 Task: Look for space in Carlsbad, United States from 12th July, 2023 to 16th July, 2023 for 8 adults in price range Rs.10000 to Rs.16000. Place can be private room with 8 bedrooms having 8 beds and 8 bathrooms. Property type can be house, flat, guest house, hotel. Amenities needed are: wifi, TV, free parkinig on premises, gym, breakfast. Booking option can be shelf check-in. Required host language is English.
Action: Mouse moved to (513, 143)
Screenshot: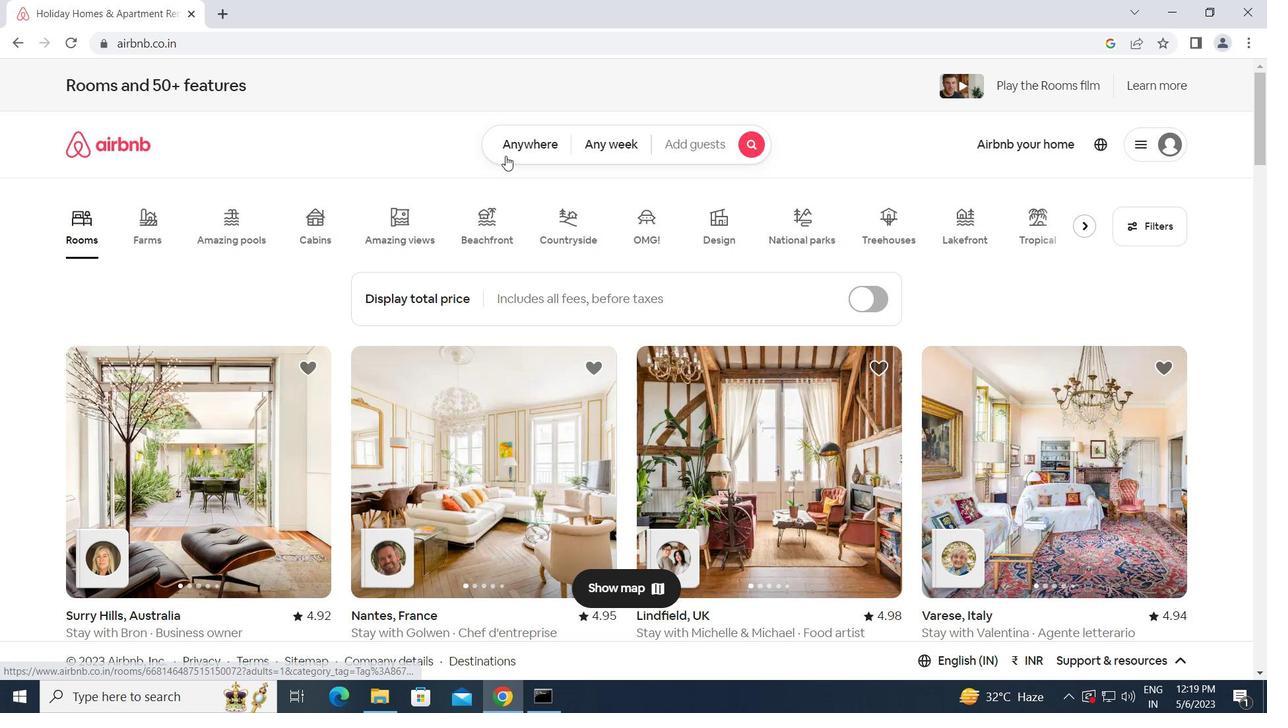 
Action: Mouse pressed left at (513, 143)
Screenshot: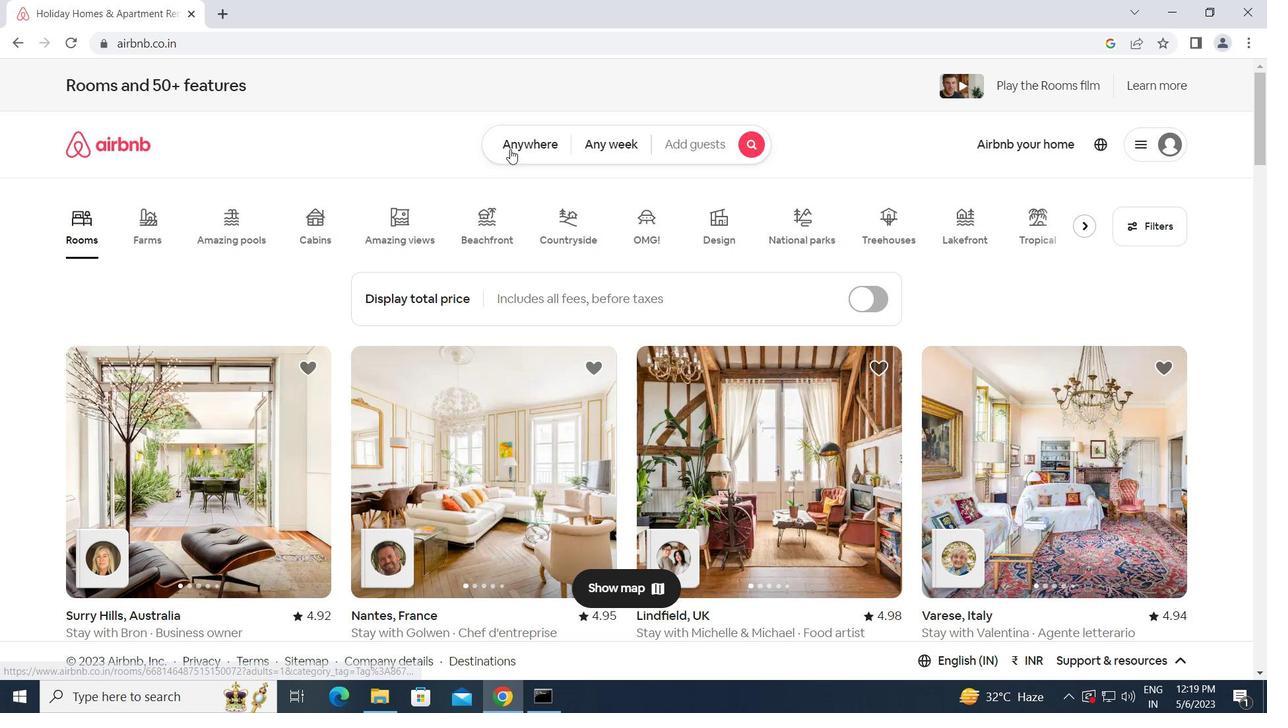 
Action: Mouse moved to (333, 198)
Screenshot: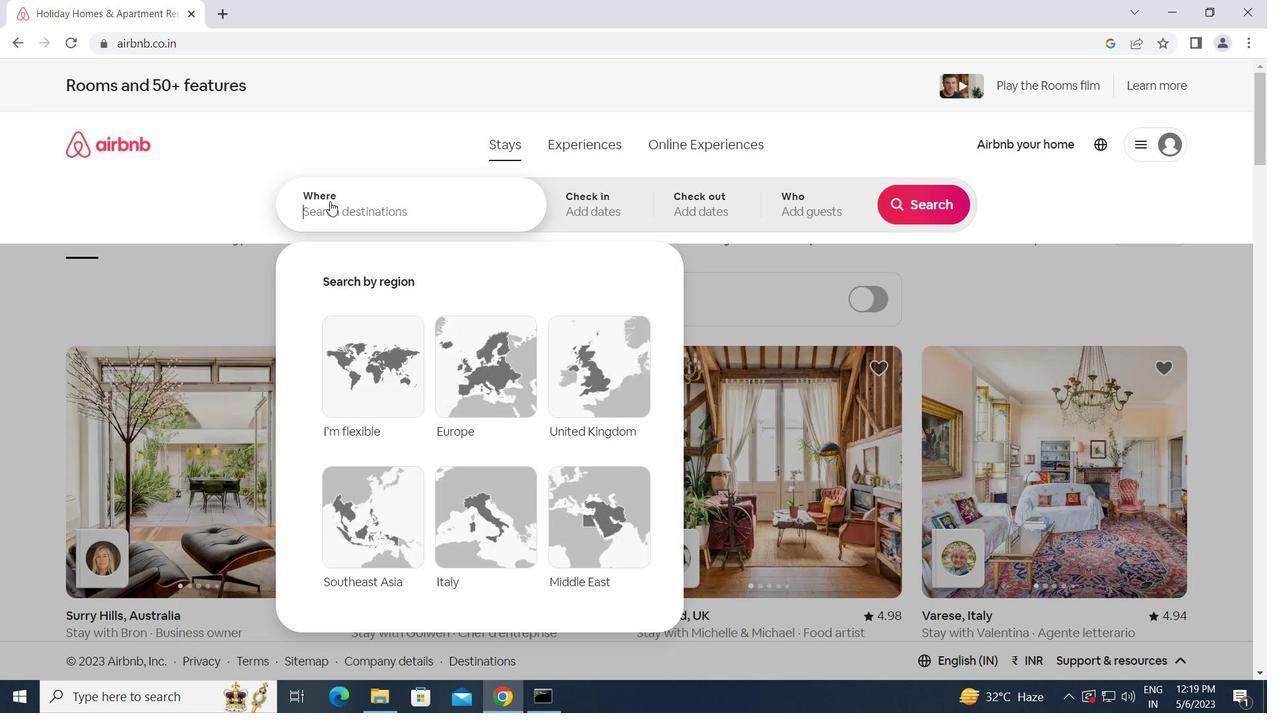 
Action: Mouse pressed left at (333, 198)
Screenshot: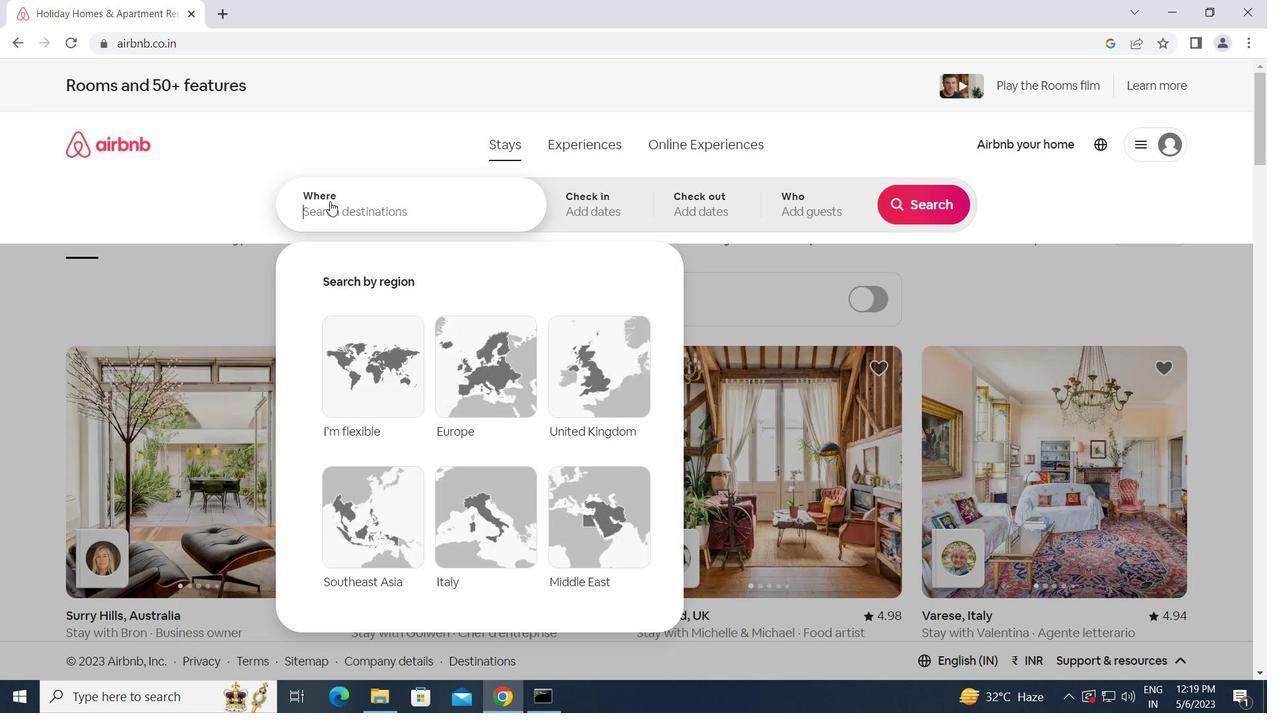 
Action: Key pressed <Key.caps_lock>c<Key.caps_lock>arl
Screenshot: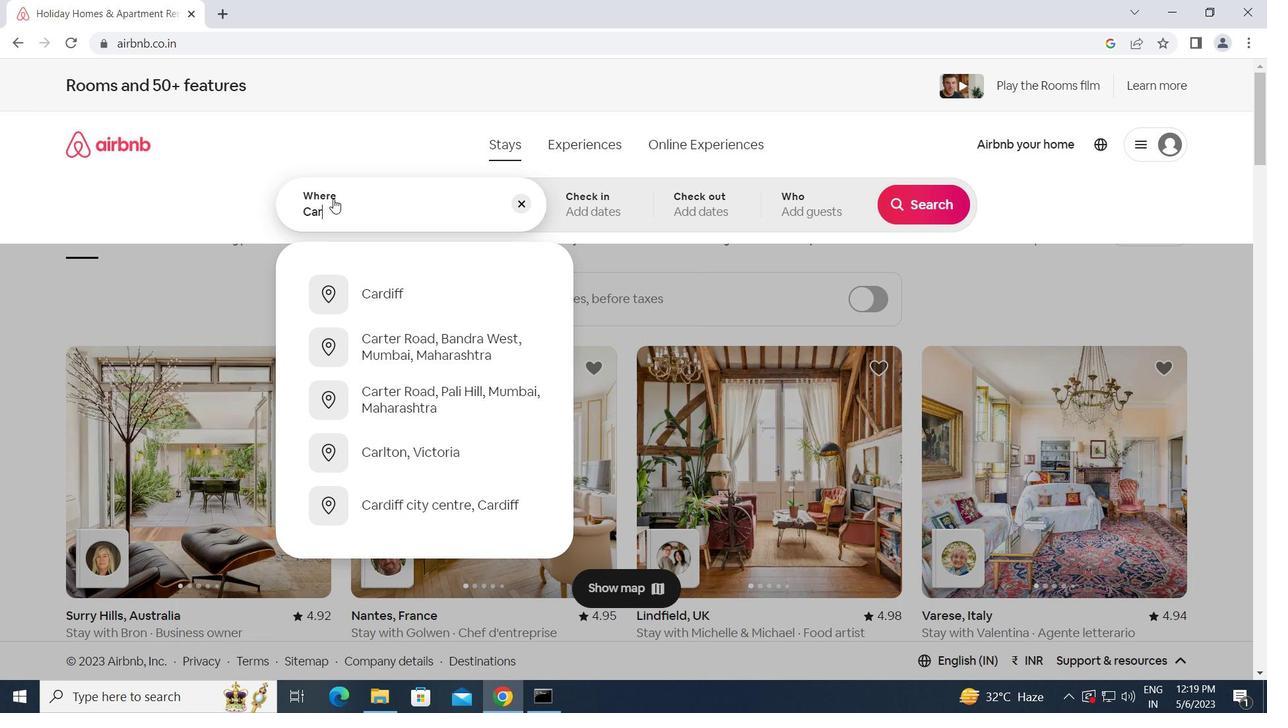 
Action: Mouse moved to (556, 0)
Screenshot: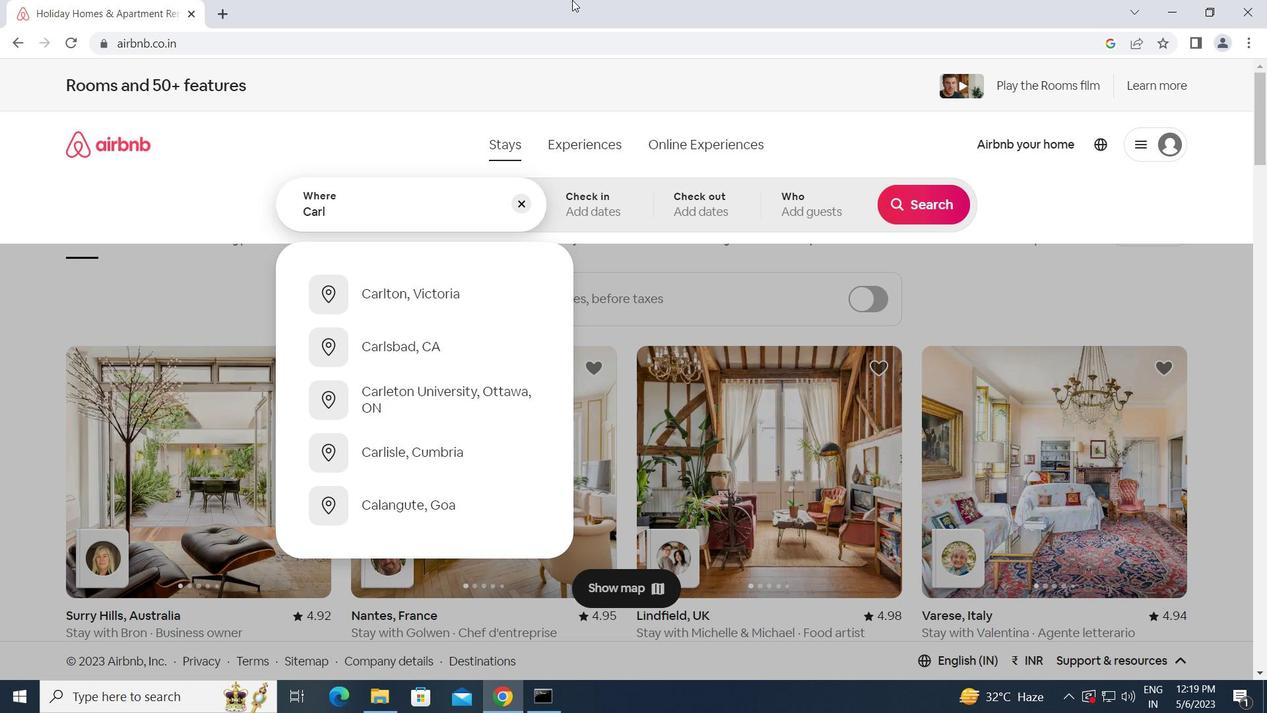 
Action: Key pressed sbad,<Key.space><Key.caps_lock>u<Key.caps_lock>nited<Key.space><Key.caps_lock>s<Key.caps_lock>tates<Key.enter>
Screenshot: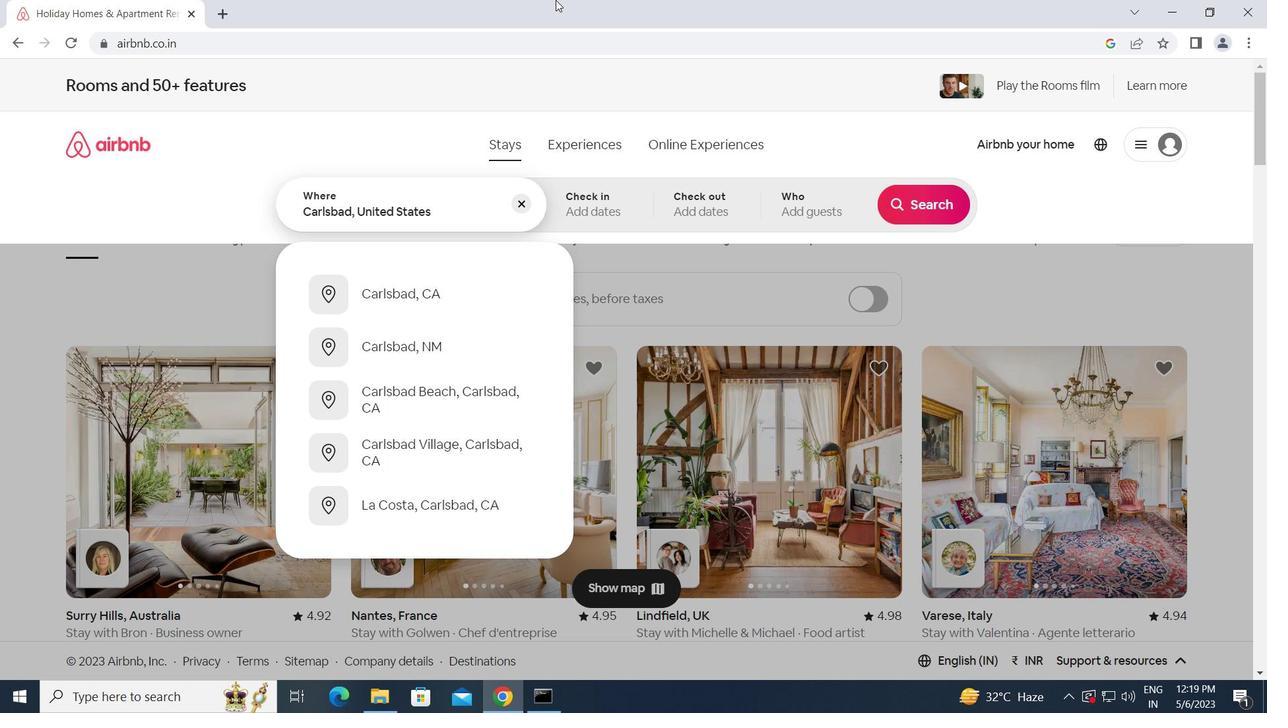 
Action: Mouse moved to (921, 331)
Screenshot: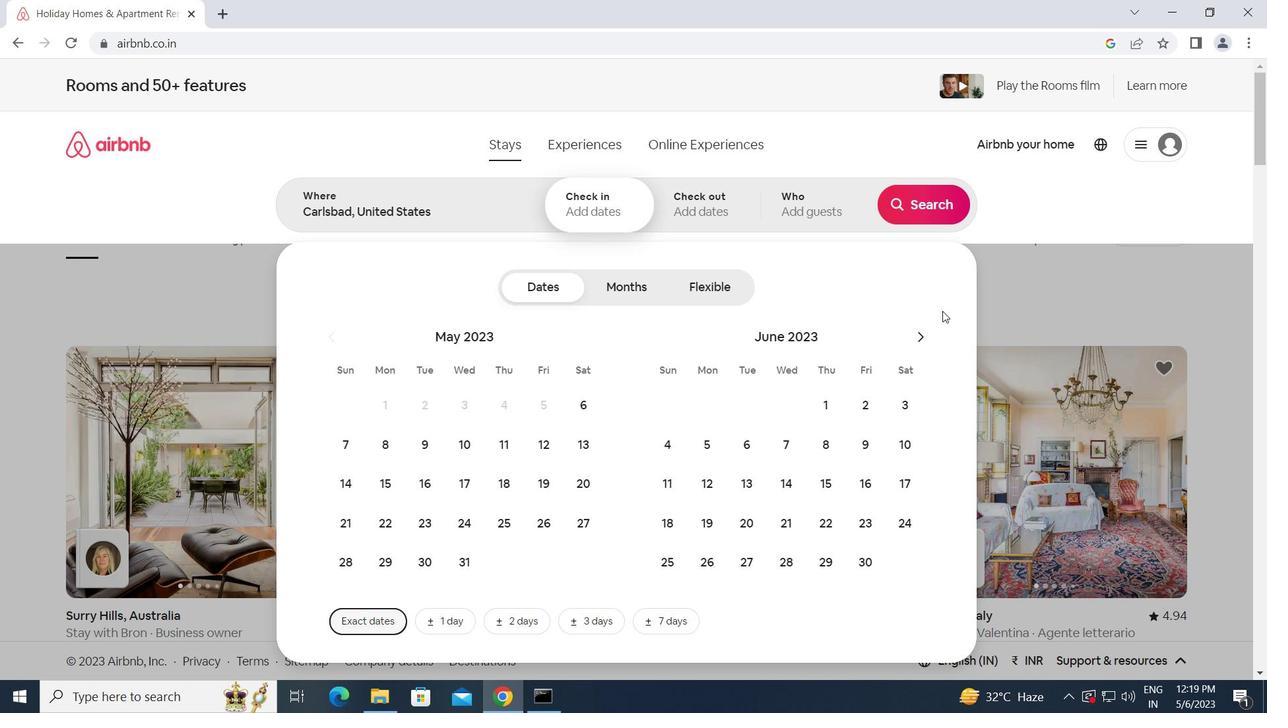
Action: Mouse pressed left at (921, 331)
Screenshot: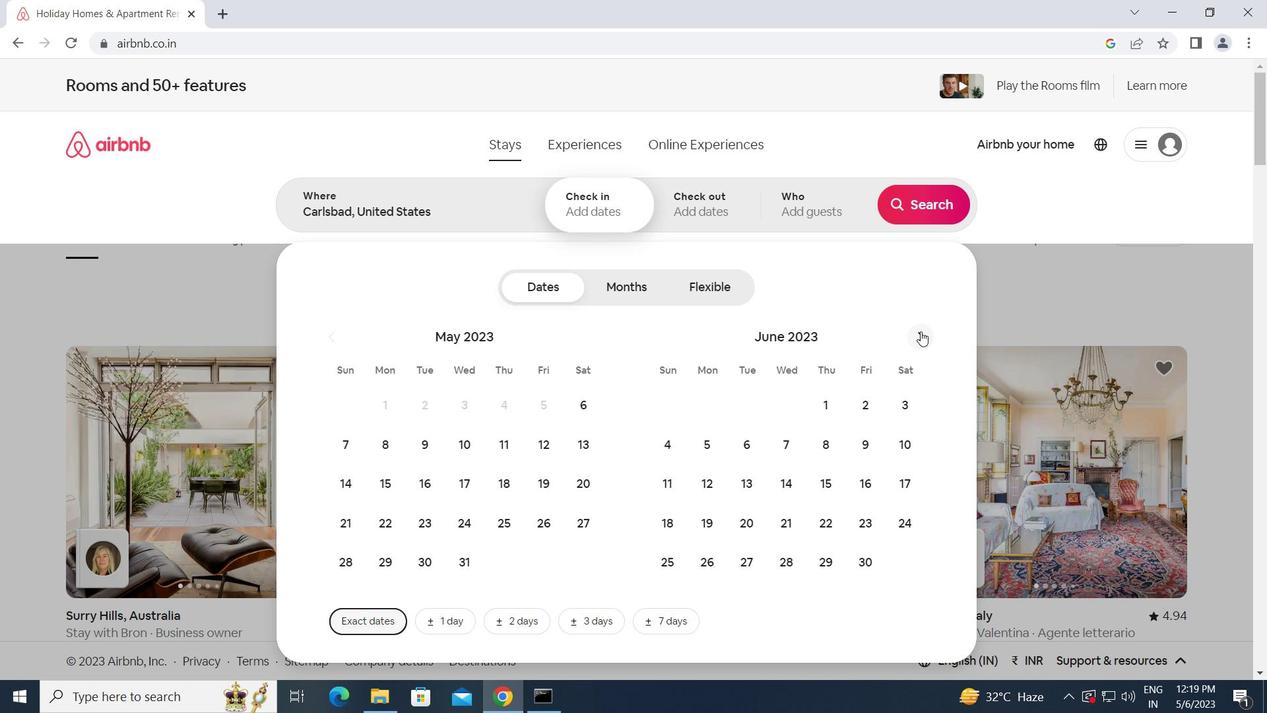
Action: Mouse moved to (779, 486)
Screenshot: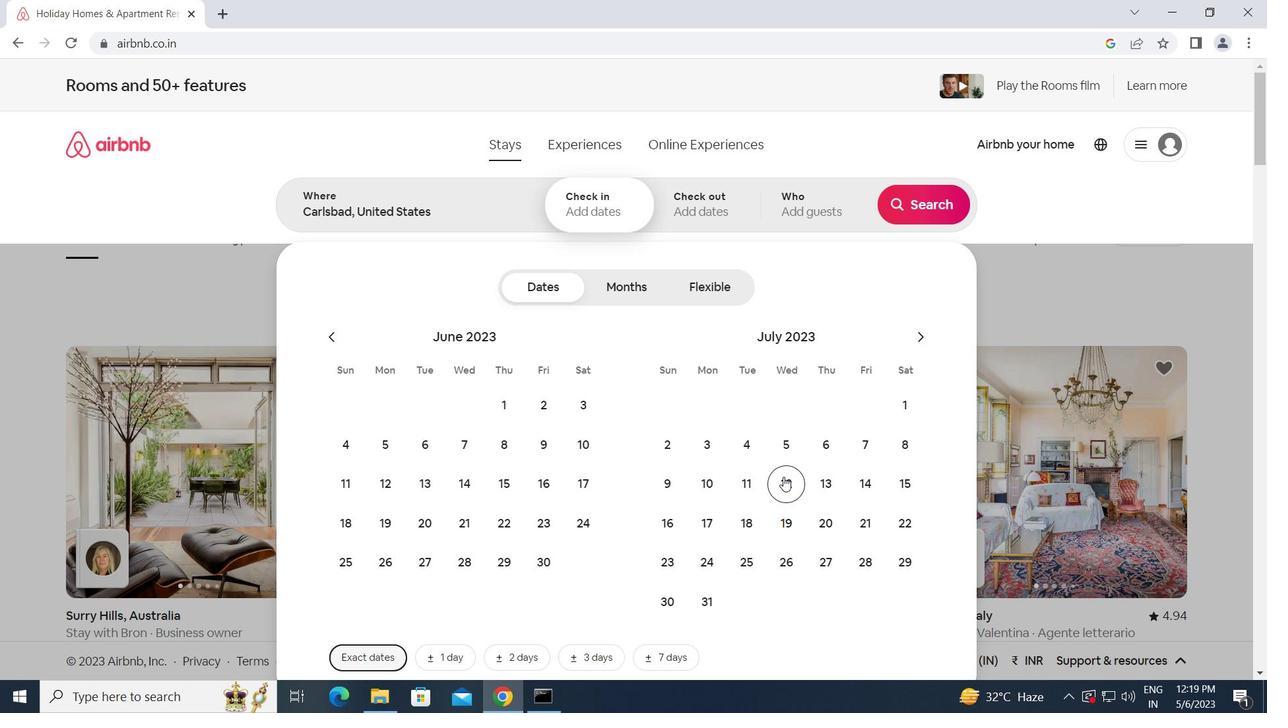 
Action: Mouse pressed left at (779, 486)
Screenshot: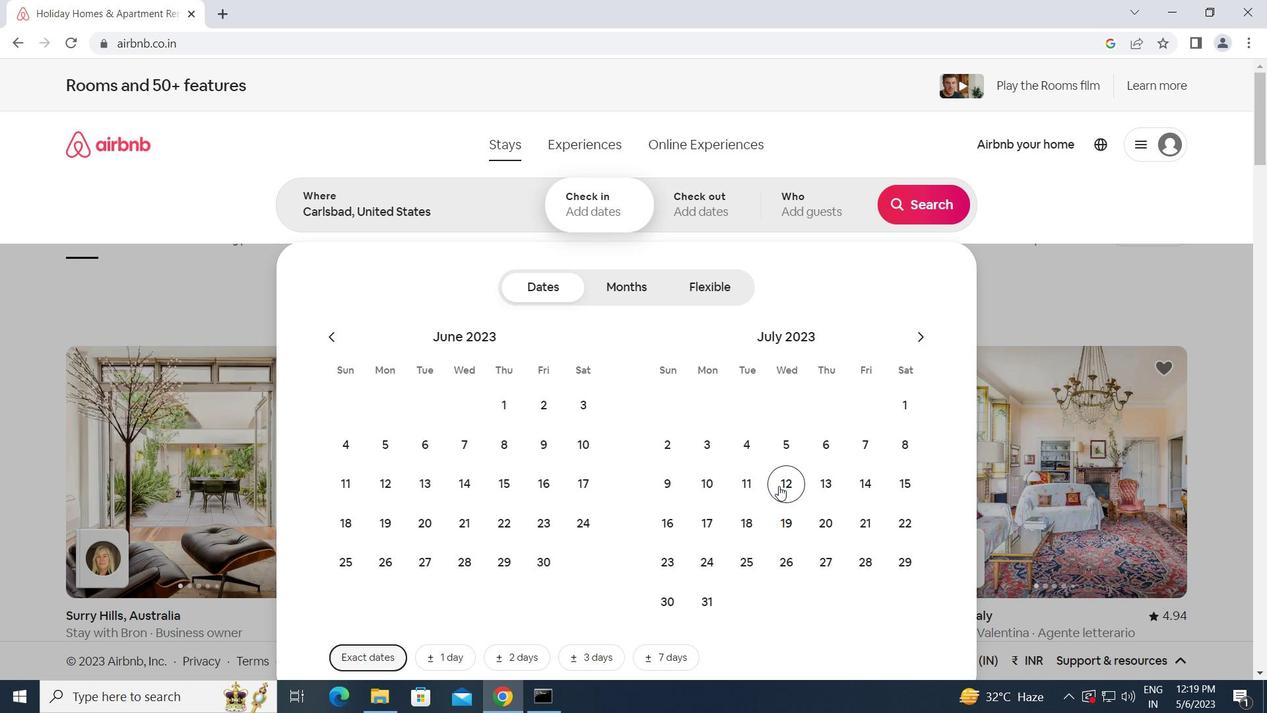 
Action: Mouse moved to (676, 517)
Screenshot: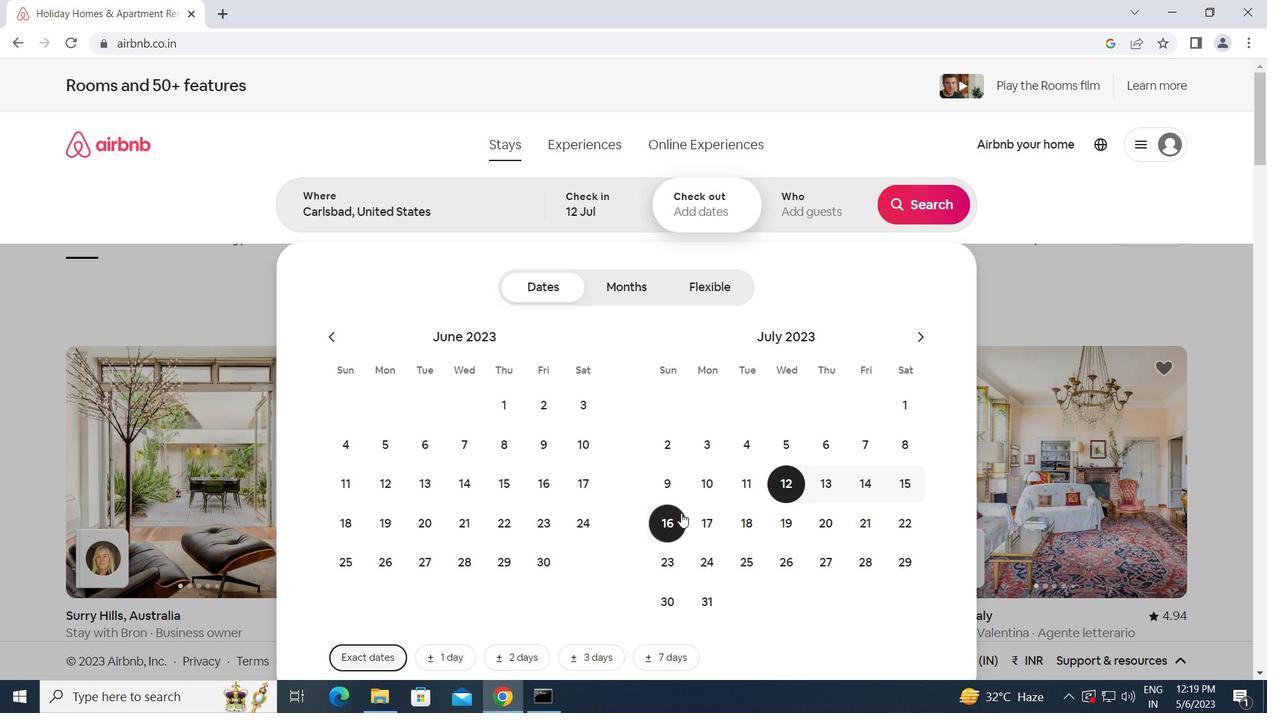 
Action: Mouse pressed left at (676, 517)
Screenshot: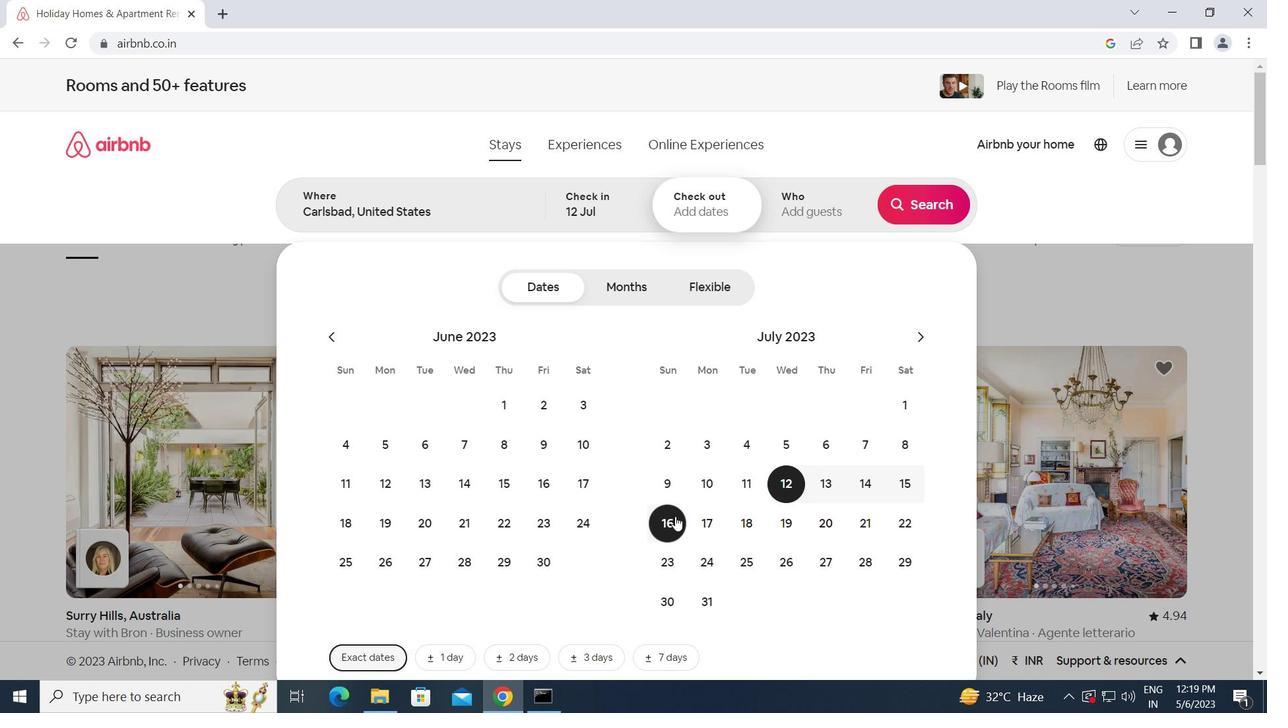 
Action: Mouse moved to (811, 203)
Screenshot: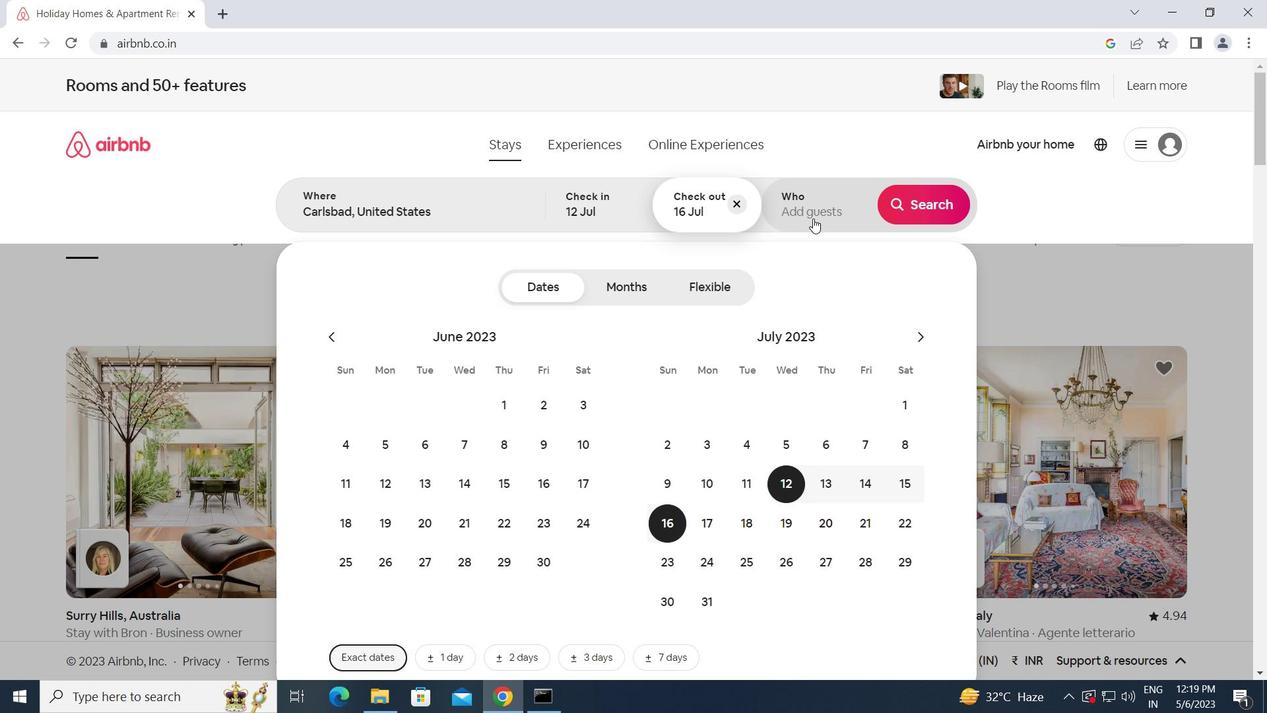 
Action: Mouse pressed left at (811, 203)
Screenshot: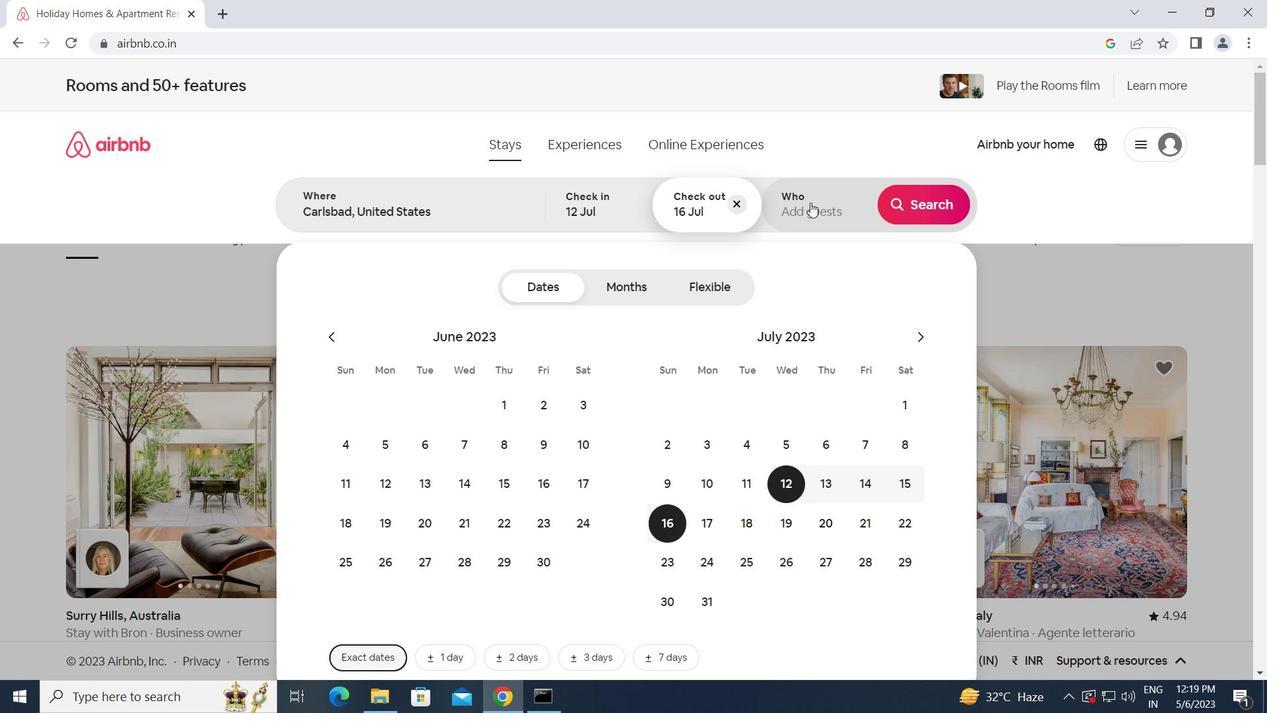 
Action: Mouse moved to (936, 292)
Screenshot: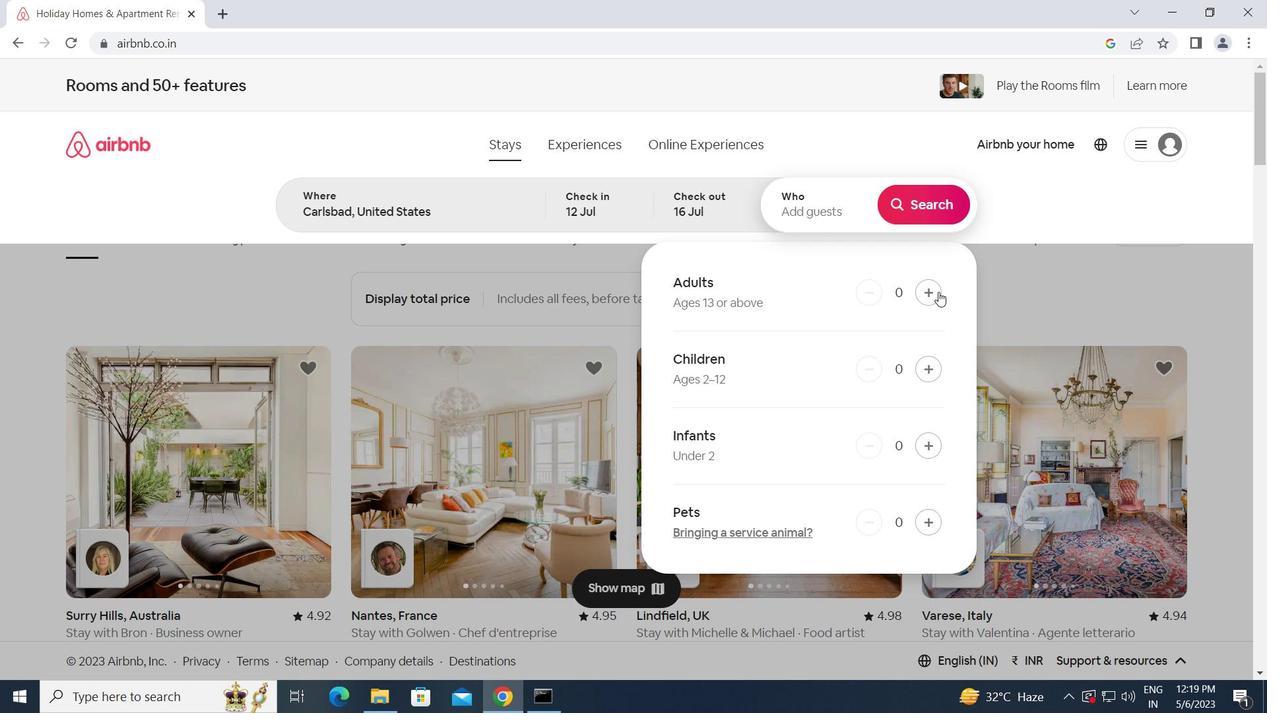 
Action: Mouse pressed left at (936, 292)
Screenshot: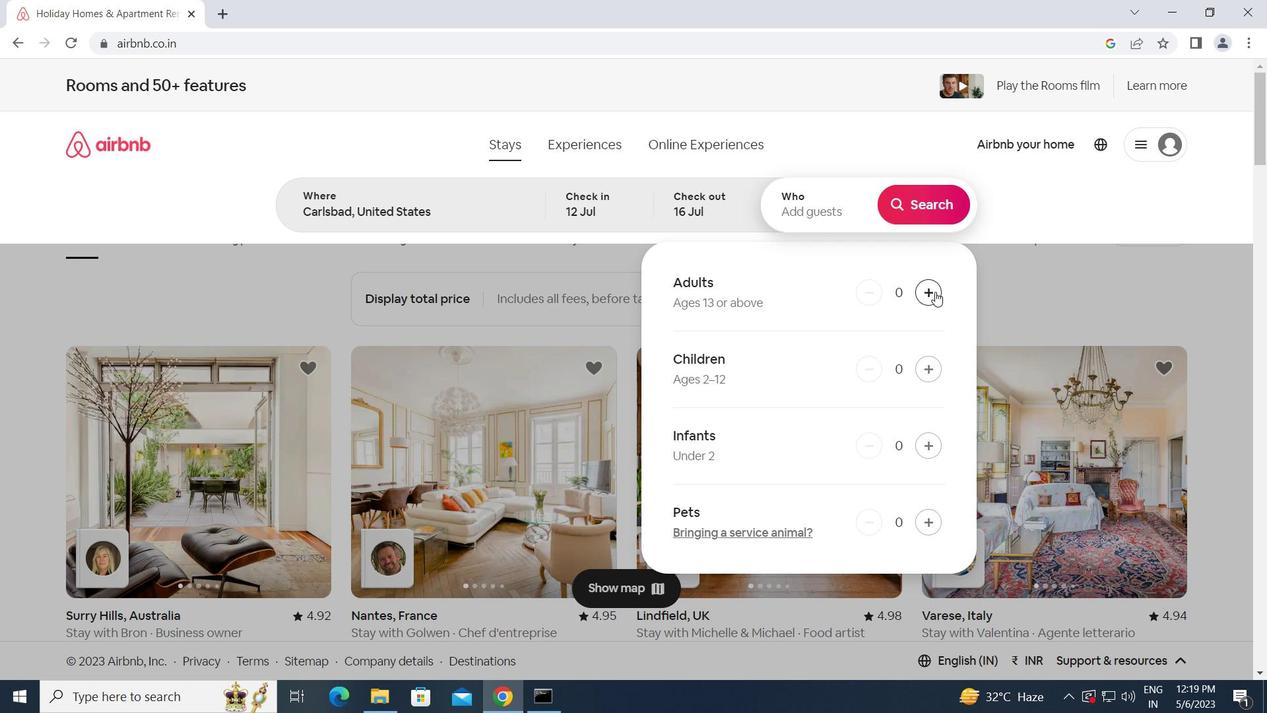 
Action: Mouse pressed left at (936, 292)
Screenshot: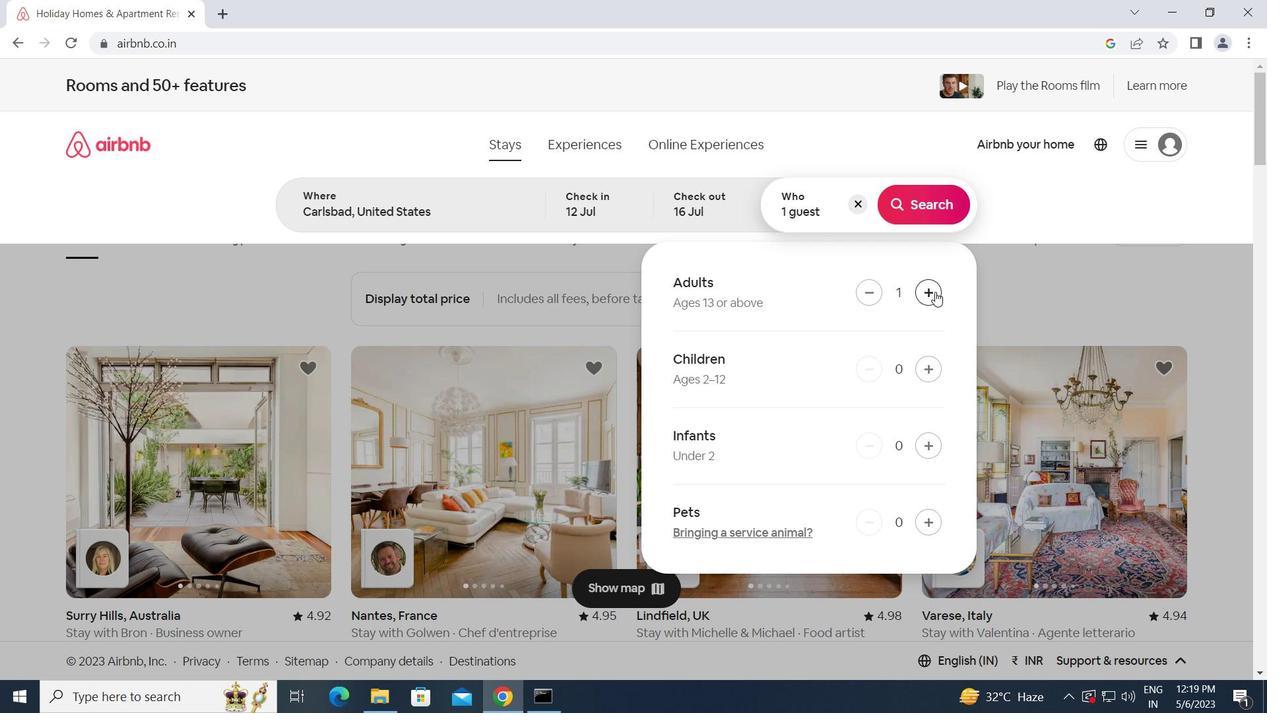 
Action: Mouse pressed left at (936, 292)
Screenshot: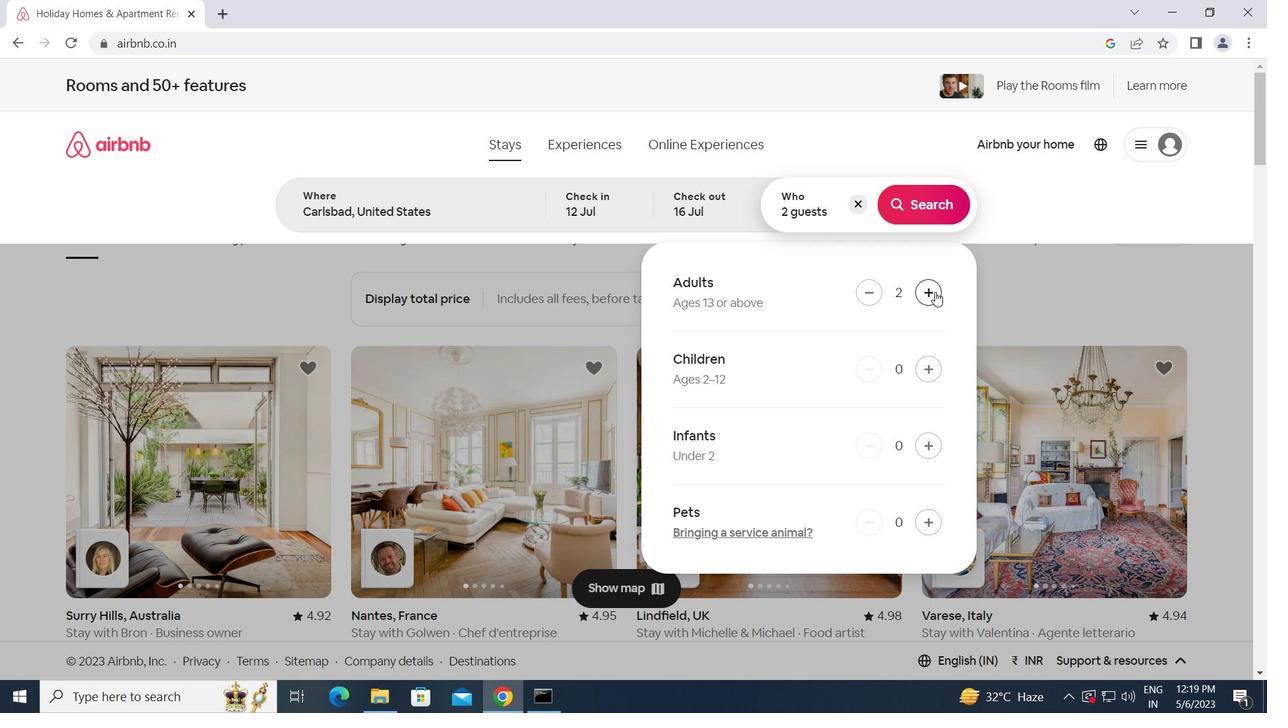 
Action: Mouse pressed left at (936, 292)
Screenshot: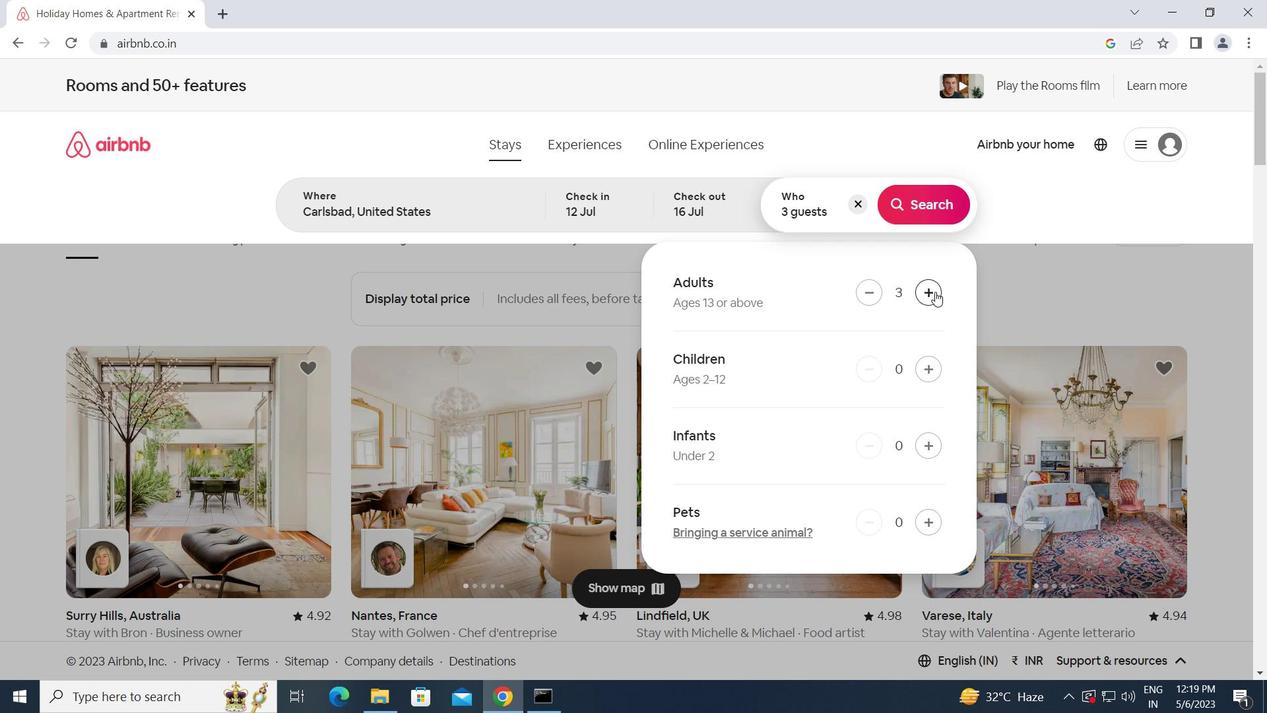 
Action: Mouse moved to (935, 292)
Screenshot: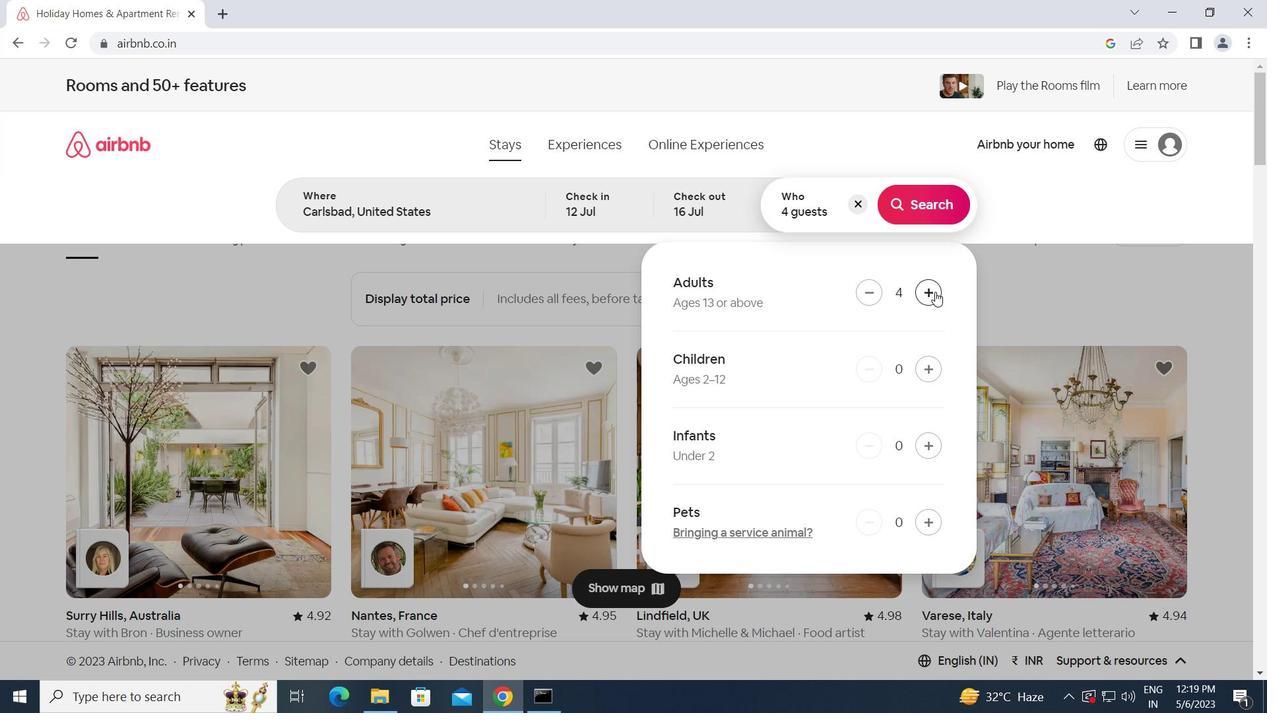 
Action: Mouse pressed left at (935, 292)
Screenshot: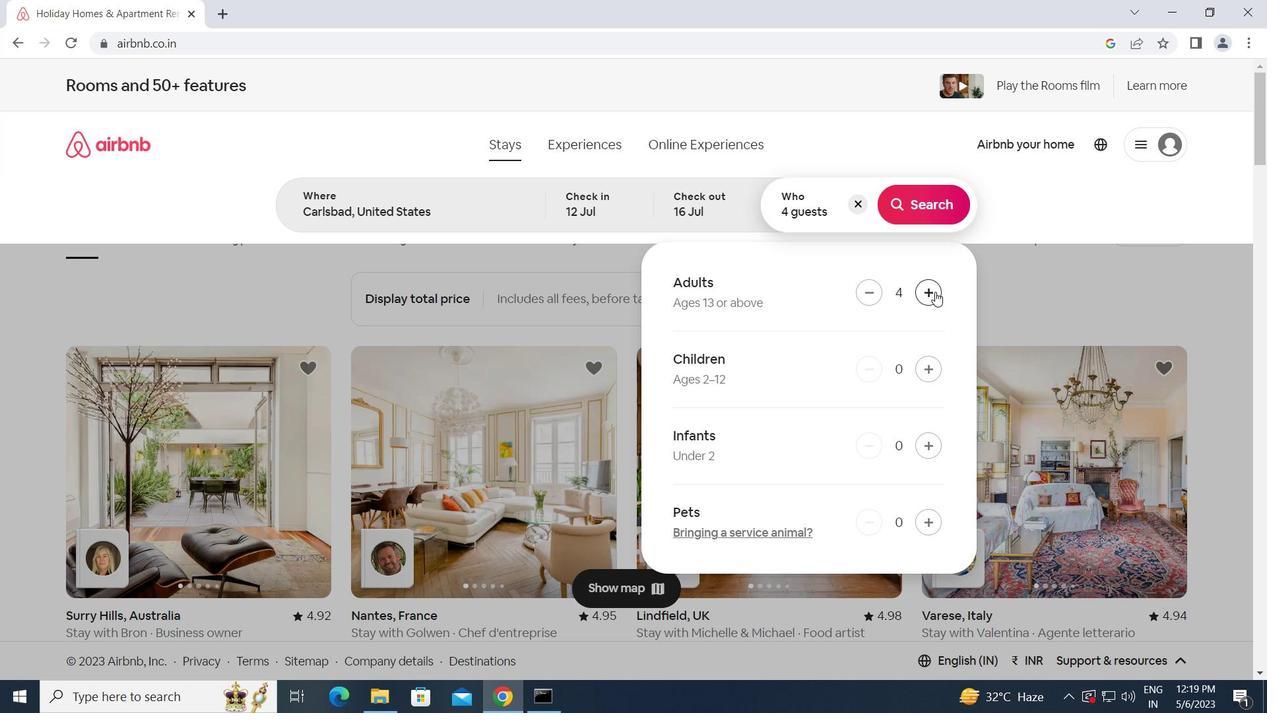
Action: Mouse pressed left at (935, 292)
Screenshot: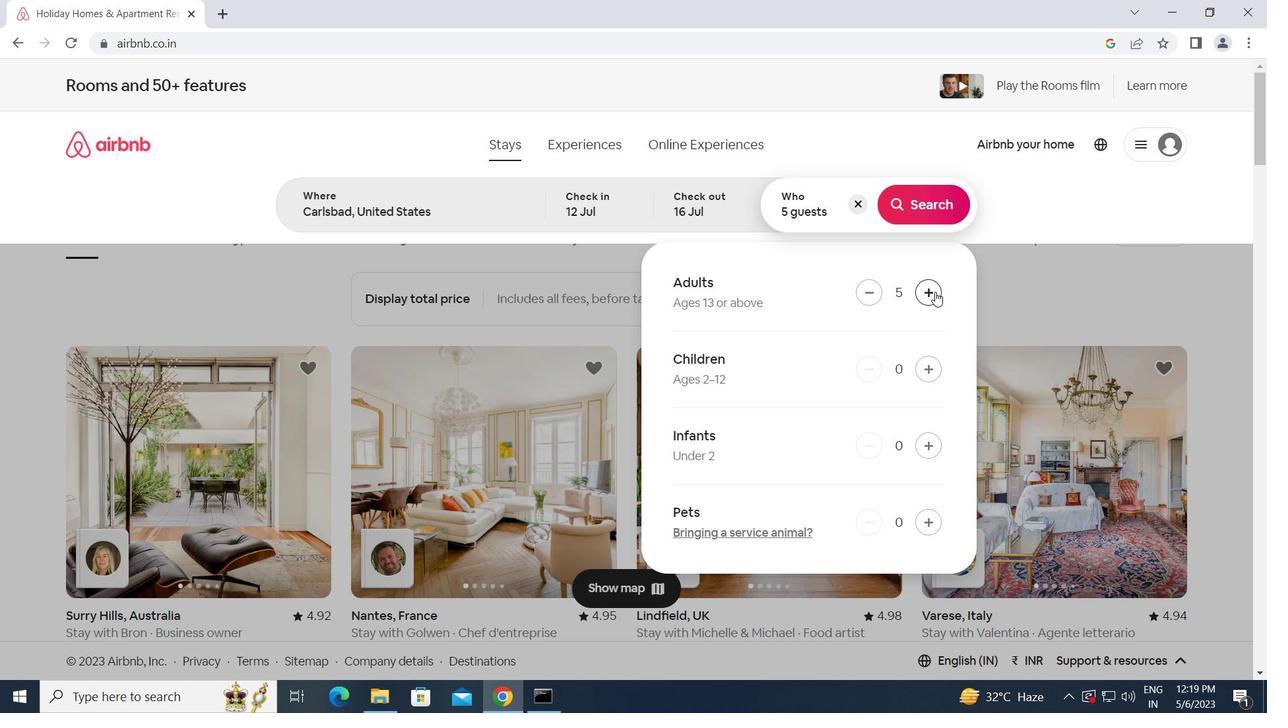
Action: Mouse pressed left at (935, 292)
Screenshot: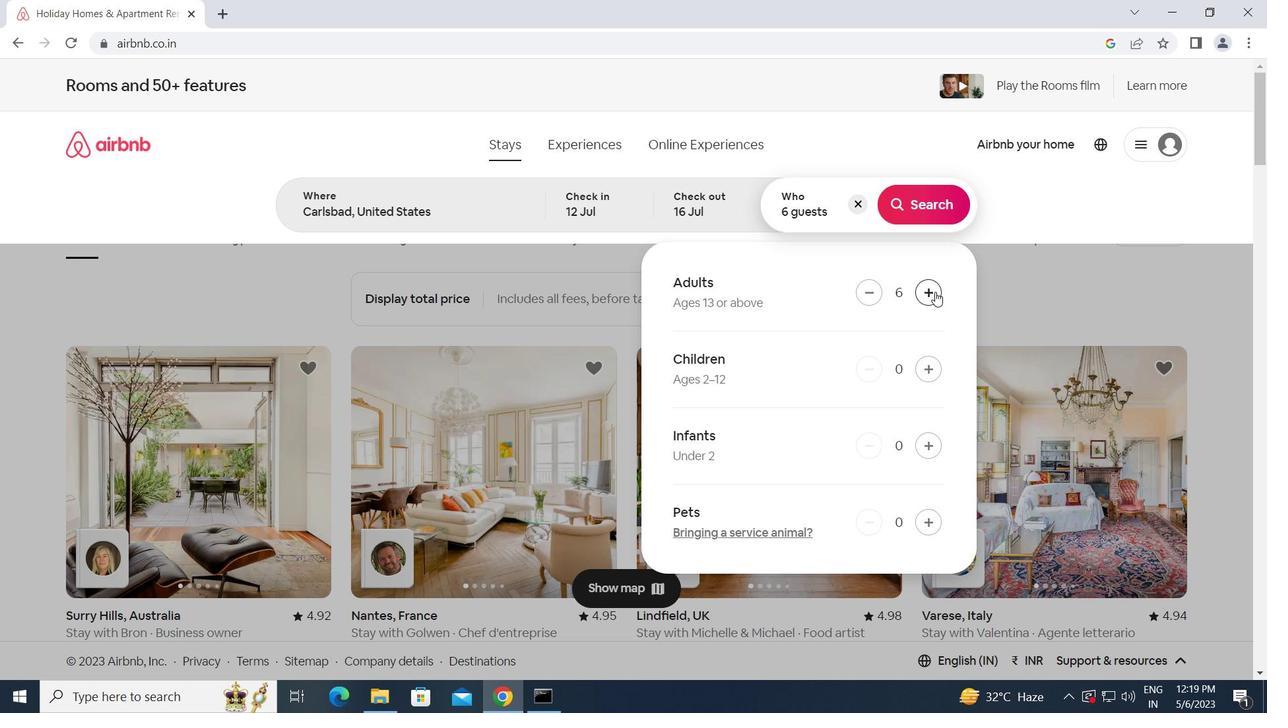 
Action: Mouse pressed left at (935, 292)
Screenshot: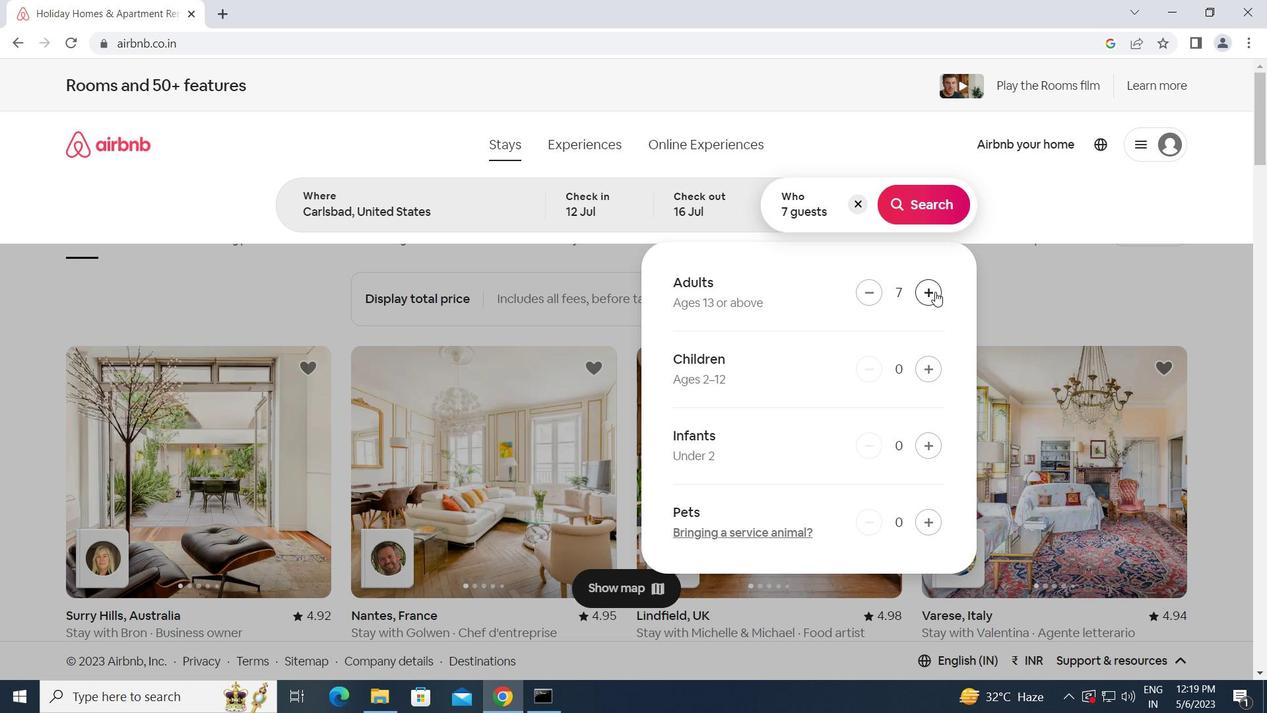 
Action: Mouse moved to (935, 208)
Screenshot: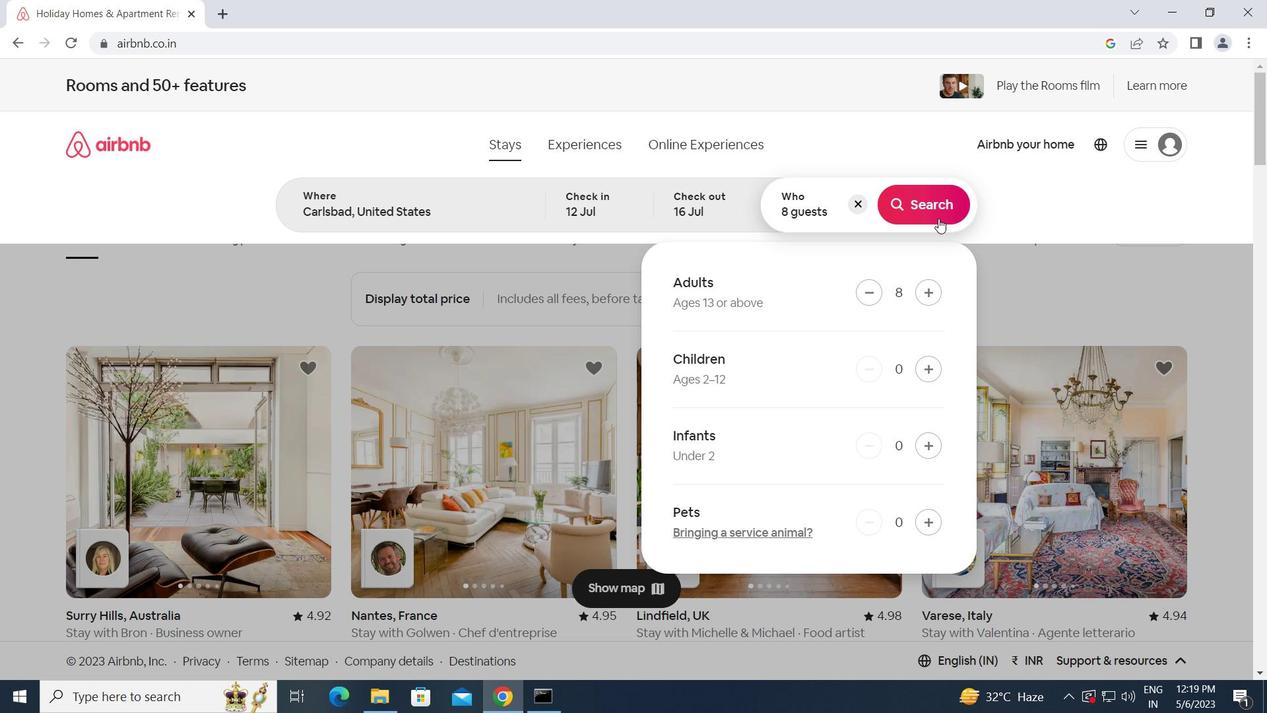 
Action: Mouse pressed left at (935, 208)
Screenshot: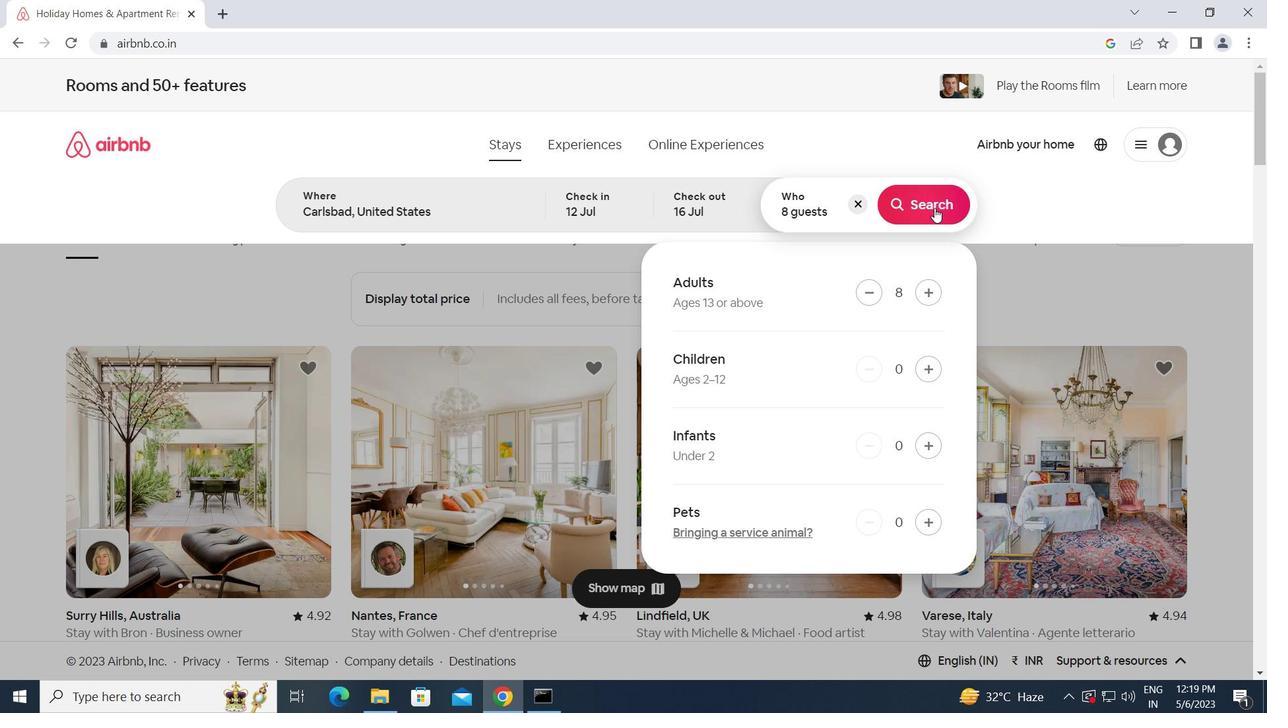 
Action: Mouse moved to (1187, 159)
Screenshot: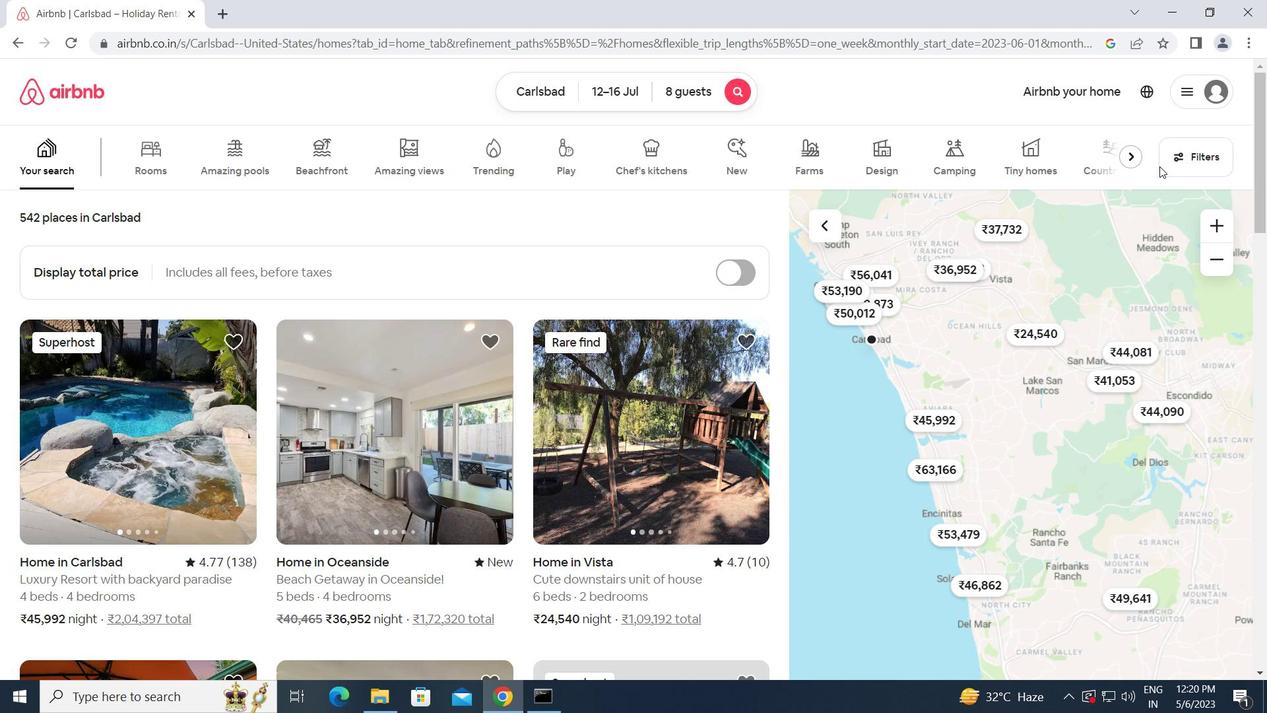
Action: Mouse pressed left at (1187, 159)
Screenshot: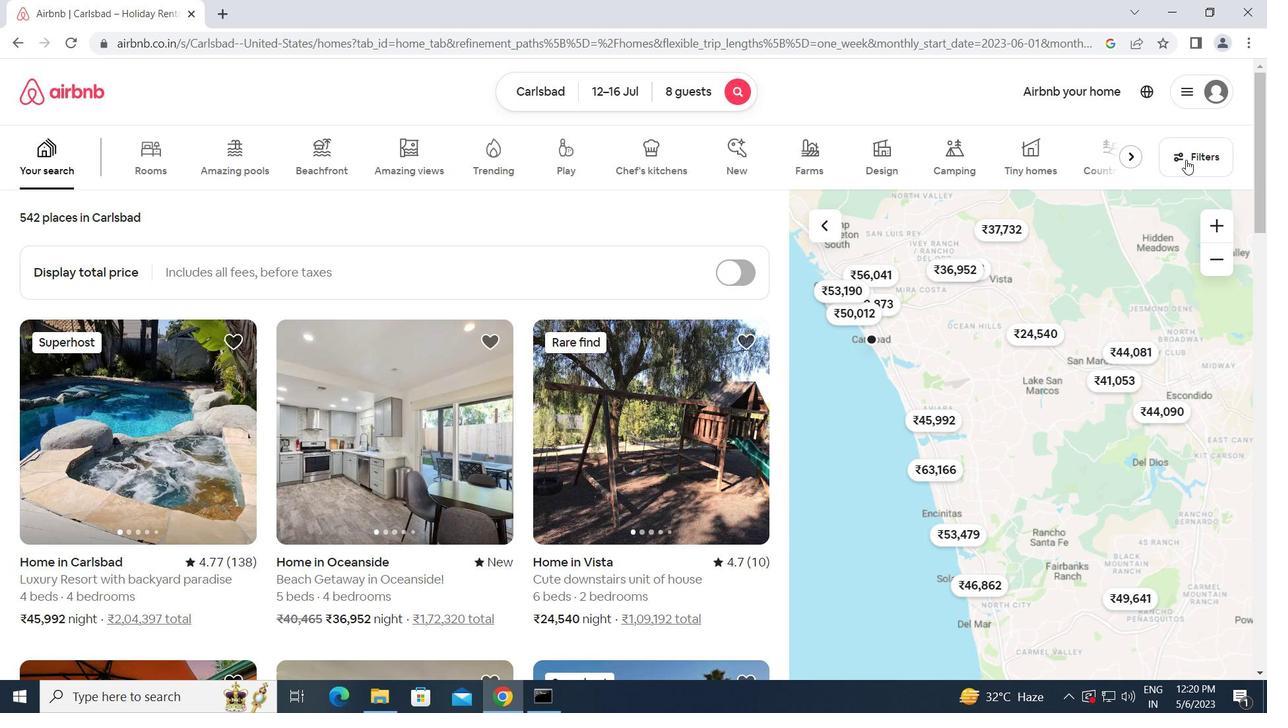 
Action: Mouse moved to (455, 449)
Screenshot: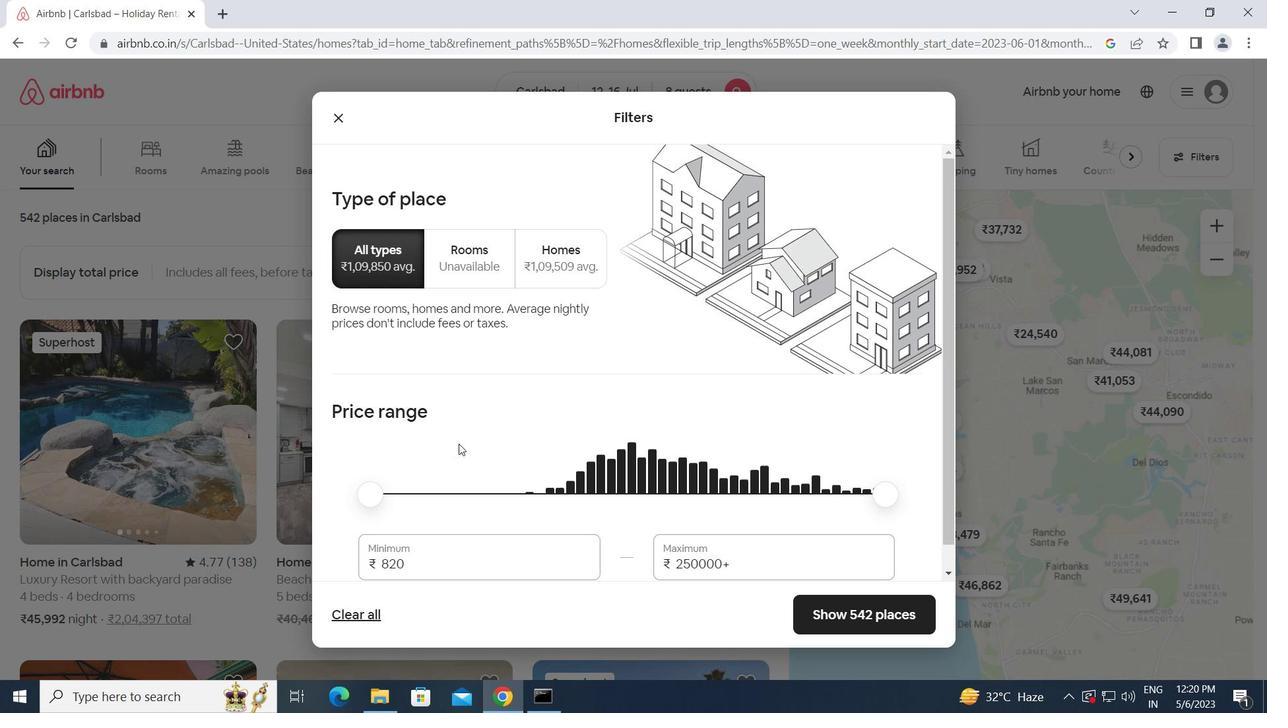 
Action: Mouse scrolled (455, 449) with delta (0, 0)
Screenshot: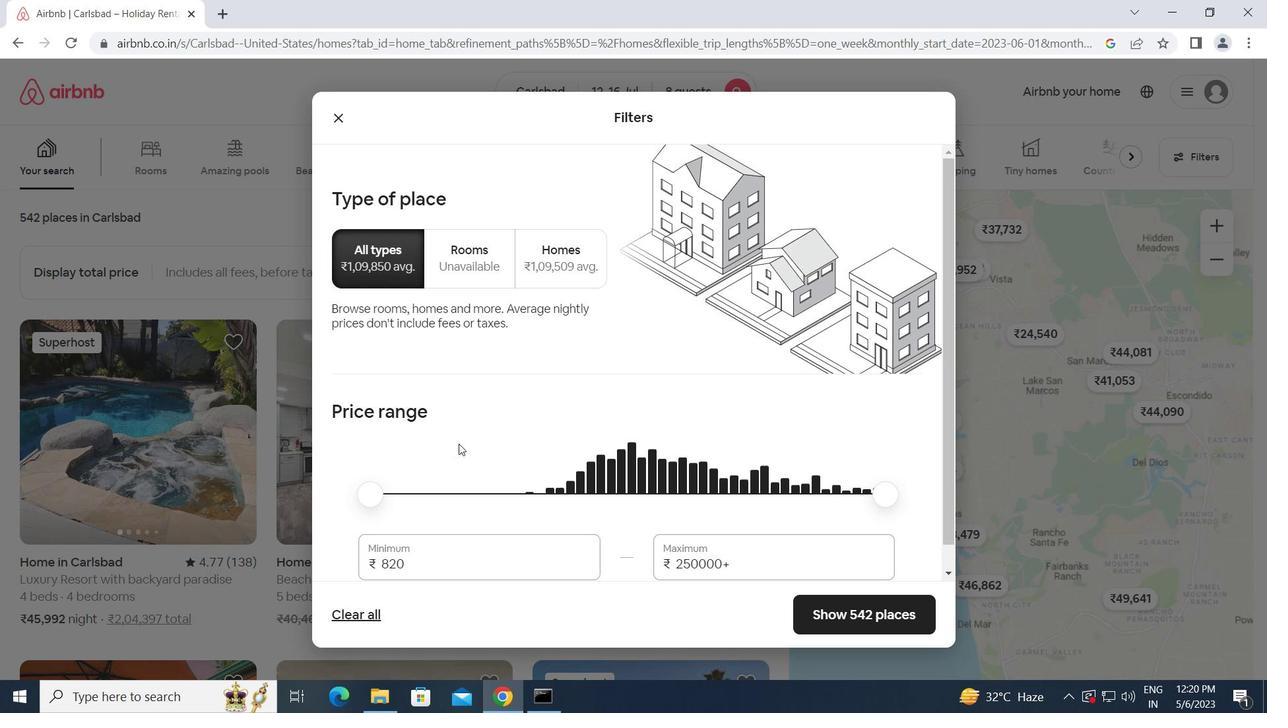 
Action: Mouse moved to (453, 453)
Screenshot: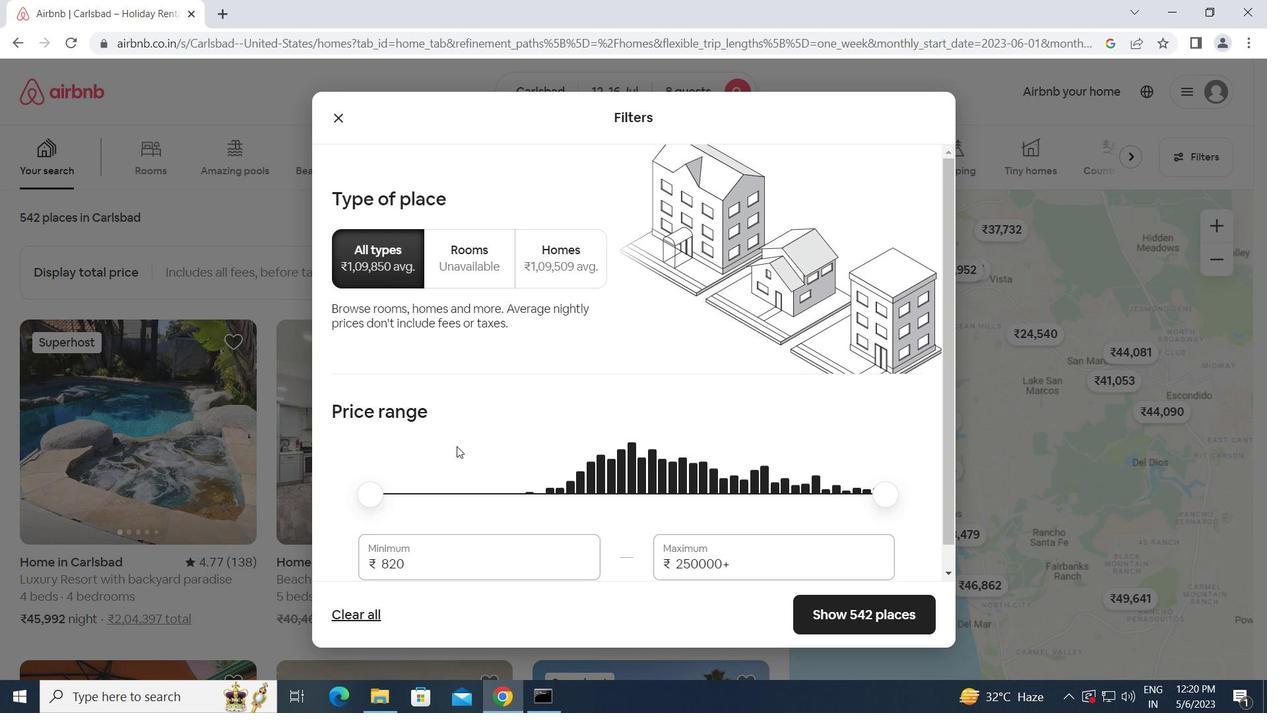 
Action: Mouse scrolled (453, 452) with delta (0, 0)
Screenshot: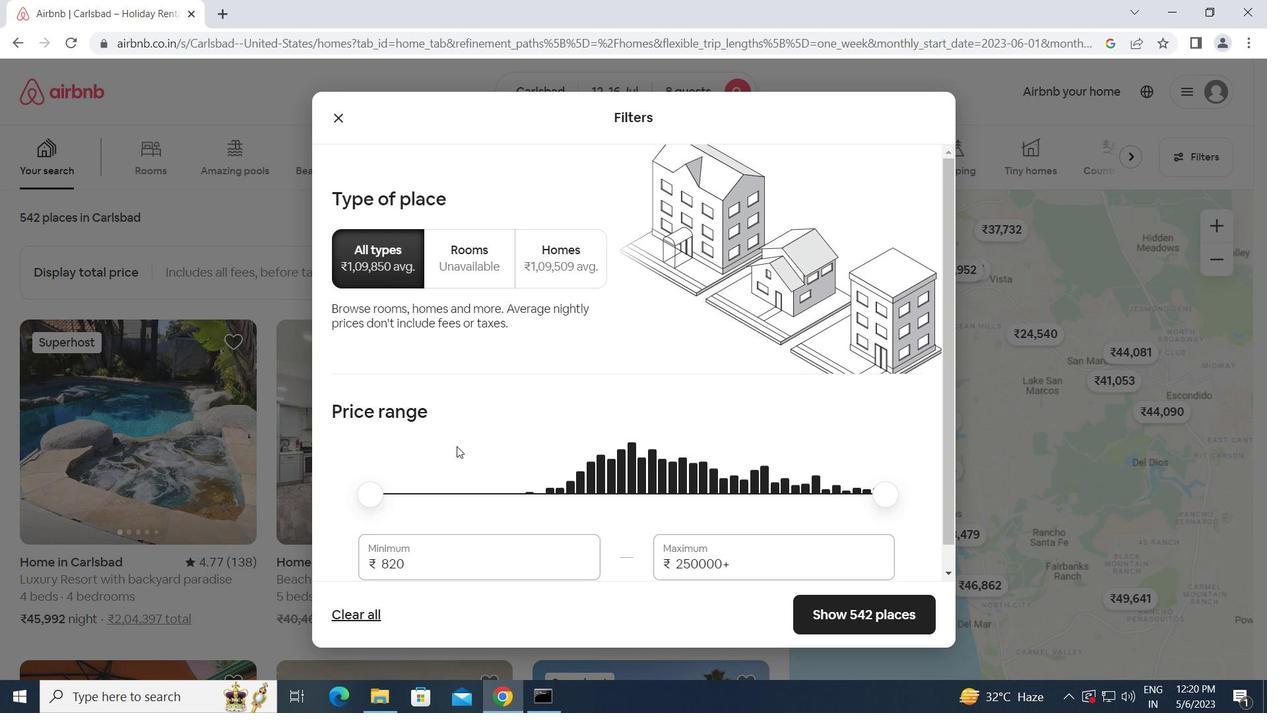
Action: Mouse moved to (406, 534)
Screenshot: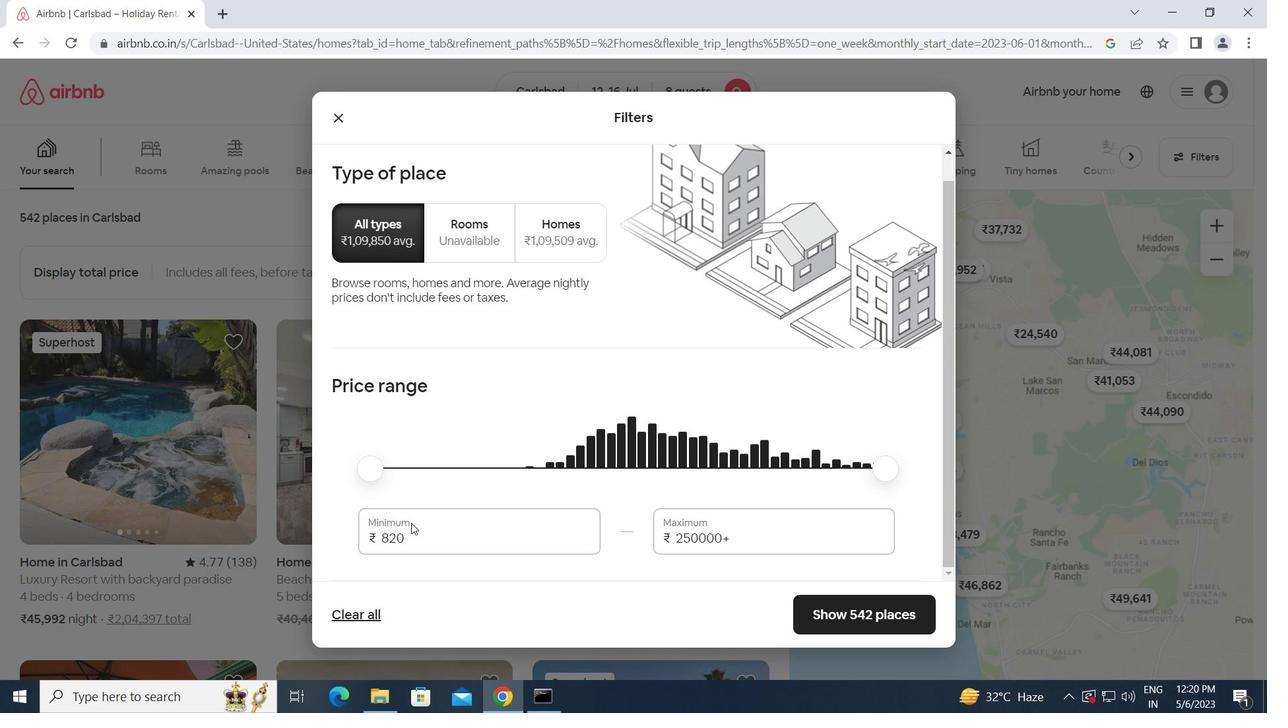 
Action: Mouse pressed left at (406, 534)
Screenshot: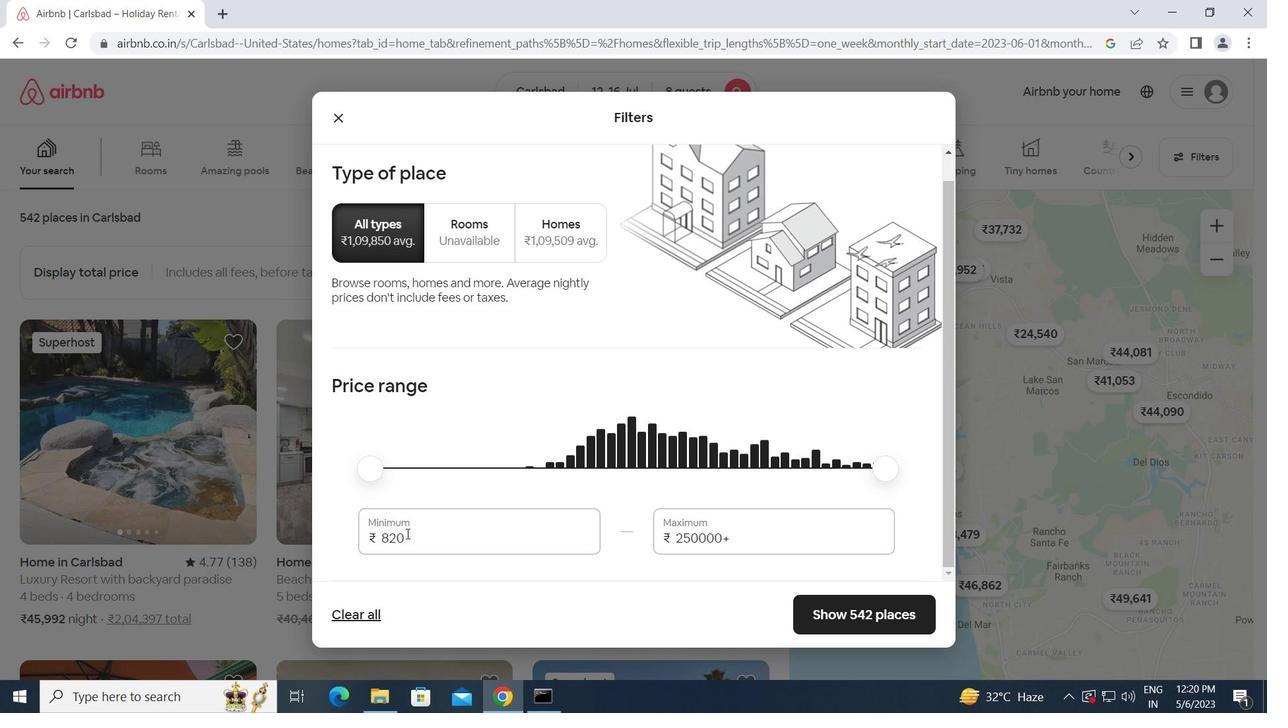 
Action: Mouse moved to (359, 536)
Screenshot: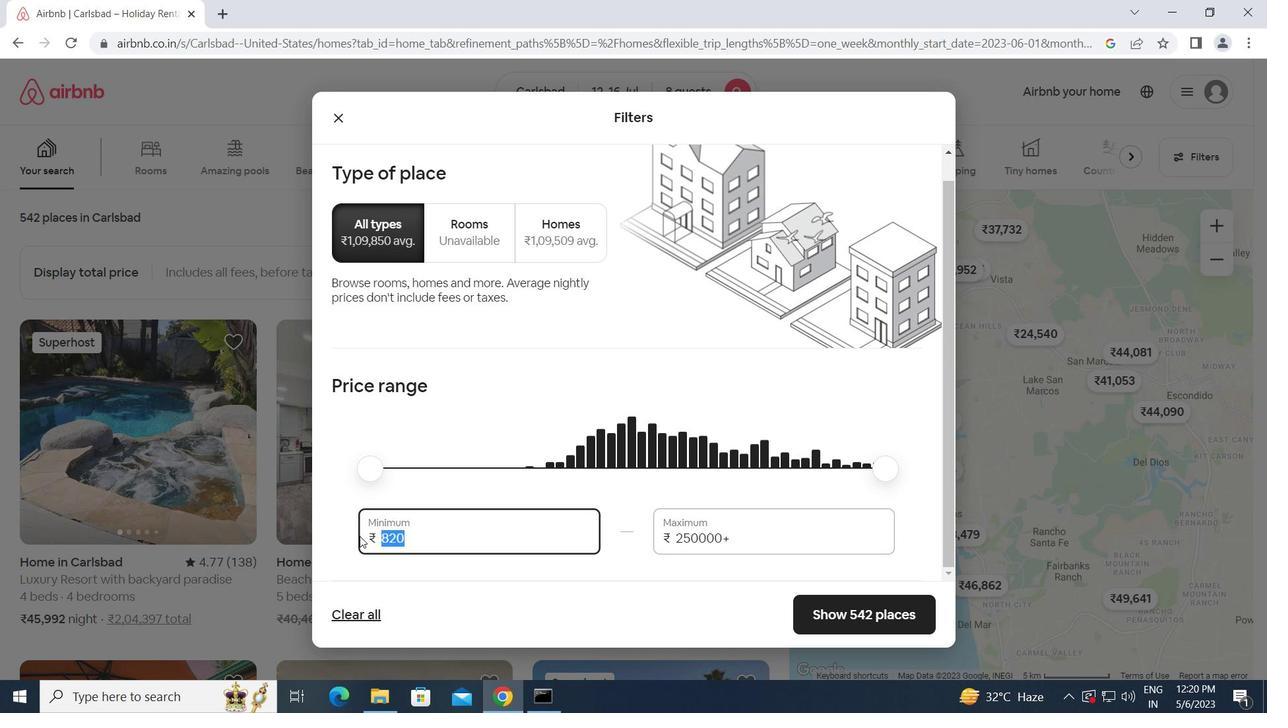 
Action: Key pressed 10000<Key.tab>16000
Screenshot: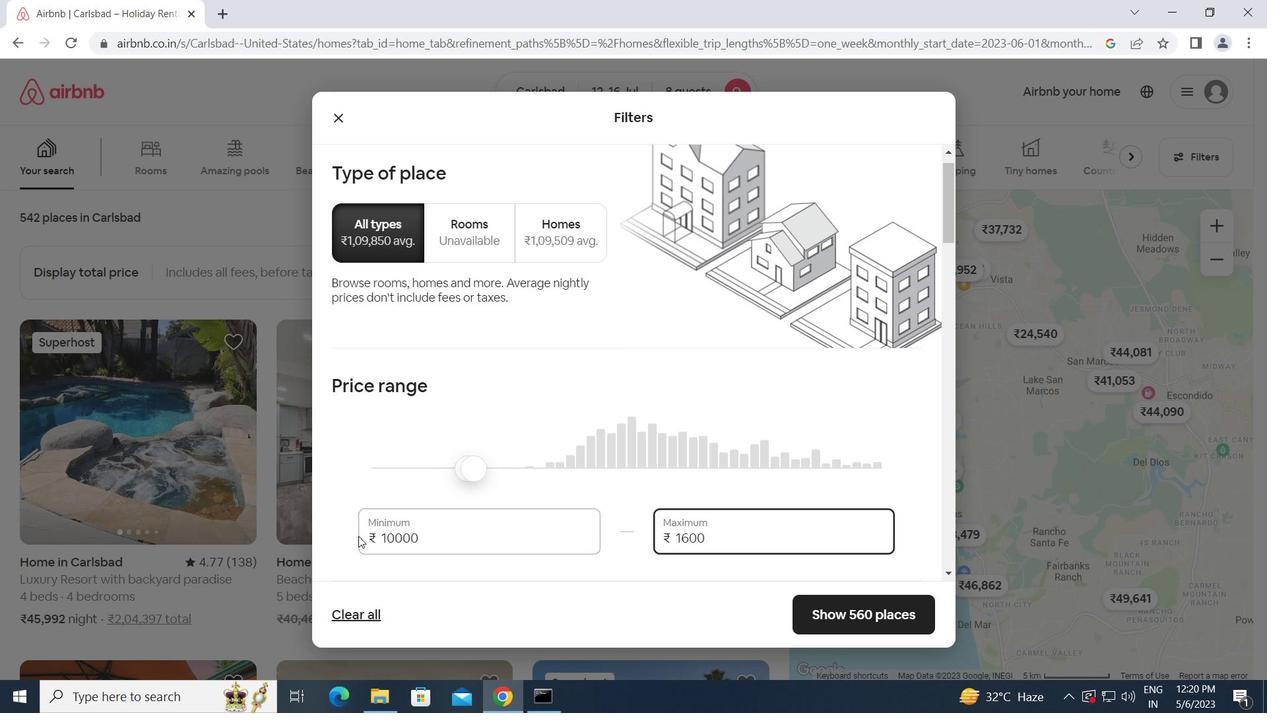 
Action: Mouse moved to (380, 525)
Screenshot: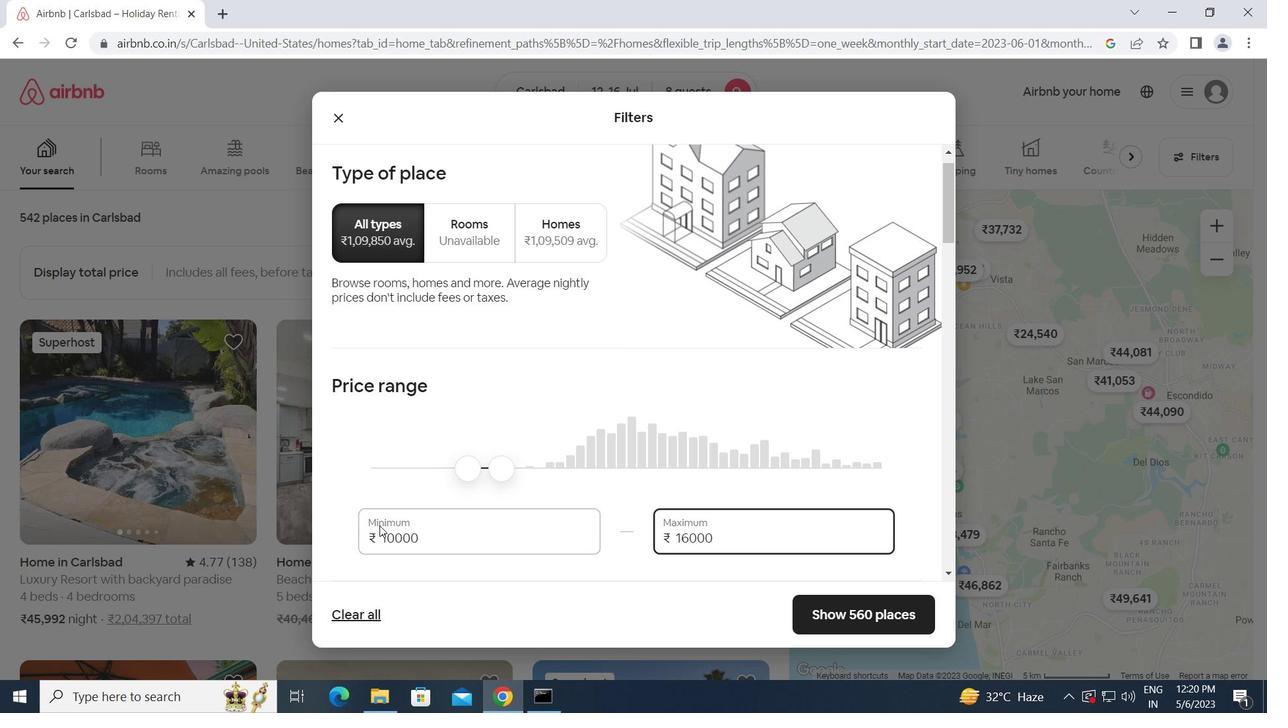 
Action: Mouse scrolled (380, 525) with delta (0, 0)
Screenshot: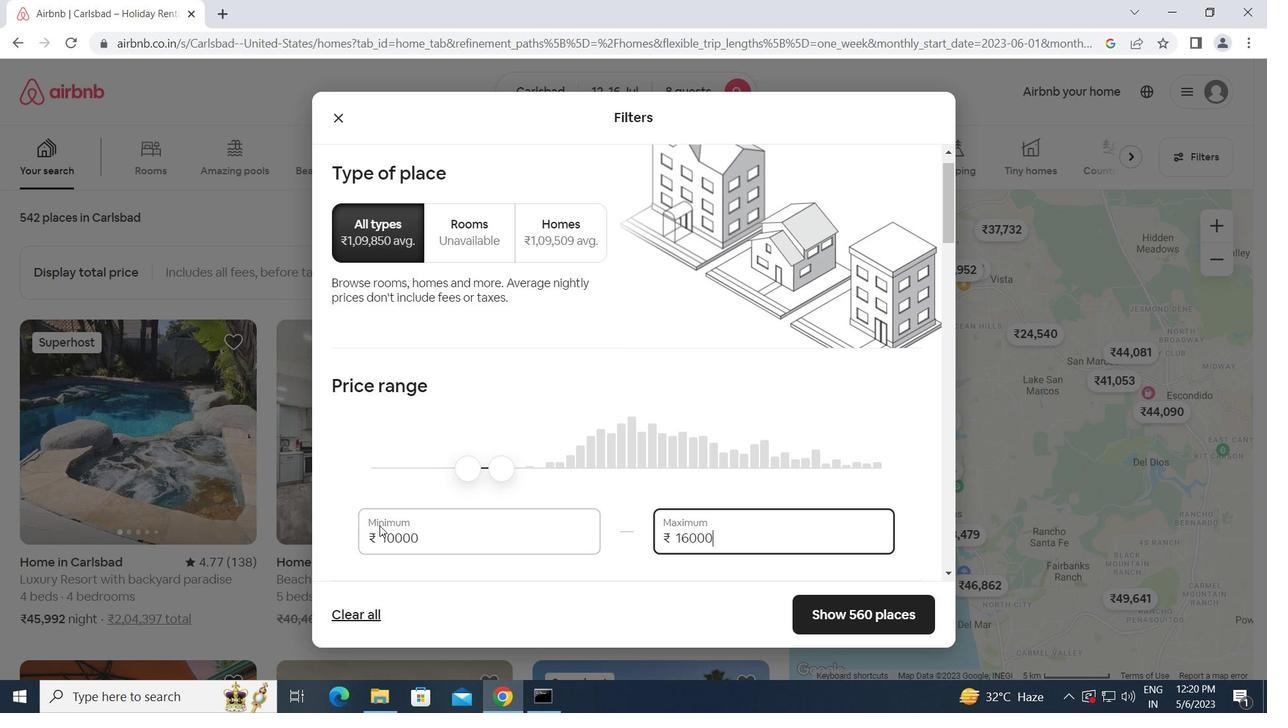 
Action: Mouse moved to (465, 496)
Screenshot: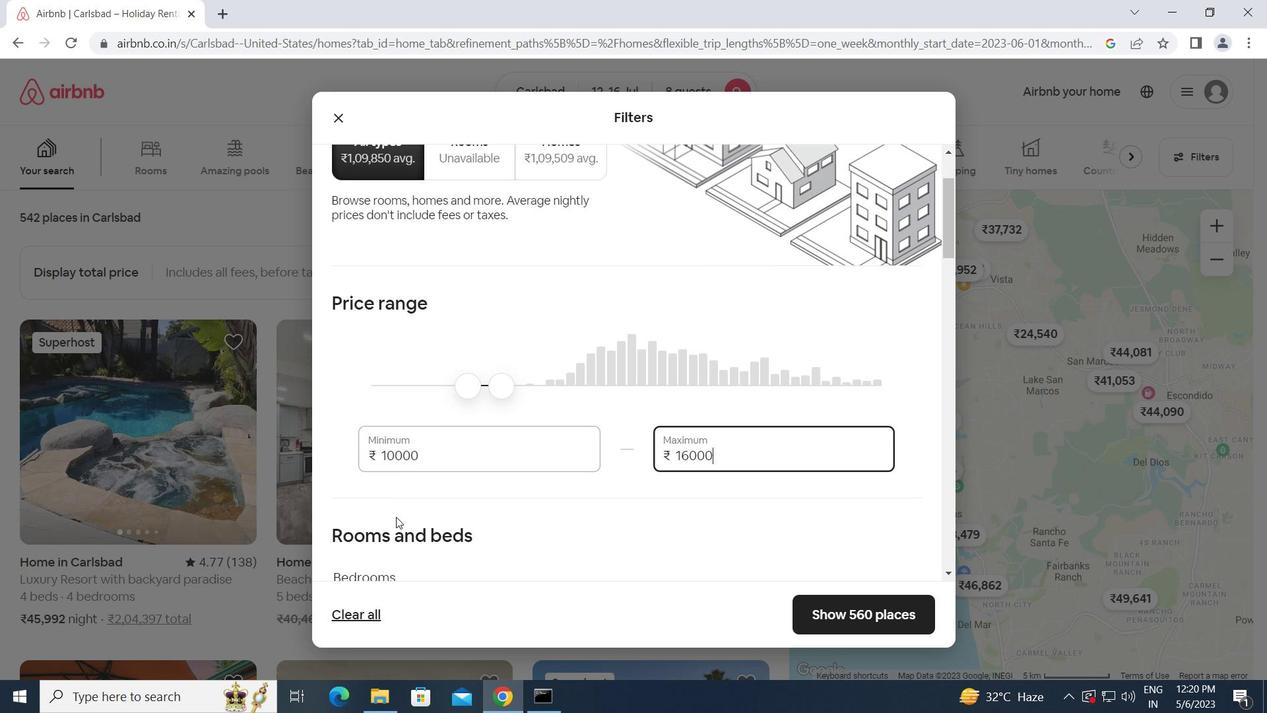 
Action: Mouse scrolled (465, 495) with delta (0, 0)
Screenshot: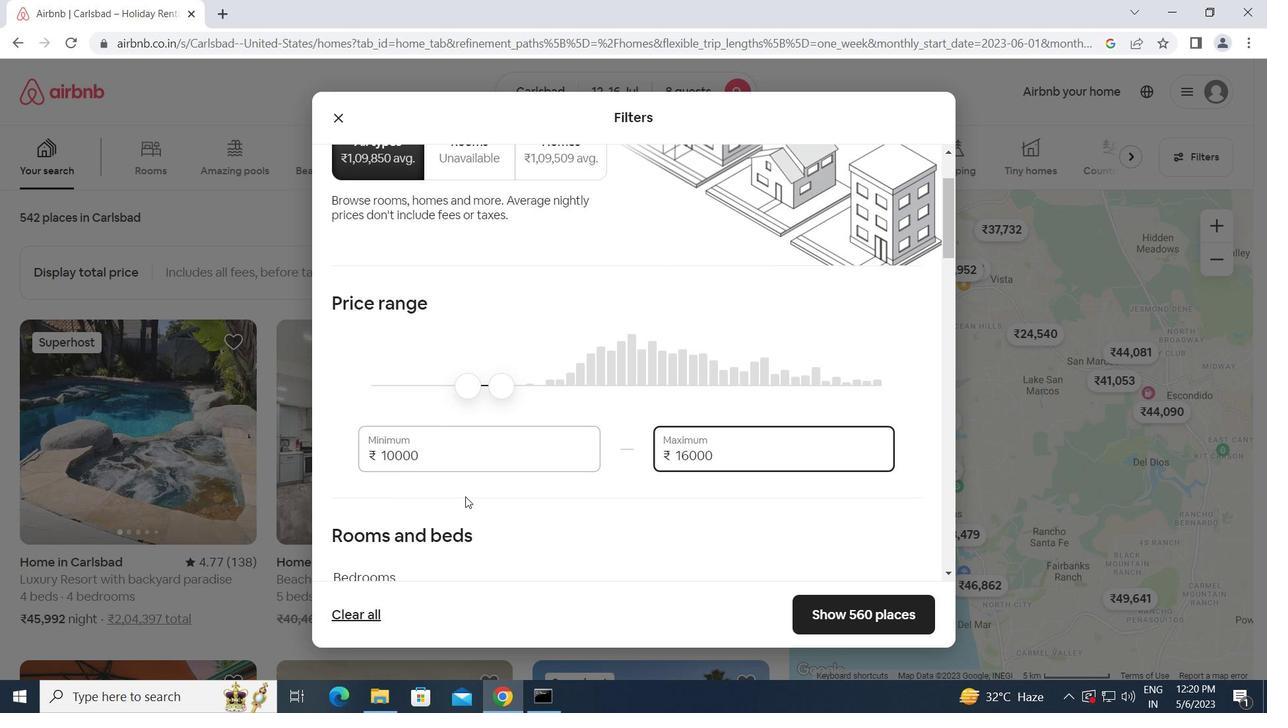 
Action: Mouse scrolled (465, 495) with delta (0, 0)
Screenshot: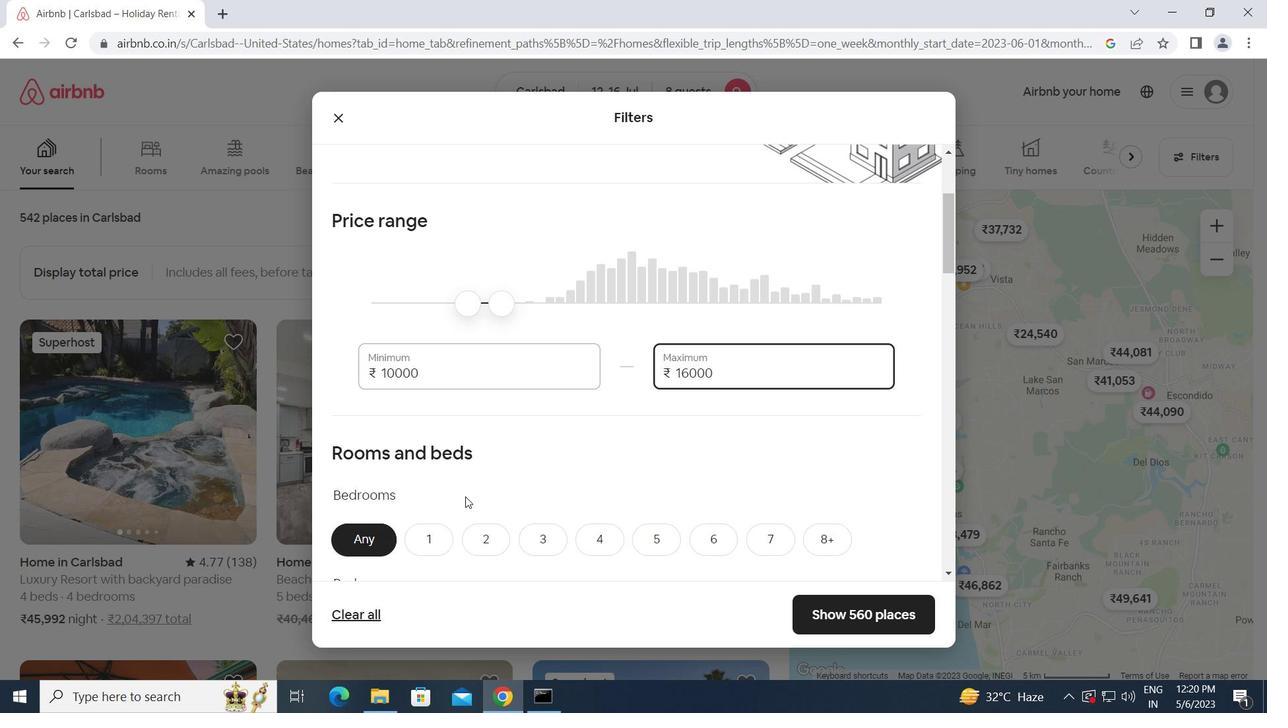 
Action: Mouse scrolled (465, 495) with delta (0, 0)
Screenshot: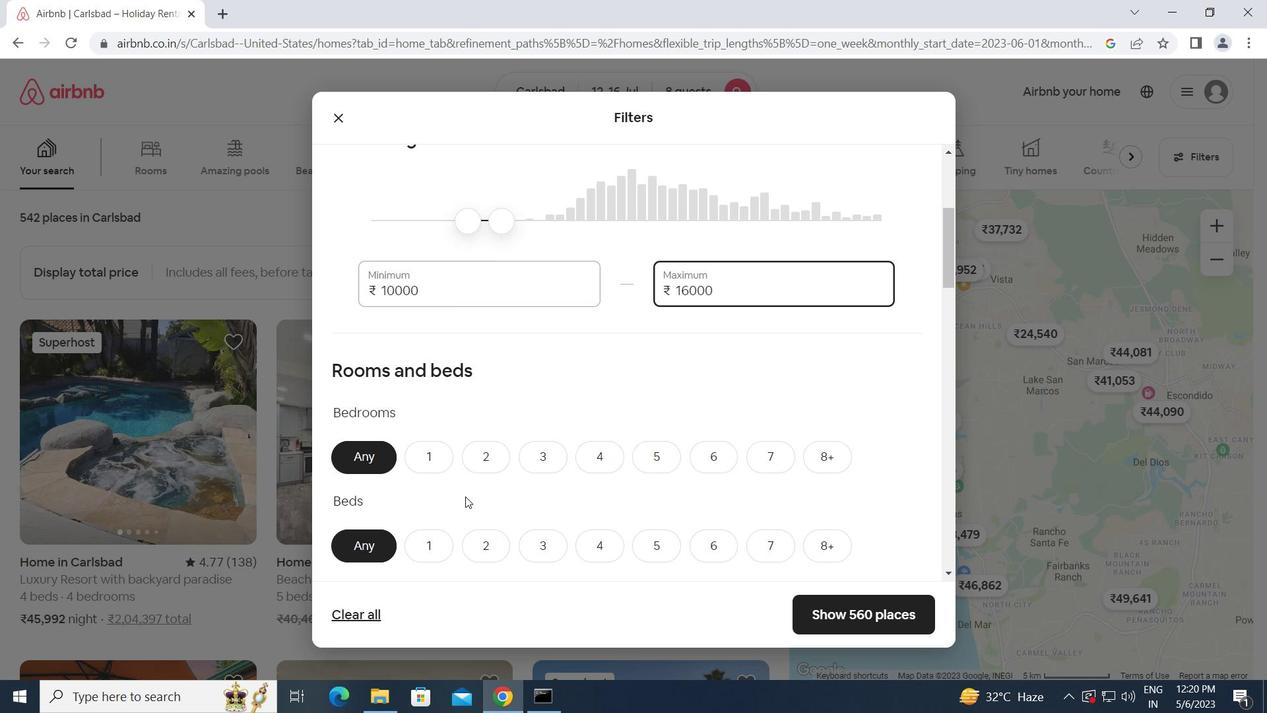 
Action: Mouse moved to (812, 377)
Screenshot: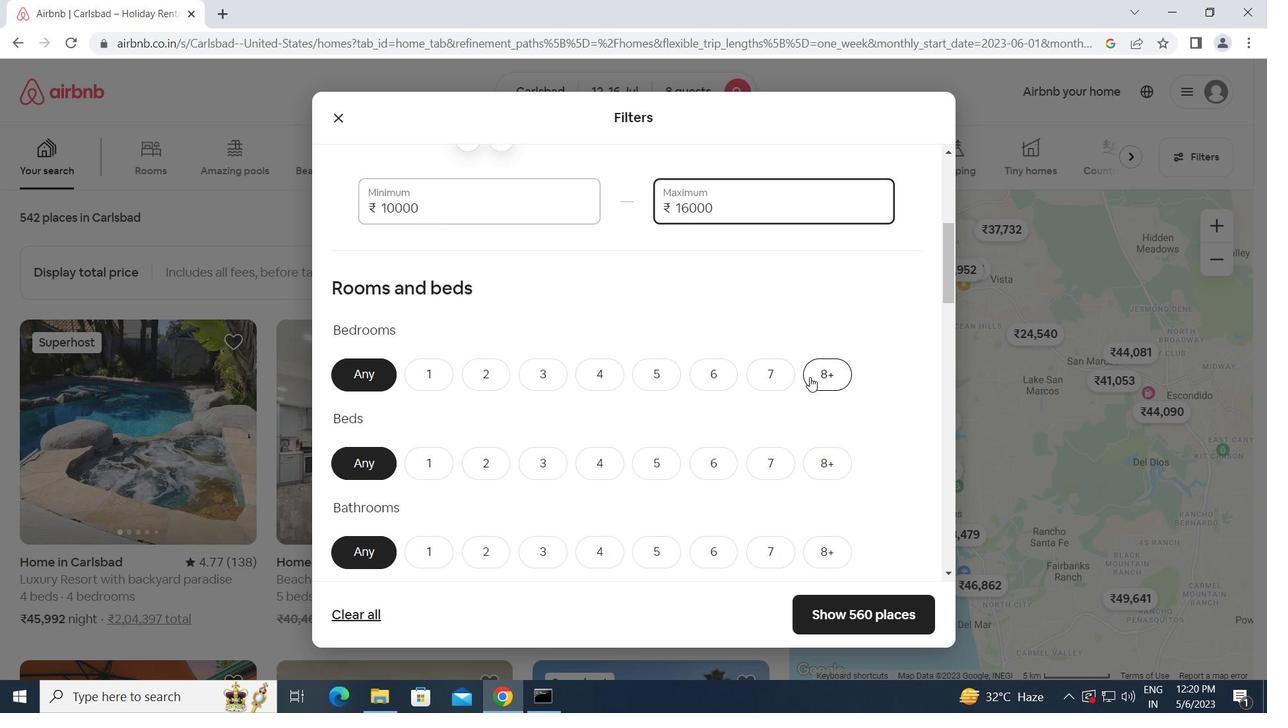 
Action: Mouse pressed left at (812, 377)
Screenshot: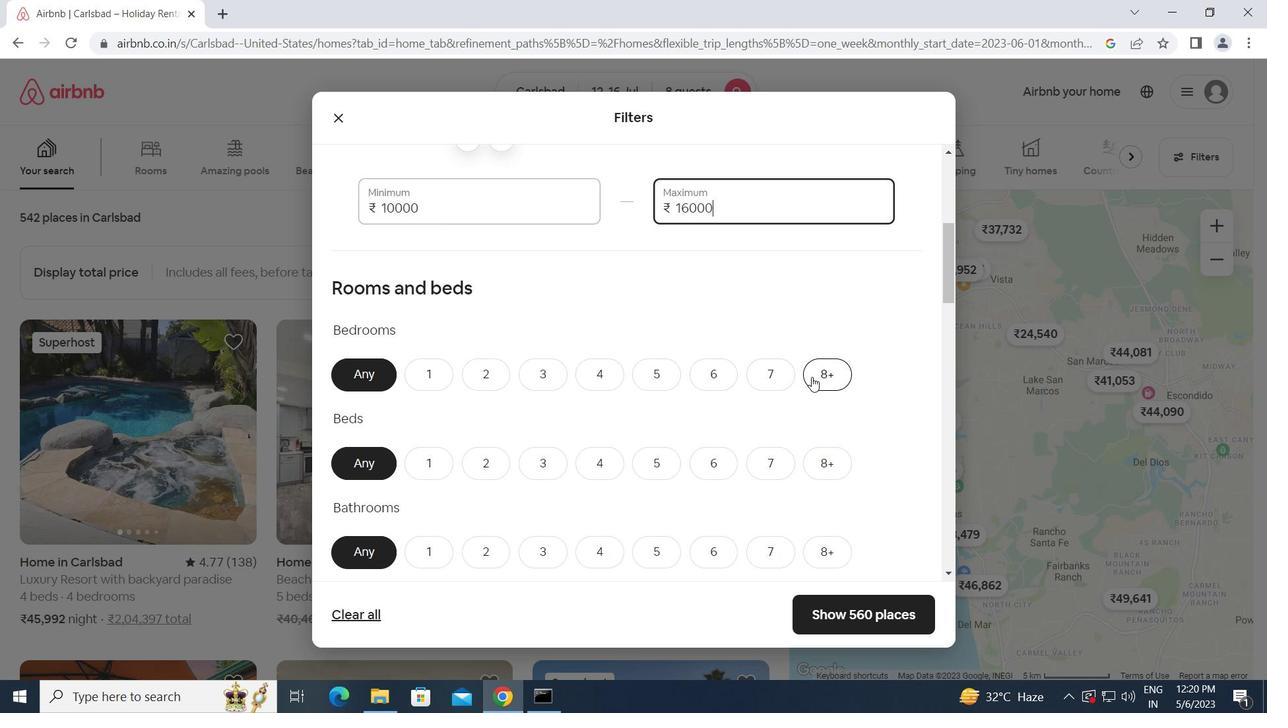 
Action: Mouse scrolled (812, 376) with delta (0, 0)
Screenshot: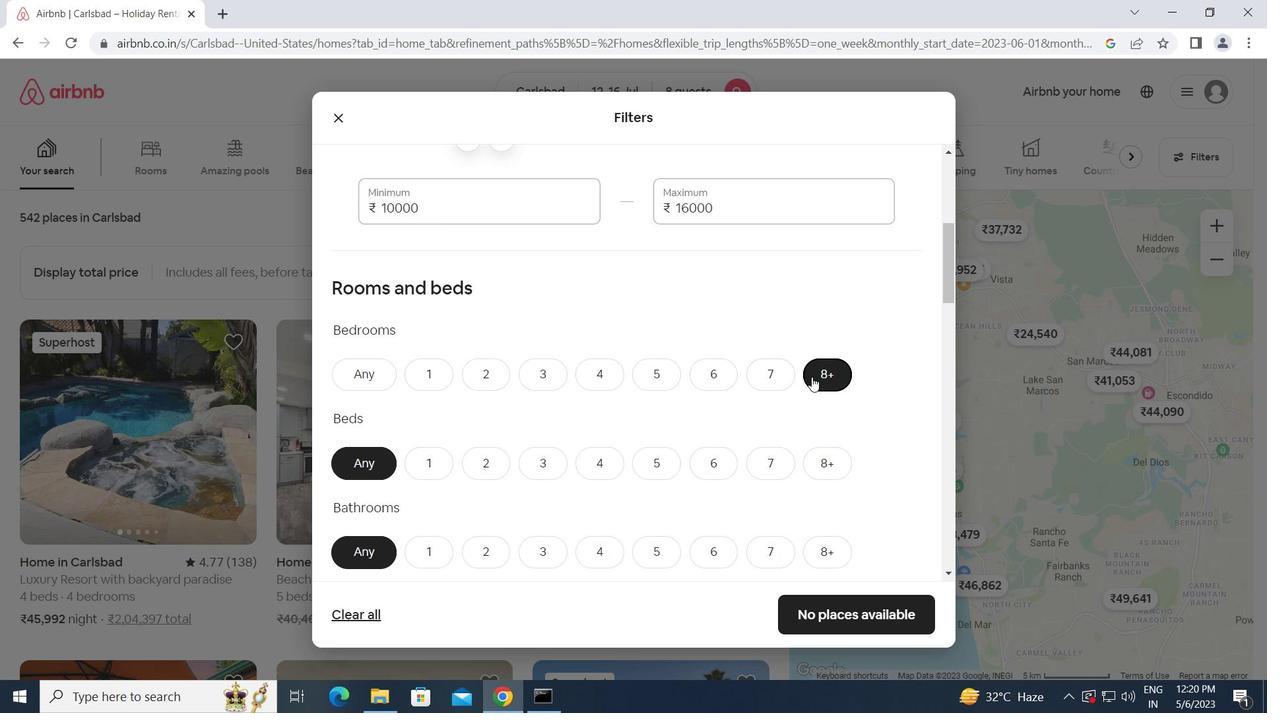 
Action: Mouse moved to (818, 386)
Screenshot: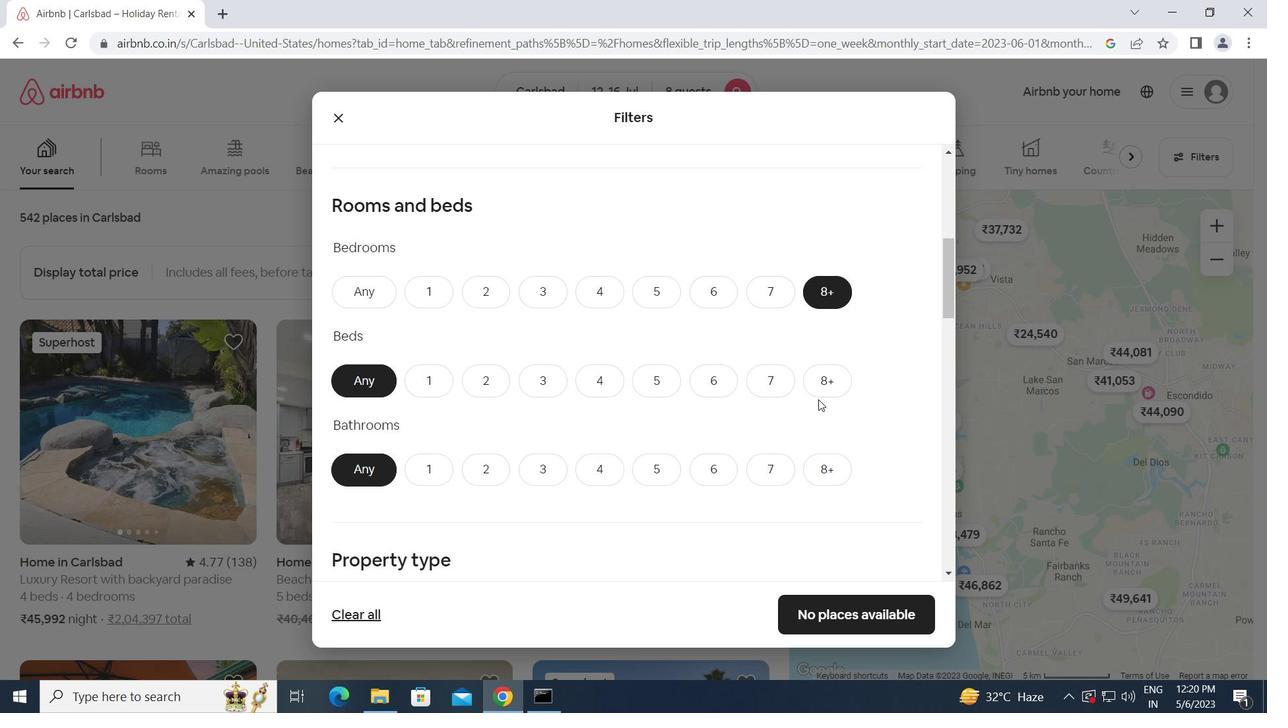 
Action: Mouse pressed left at (818, 386)
Screenshot: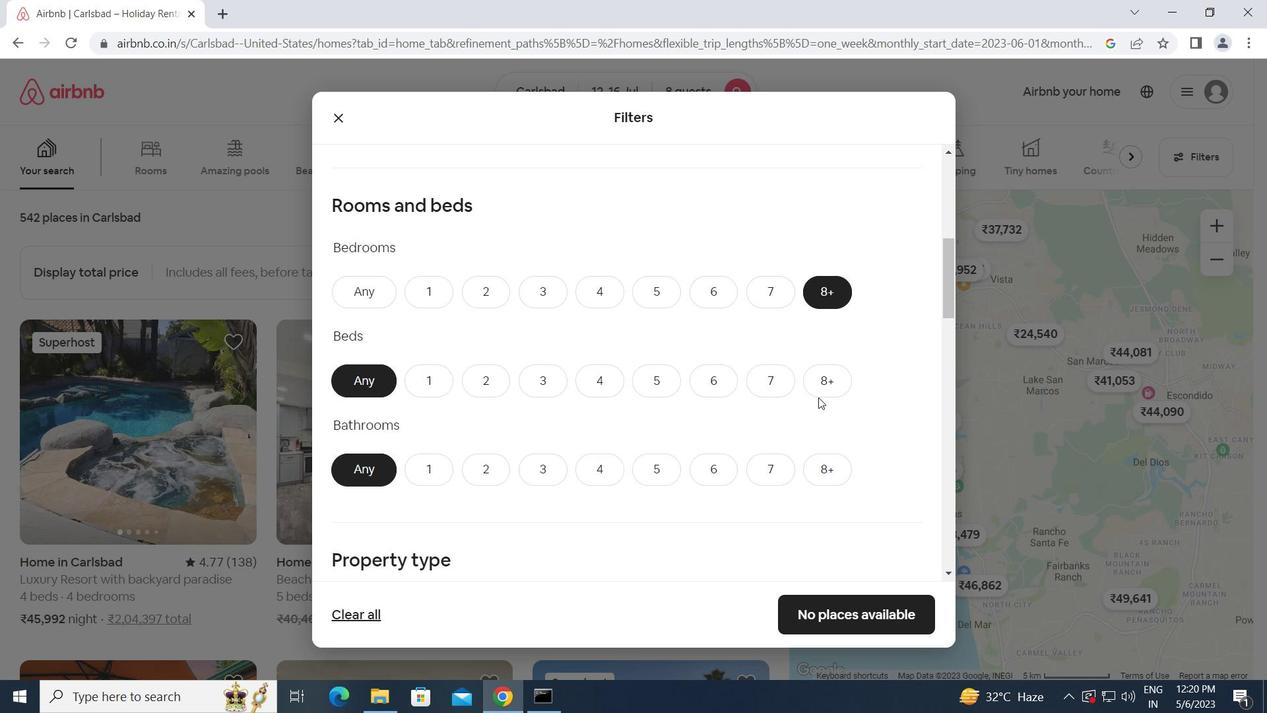
Action: Mouse moved to (827, 464)
Screenshot: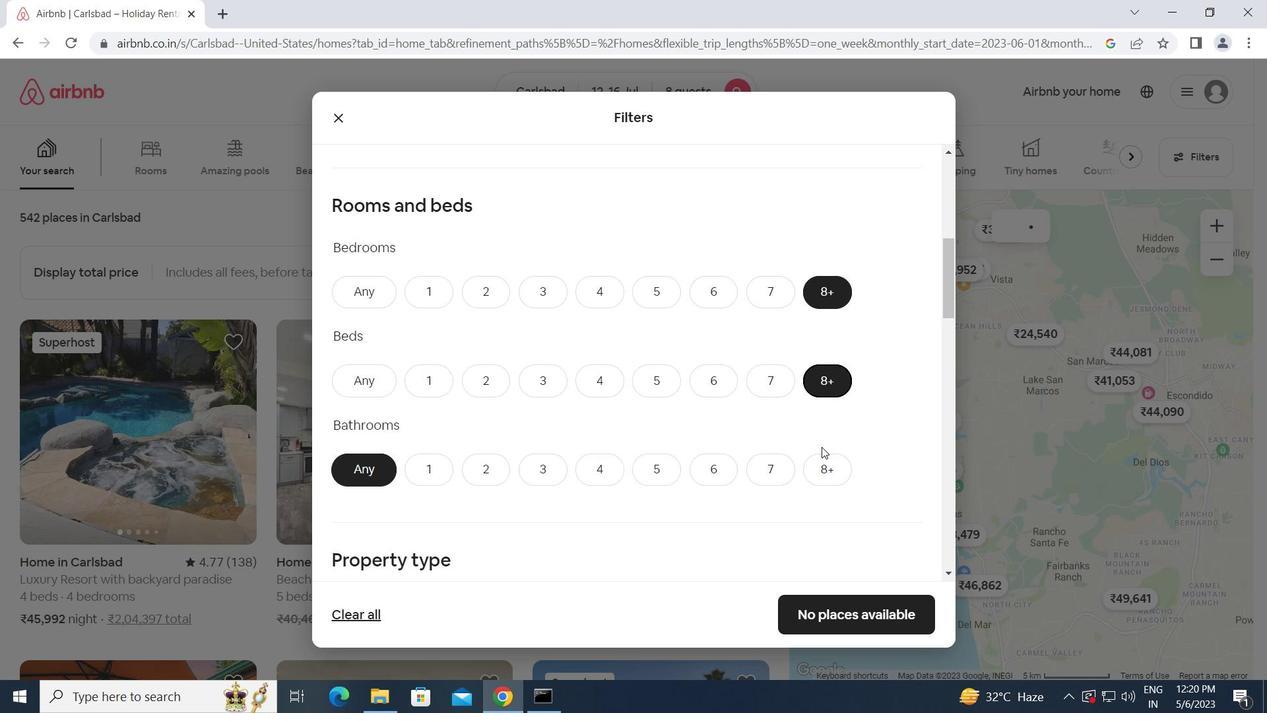 
Action: Mouse pressed left at (827, 464)
Screenshot: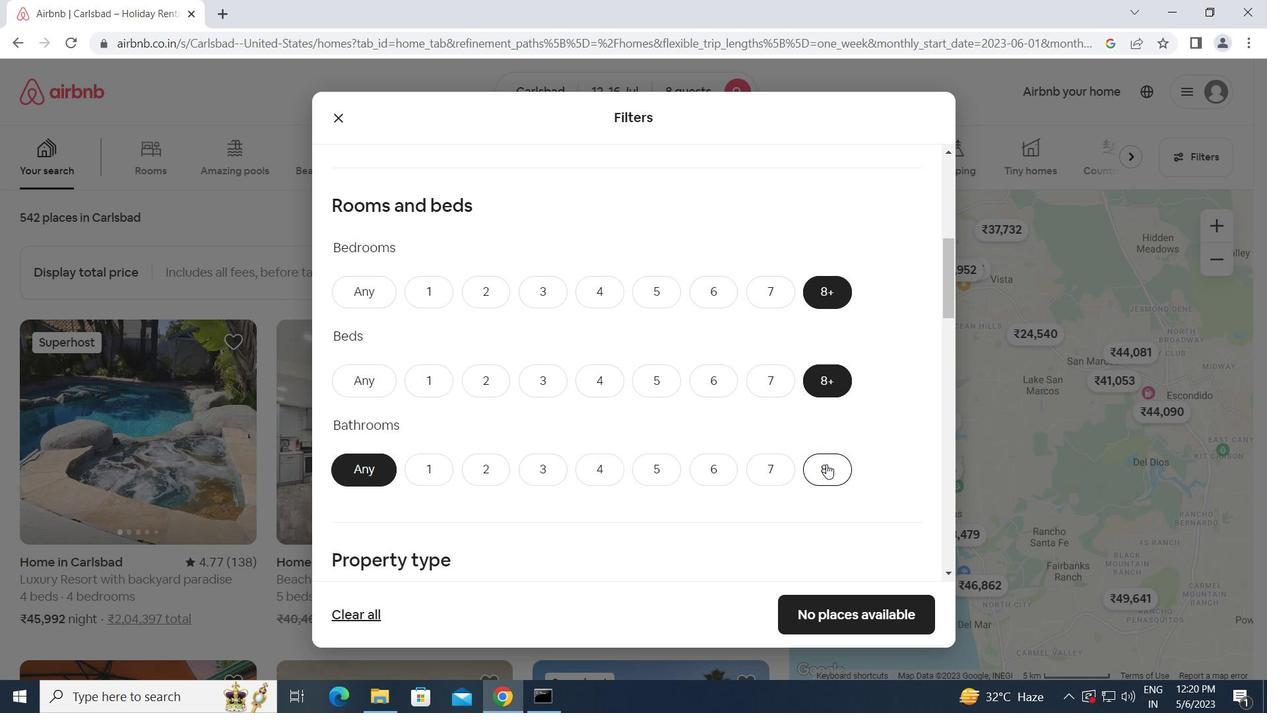
Action: Mouse moved to (563, 546)
Screenshot: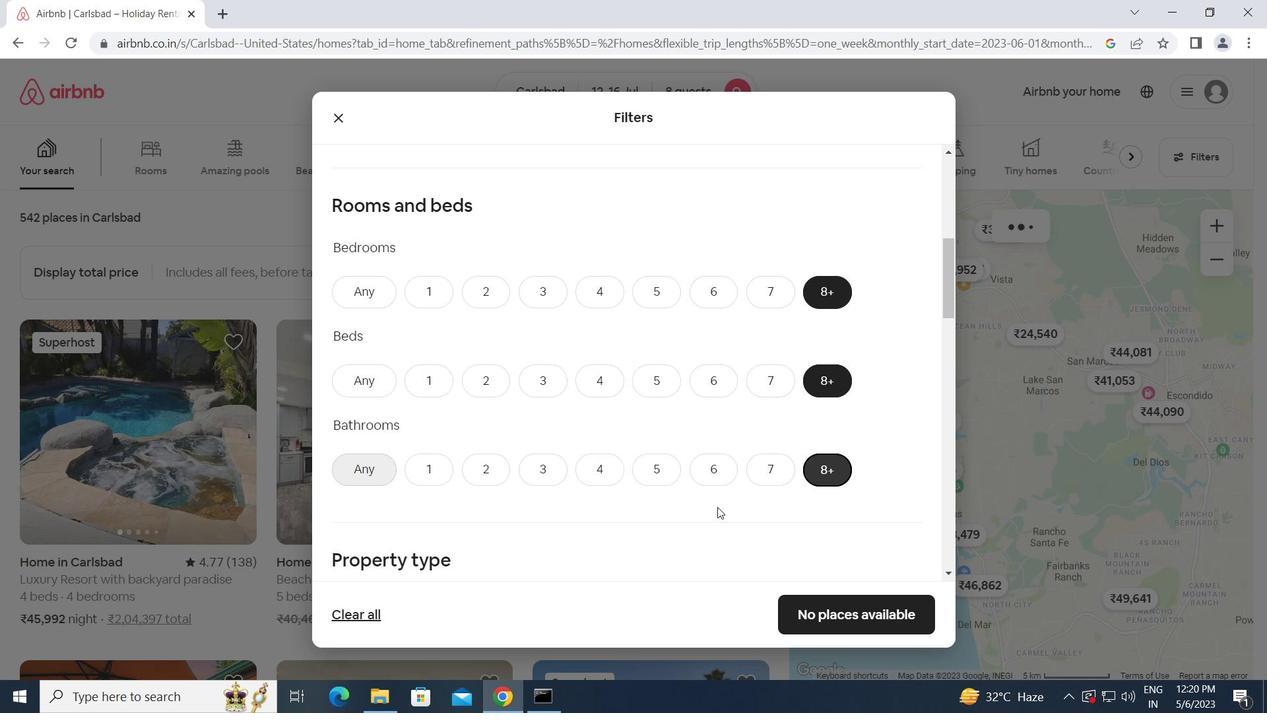 
Action: Mouse scrolled (563, 546) with delta (0, 0)
Screenshot: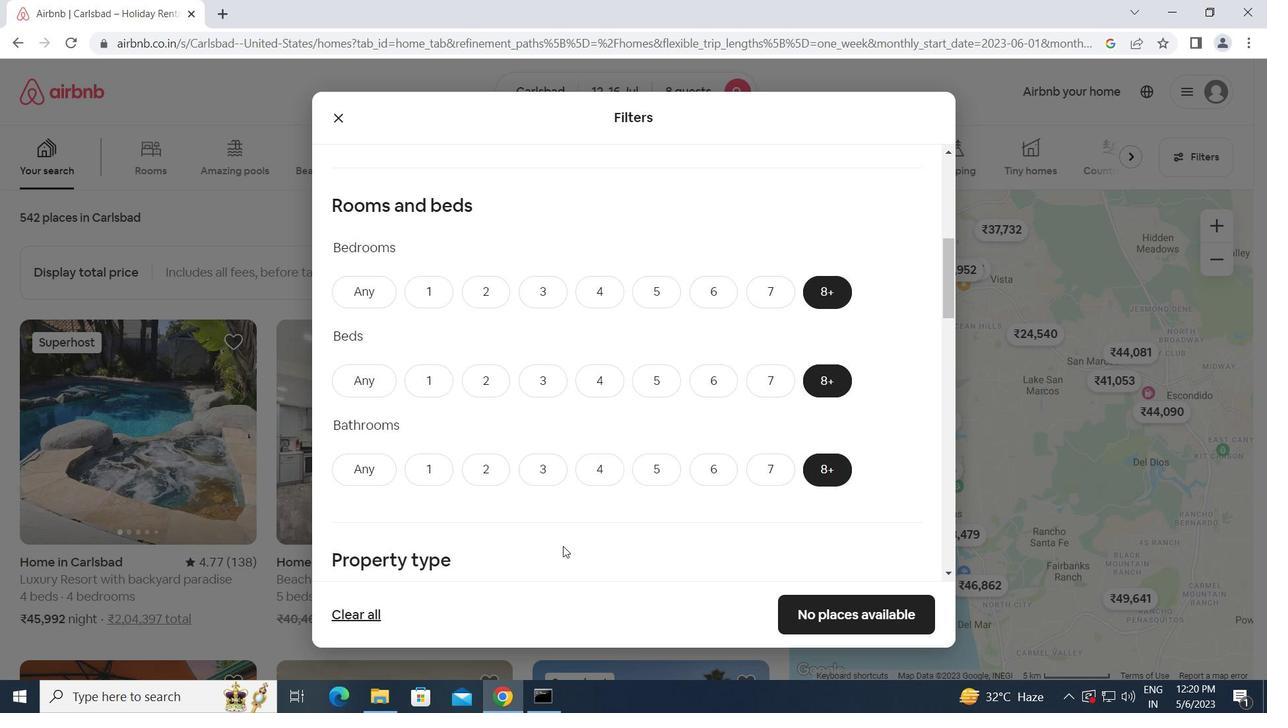 
Action: Mouse scrolled (563, 546) with delta (0, 0)
Screenshot: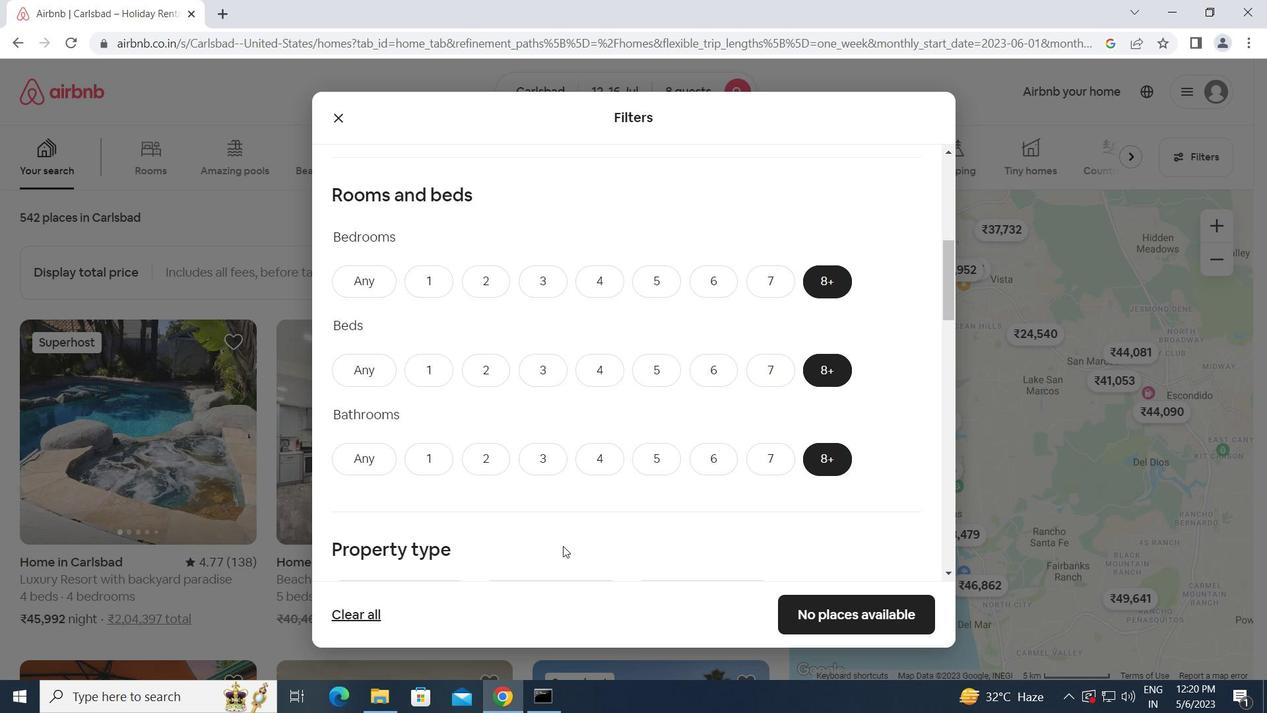 
Action: Mouse moved to (361, 483)
Screenshot: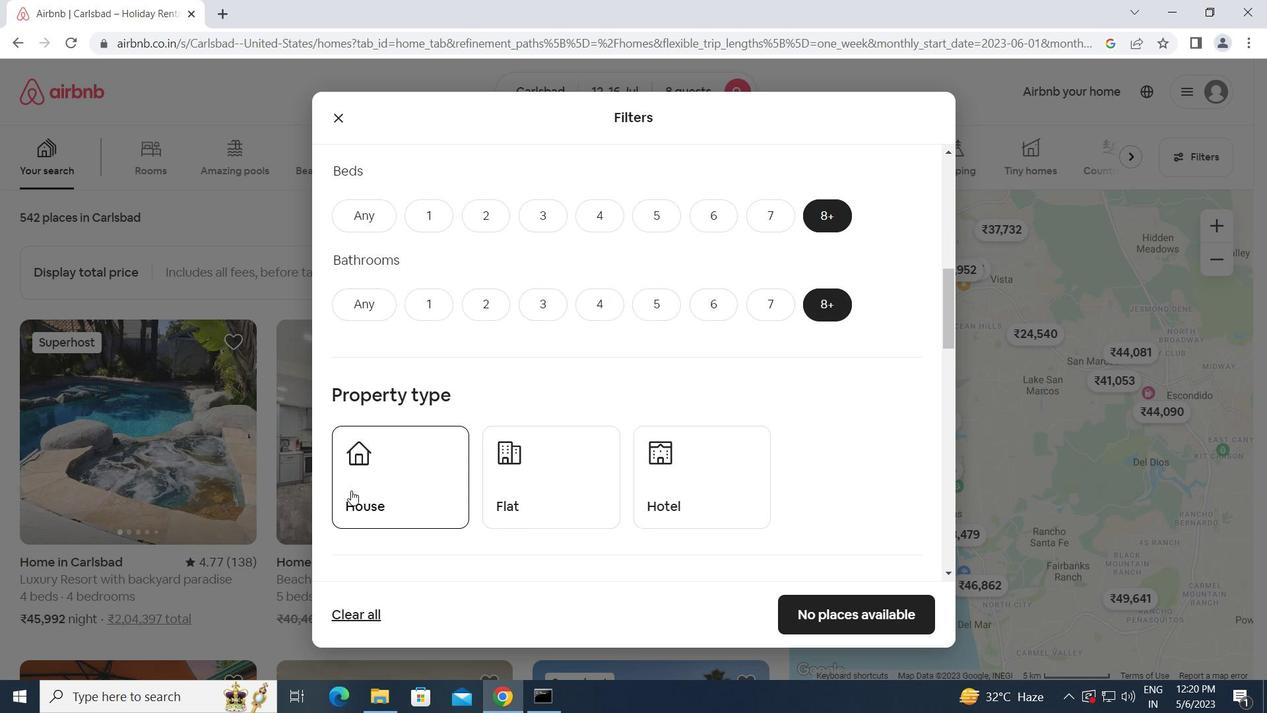 
Action: Mouse pressed left at (361, 483)
Screenshot: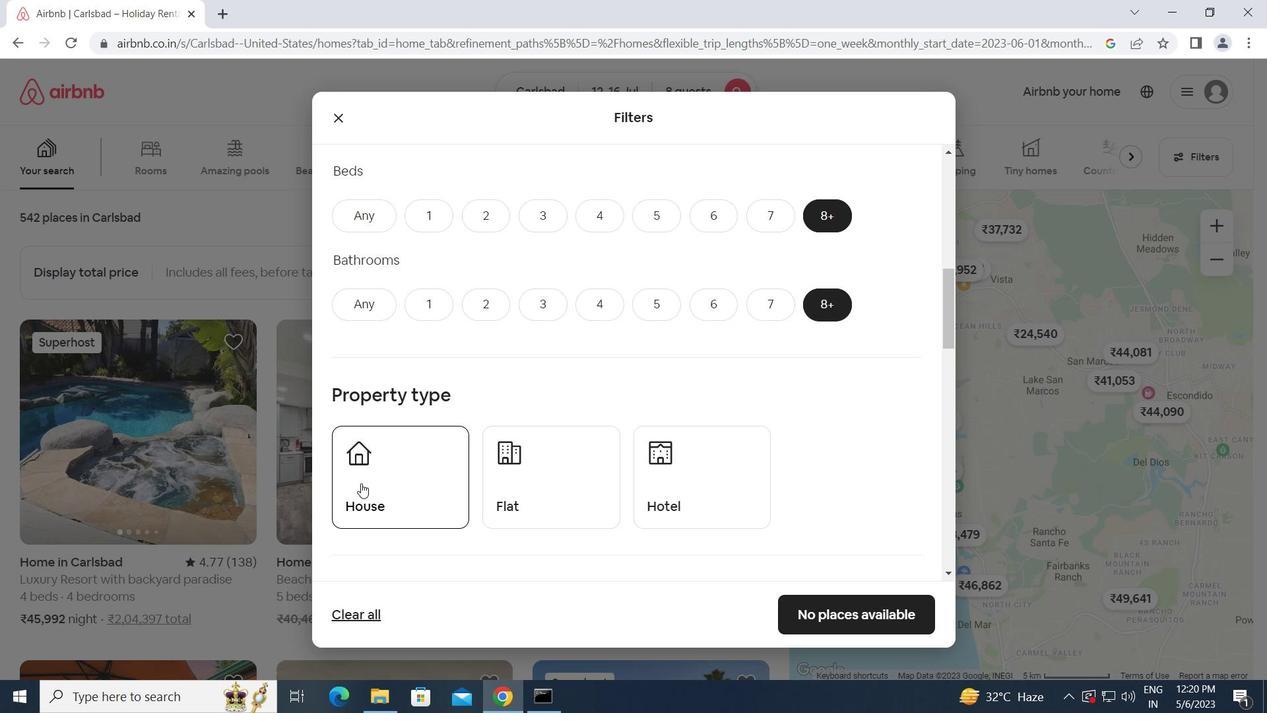 
Action: Mouse moved to (525, 489)
Screenshot: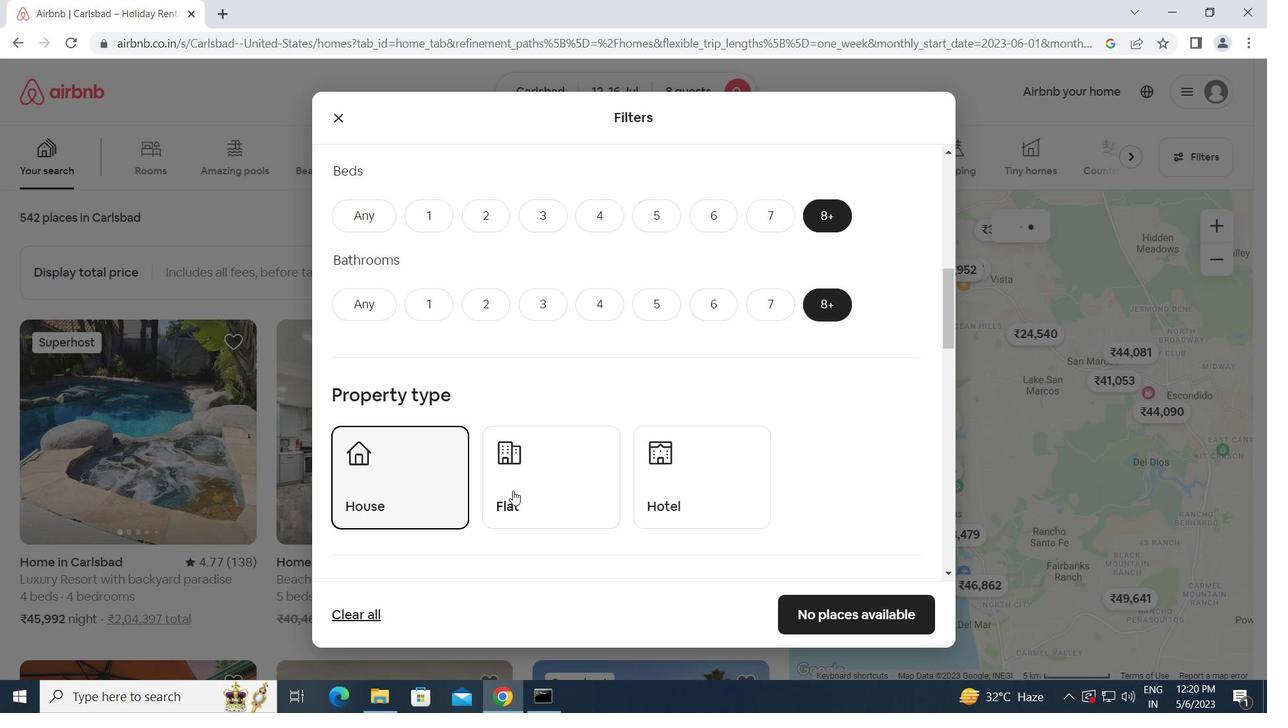 
Action: Mouse pressed left at (525, 489)
Screenshot: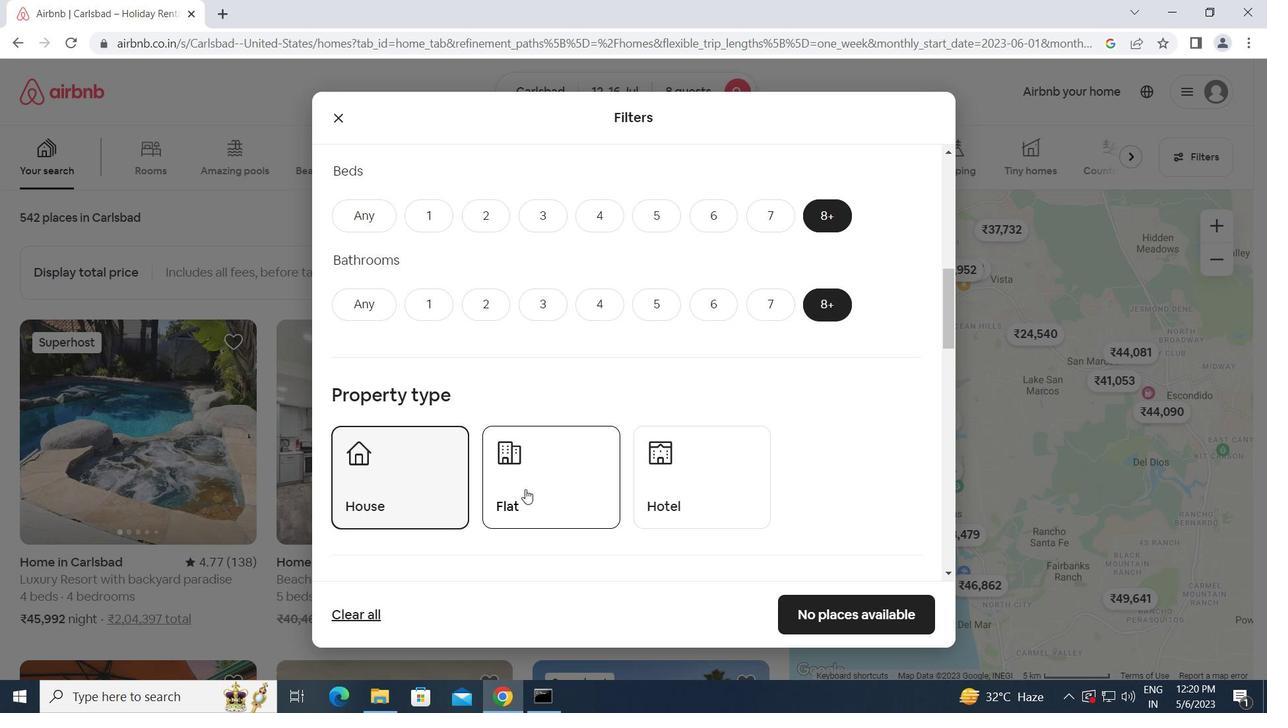 
Action: Mouse moved to (663, 488)
Screenshot: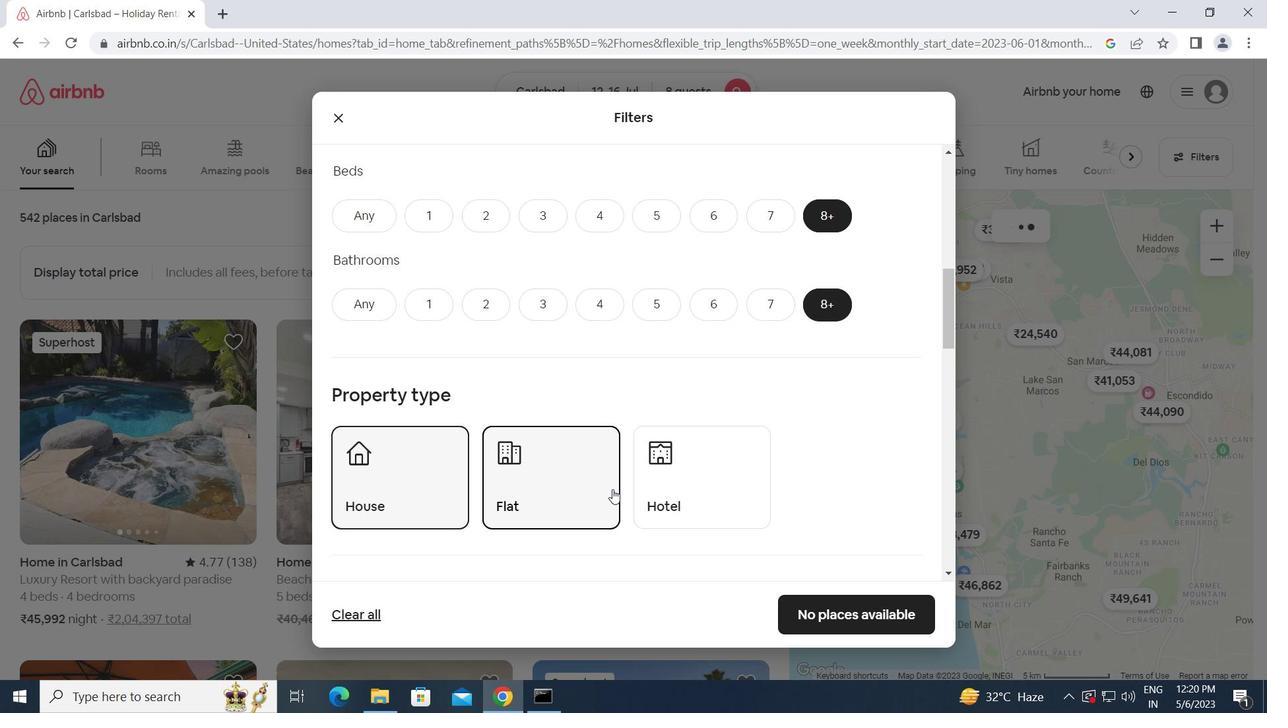 
Action: Mouse pressed left at (663, 488)
Screenshot: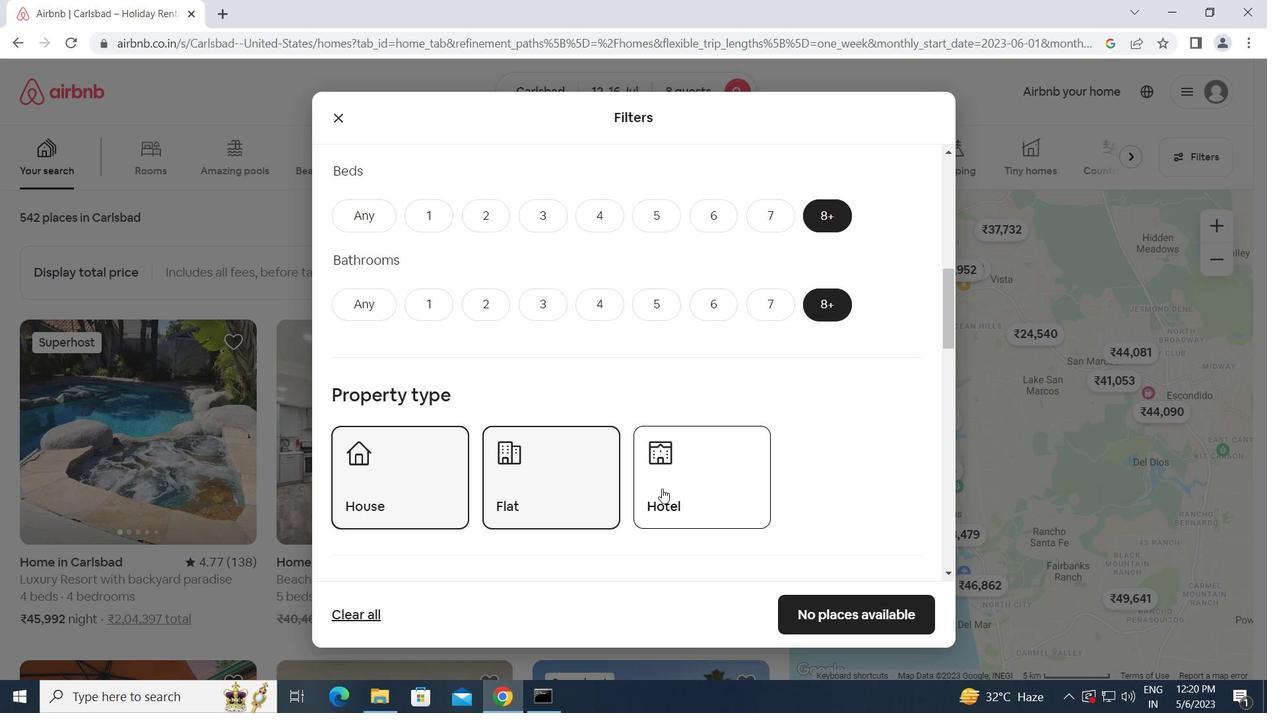 
Action: Mouse scrolled (663, 488) with delta (0, 0)
Screenshot: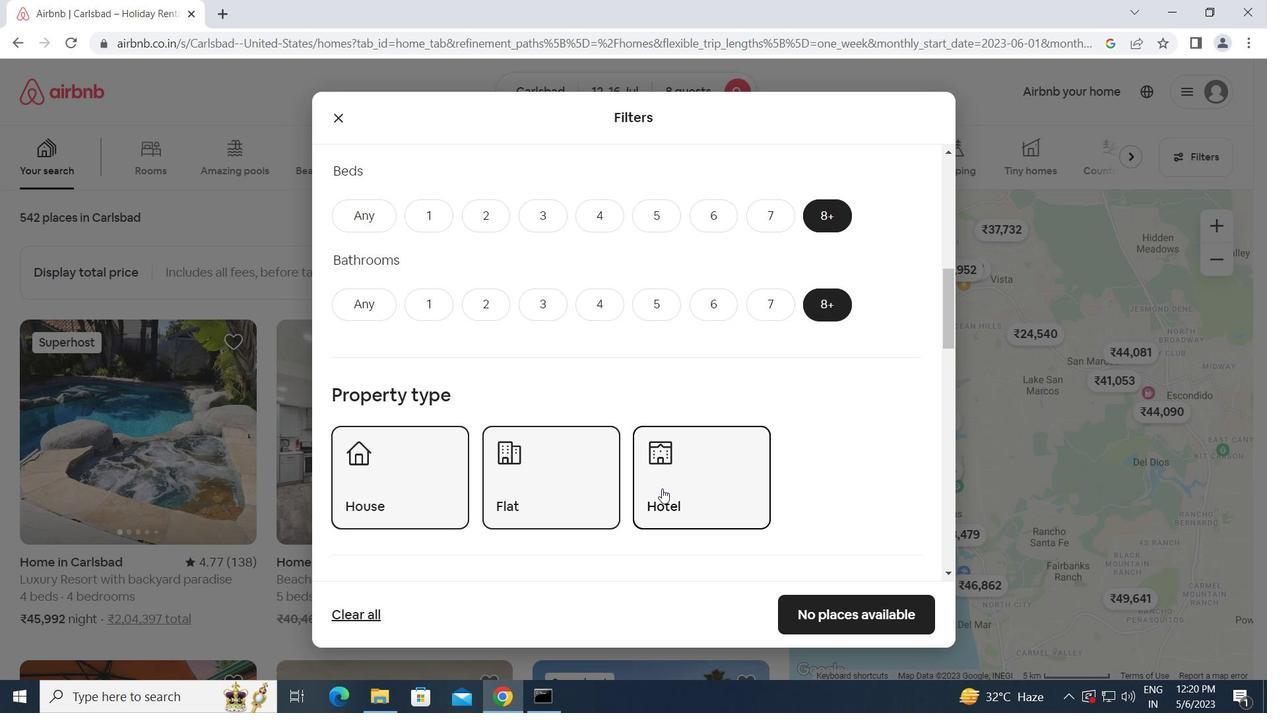 
Action: Mouse scrolled (663, 488) with delta (0, 0)
Screenshot: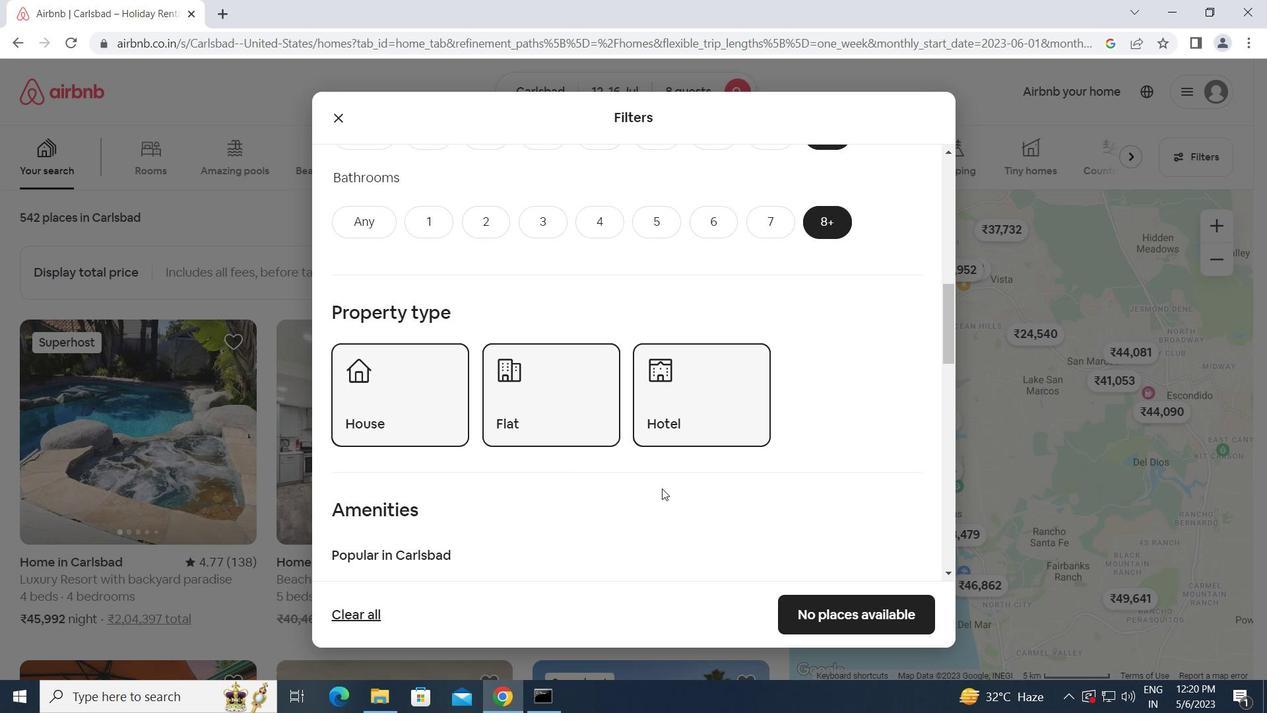 
Action: Mouse scrolled (663, 488) with delta (0, 0)
Screenshot: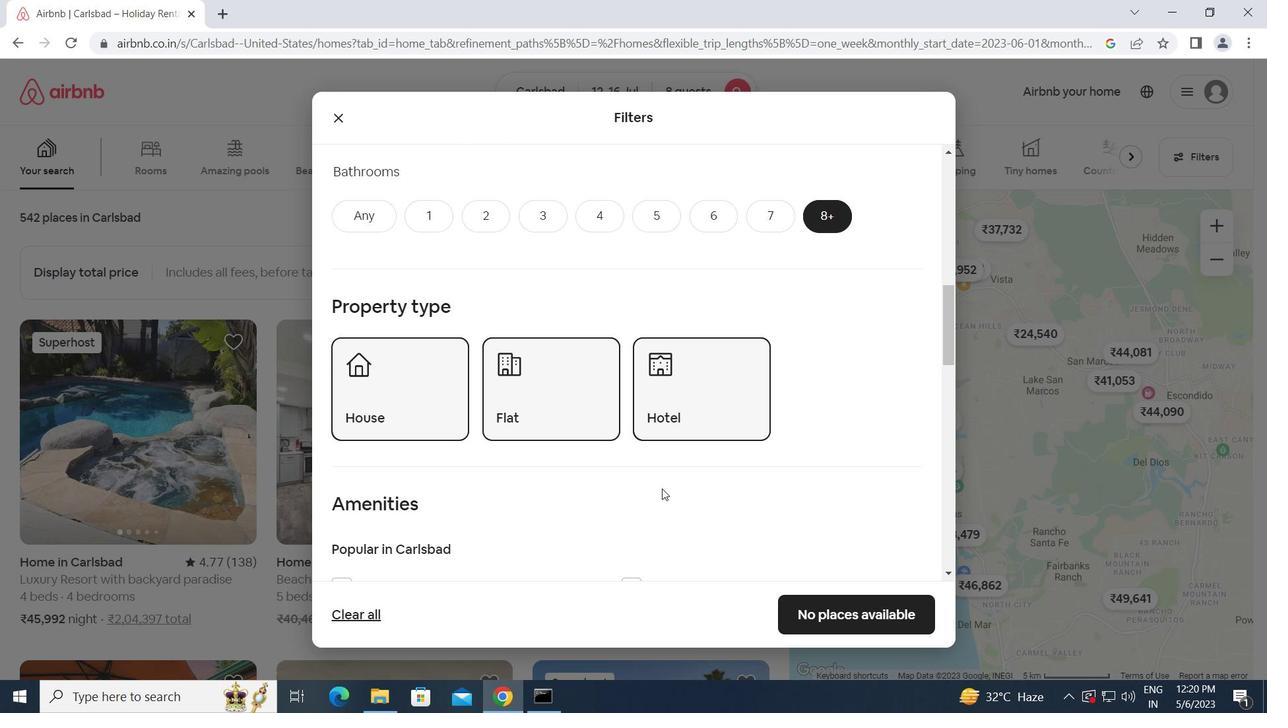 
Action: Mouse moved to (336, 425)
Screenshot: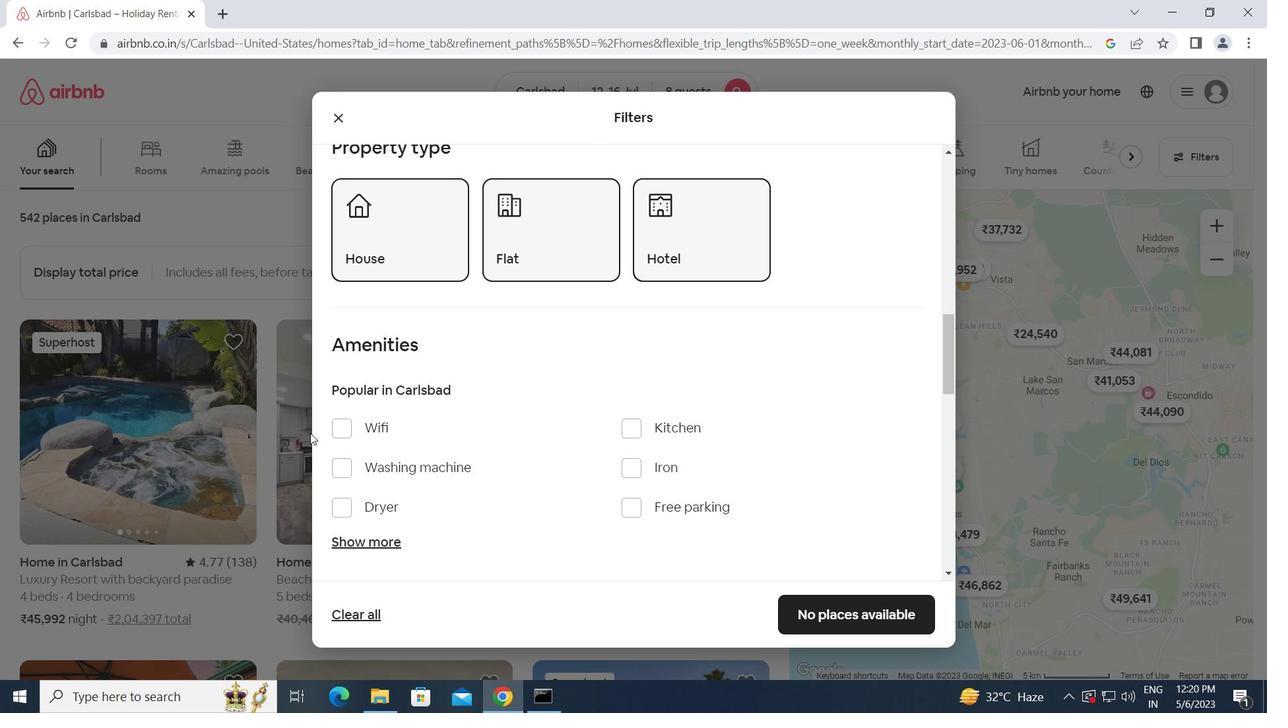 
Action: Mouse pressed left at (336, 425)
Screenshot: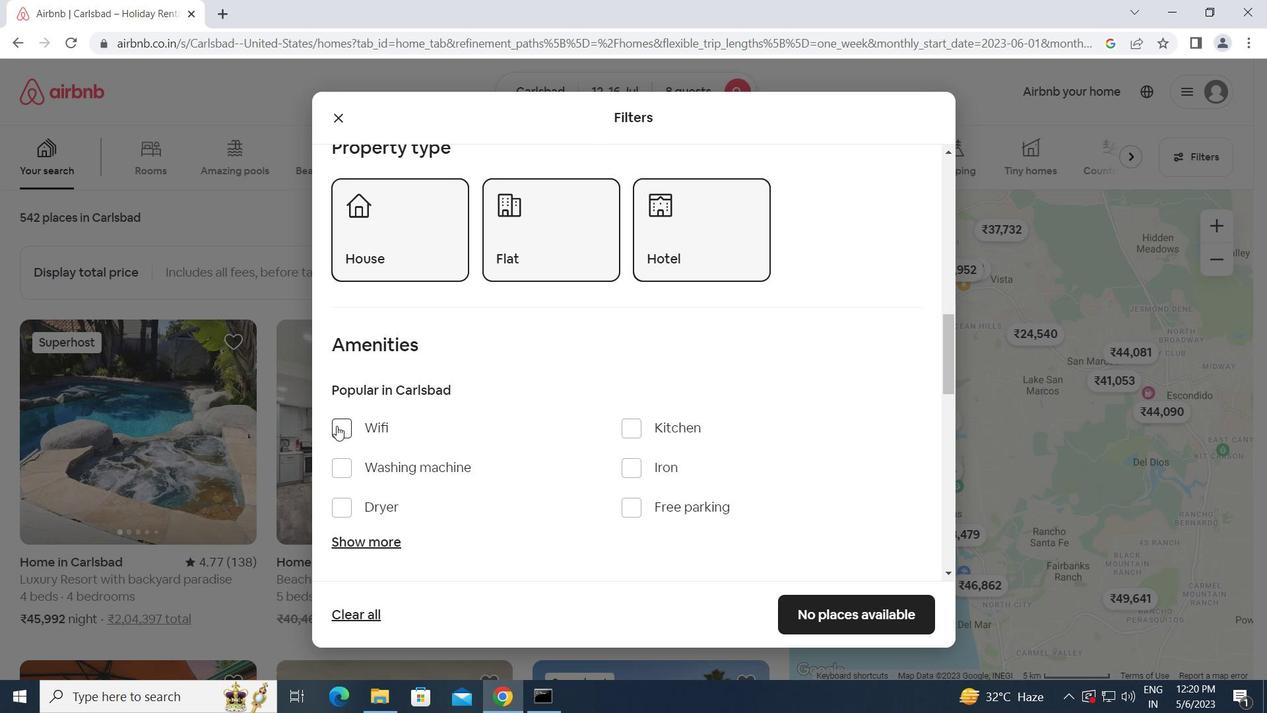 
Action: Mouse moved to (366, 427)
Screenshot: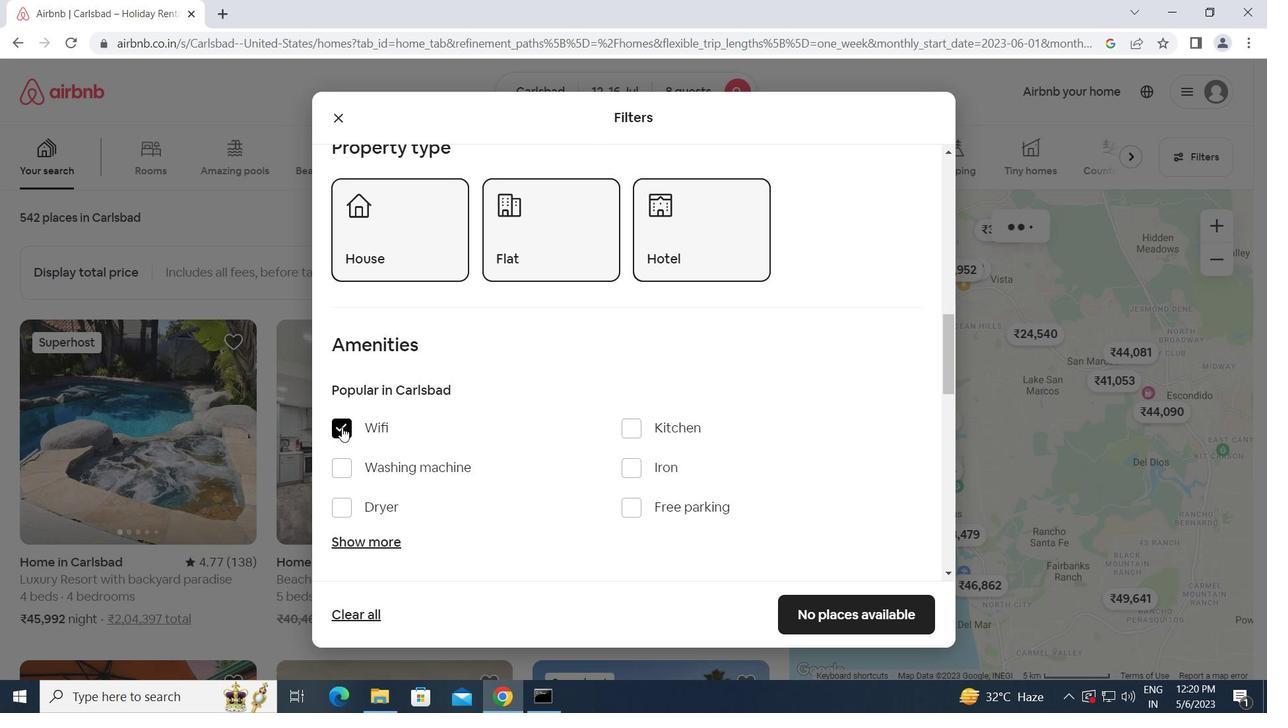 
Action: Mouse scrolled (366, 426) with delta (0, 0)
Screenshot: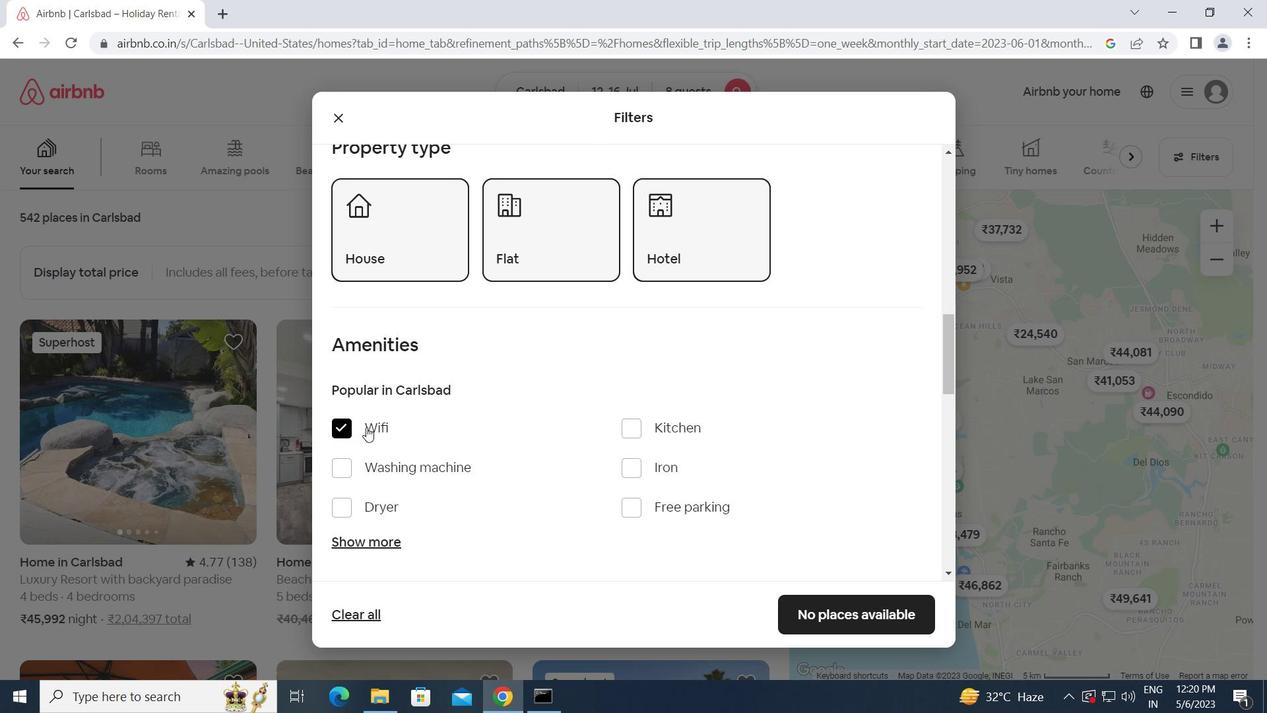 
Action: Mouse scrolled (366, 426) with delta (0, 0)
Screenshot: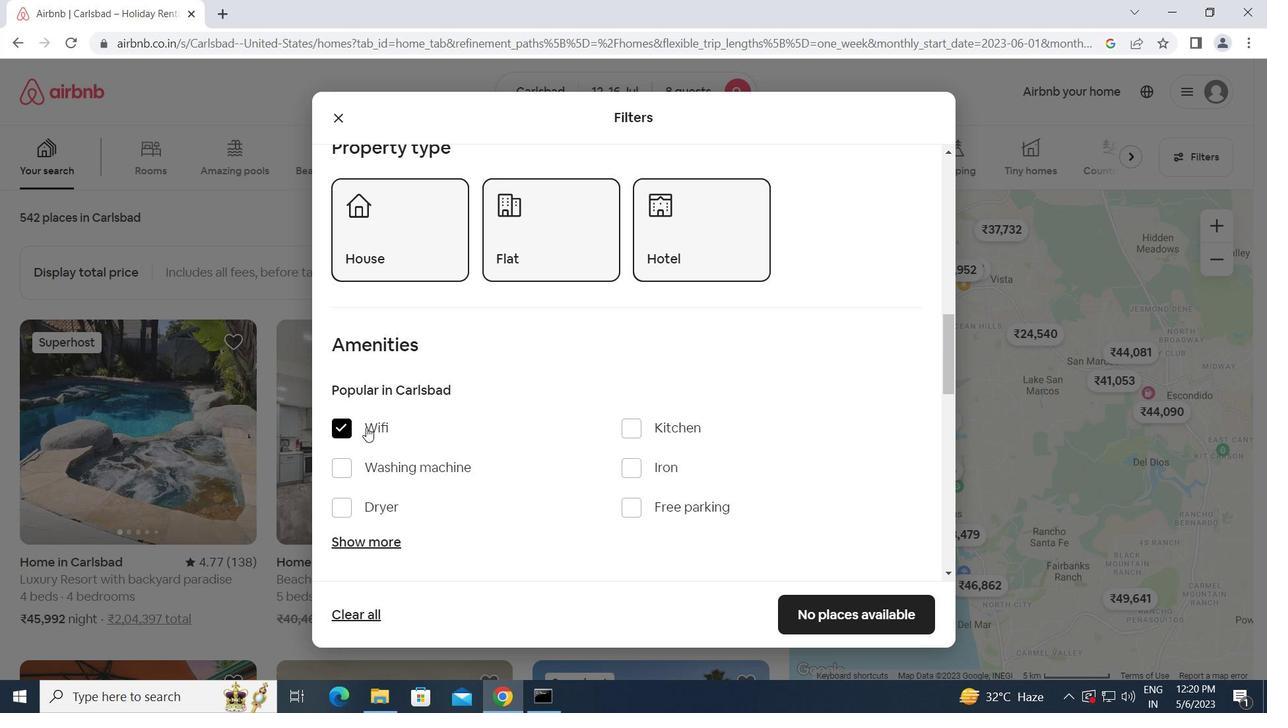 
Action: Mouse moved to (370, 379)
Screenshot: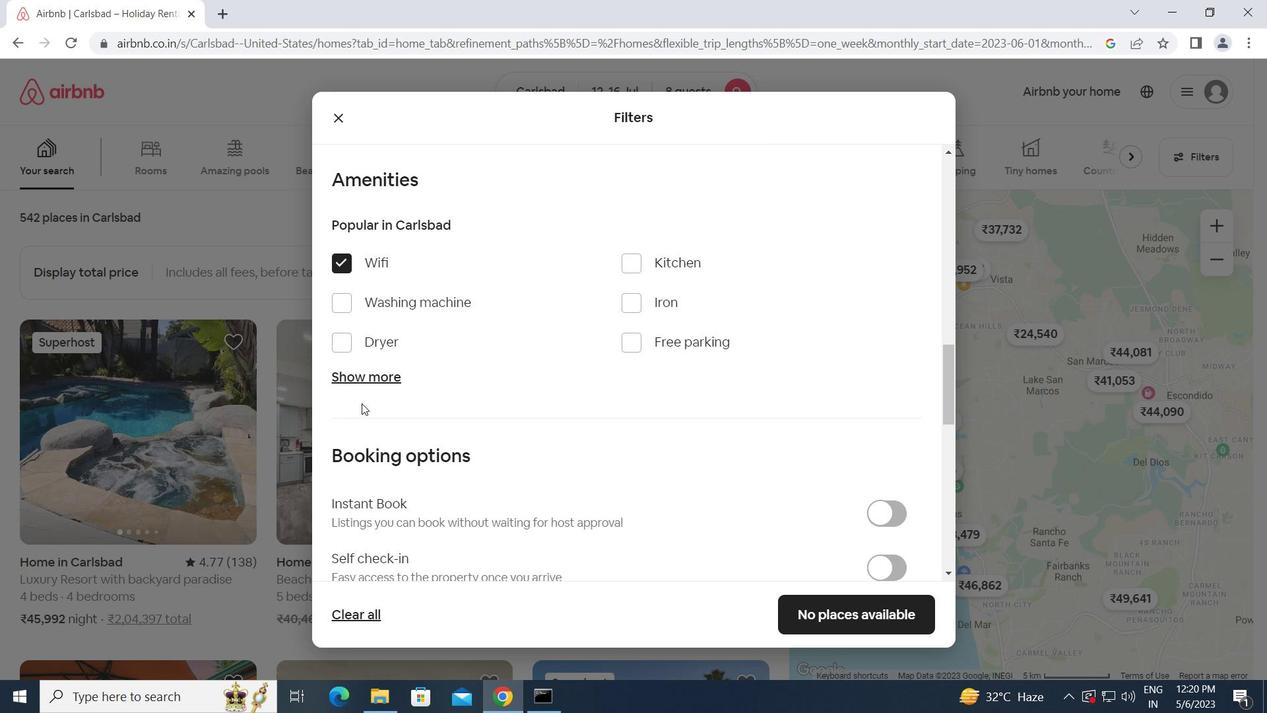 
Action: Mouse pressed left at (370, 379)
Screenshot: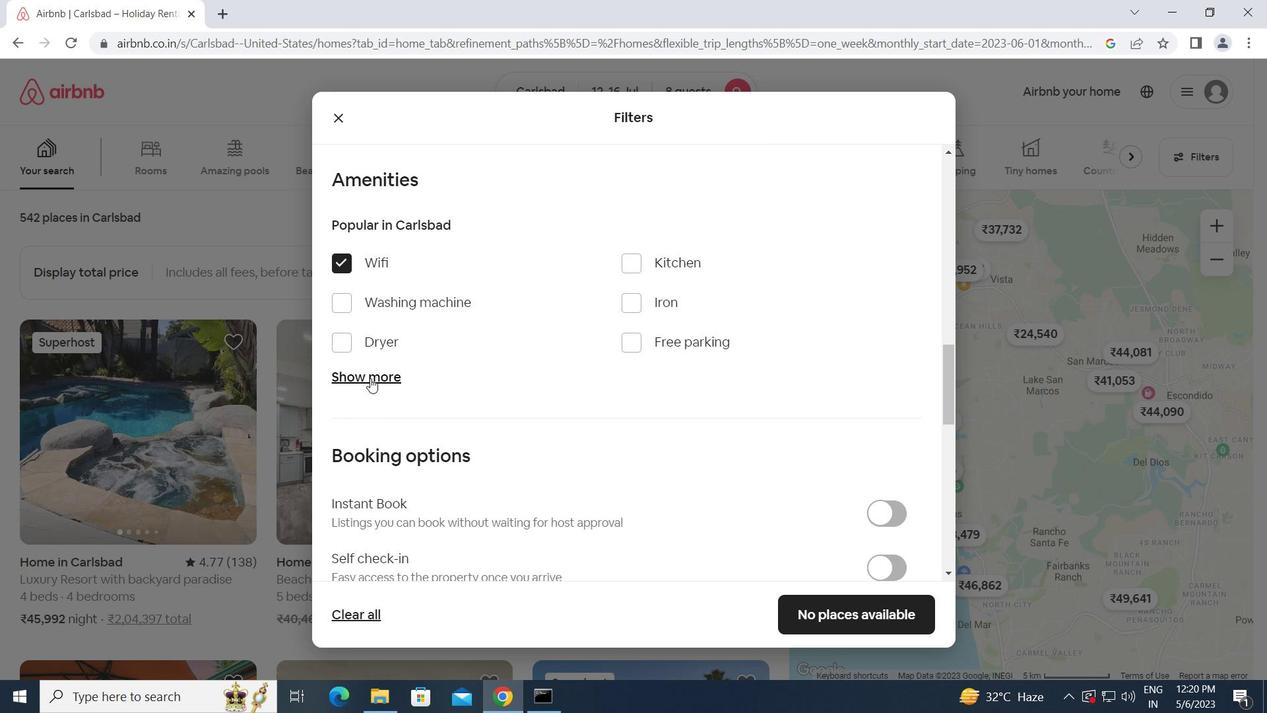 
Action: Mouse moved to (635, 475)
Screenshot: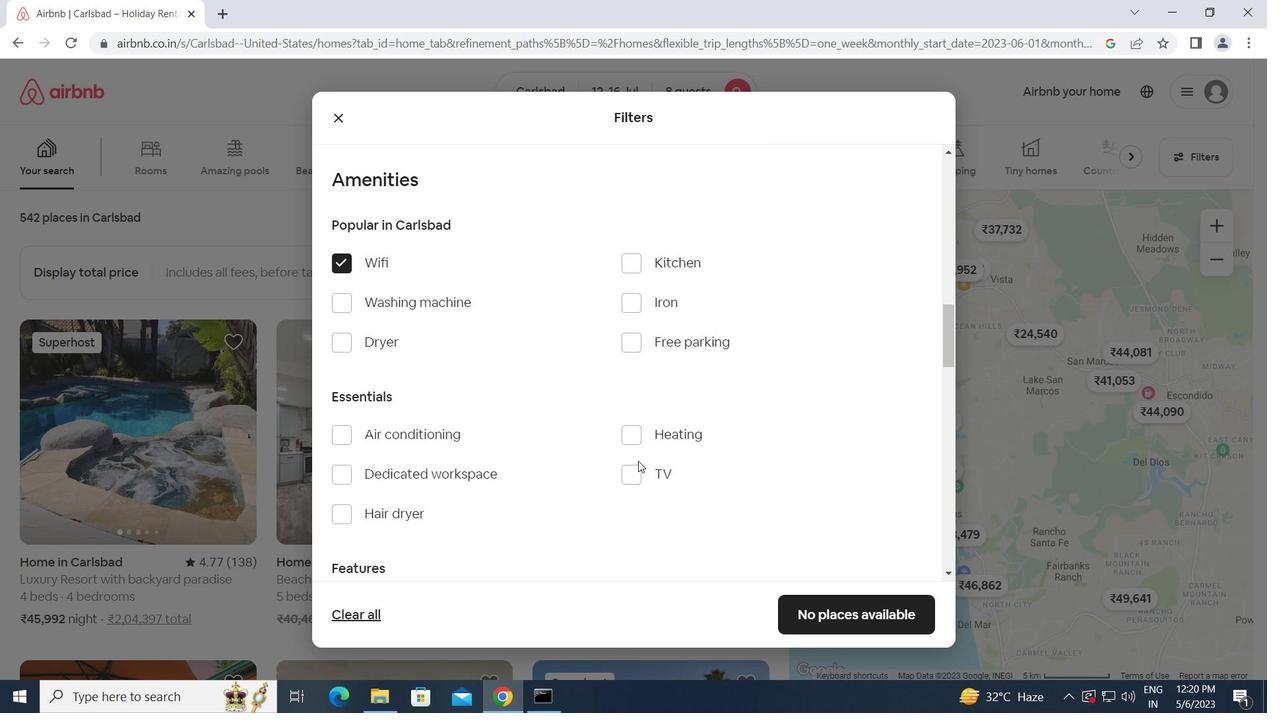 
Action: Mouse pressed left at (635, 475)
Screenshot: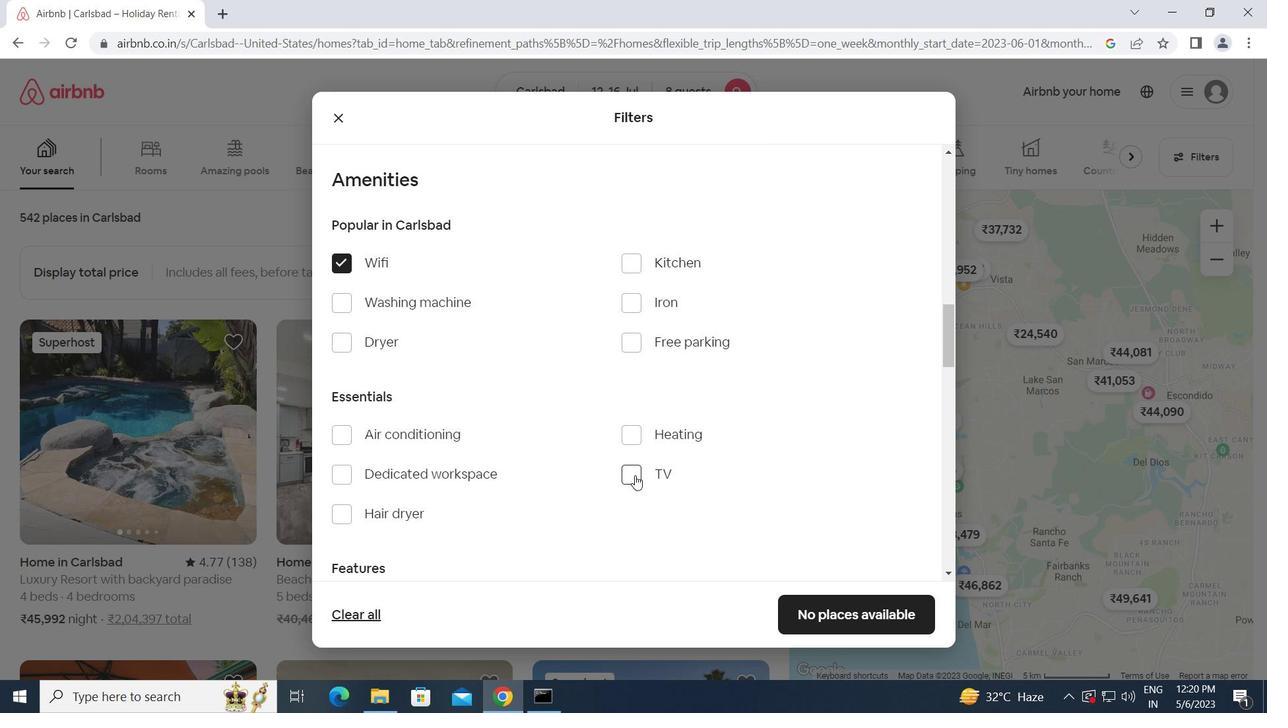 
Action: Mouse moved to (636, 343)
Screenshot: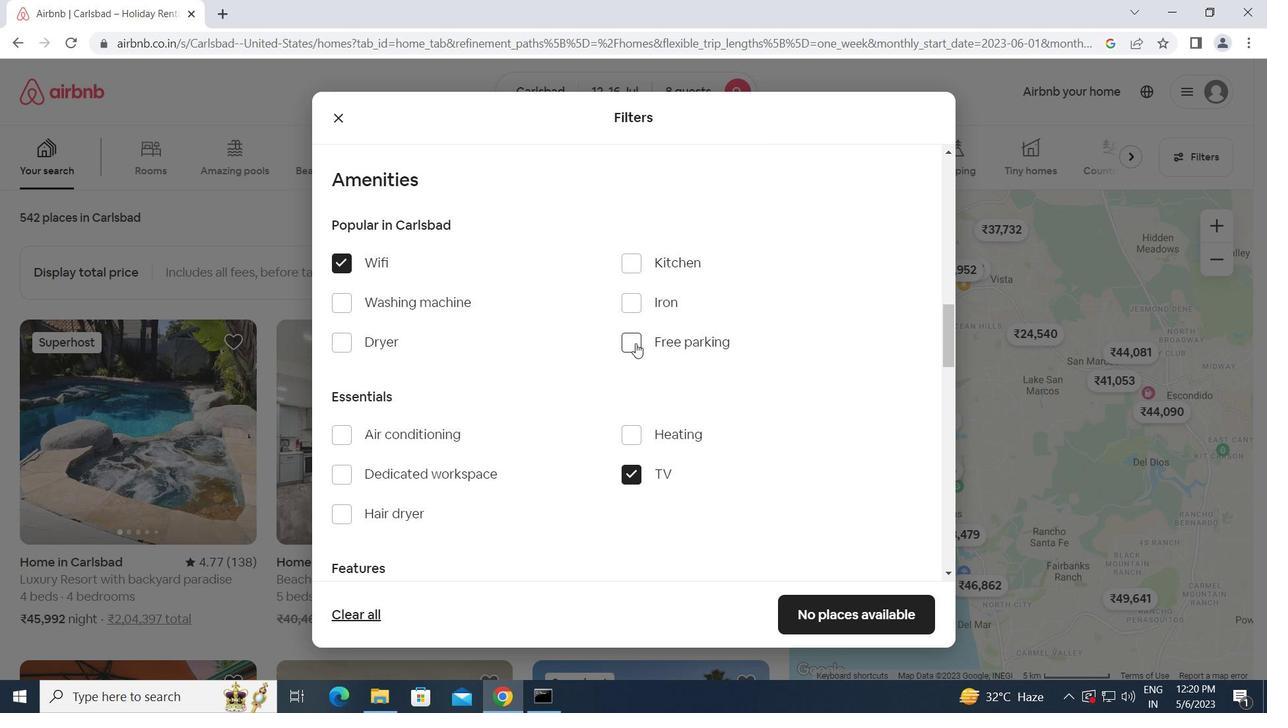 
Action: Mouse pressed left at (636, 343)
Screenshot: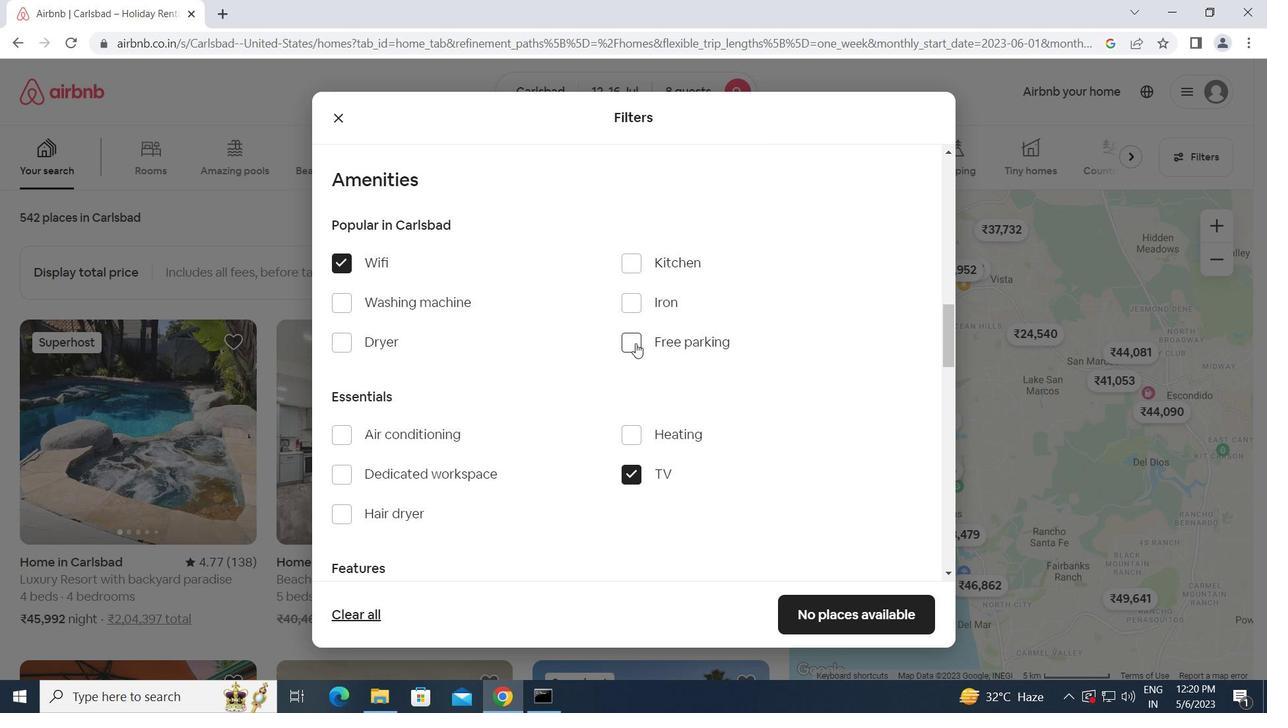 
Action: Mouse moved to (530, 414)
Screenshot: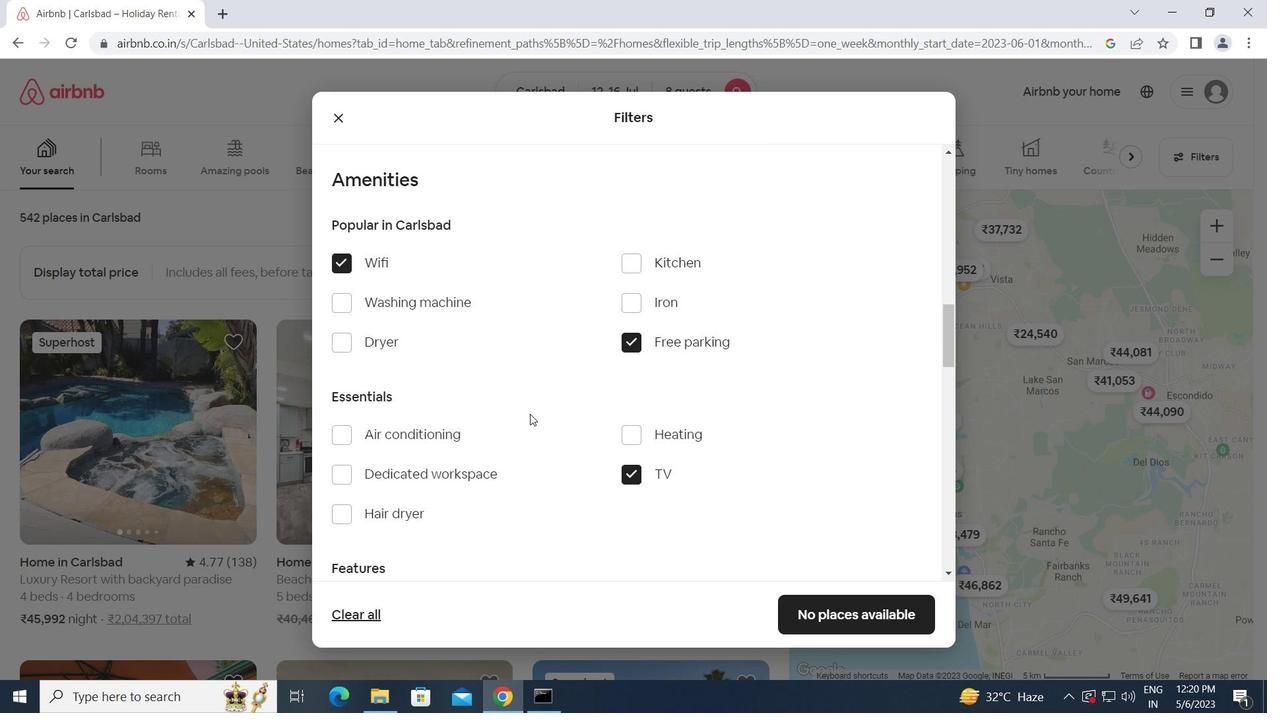 
Action: Mouse scrolled (530, 413) with delta (0, 0)
Screenshot: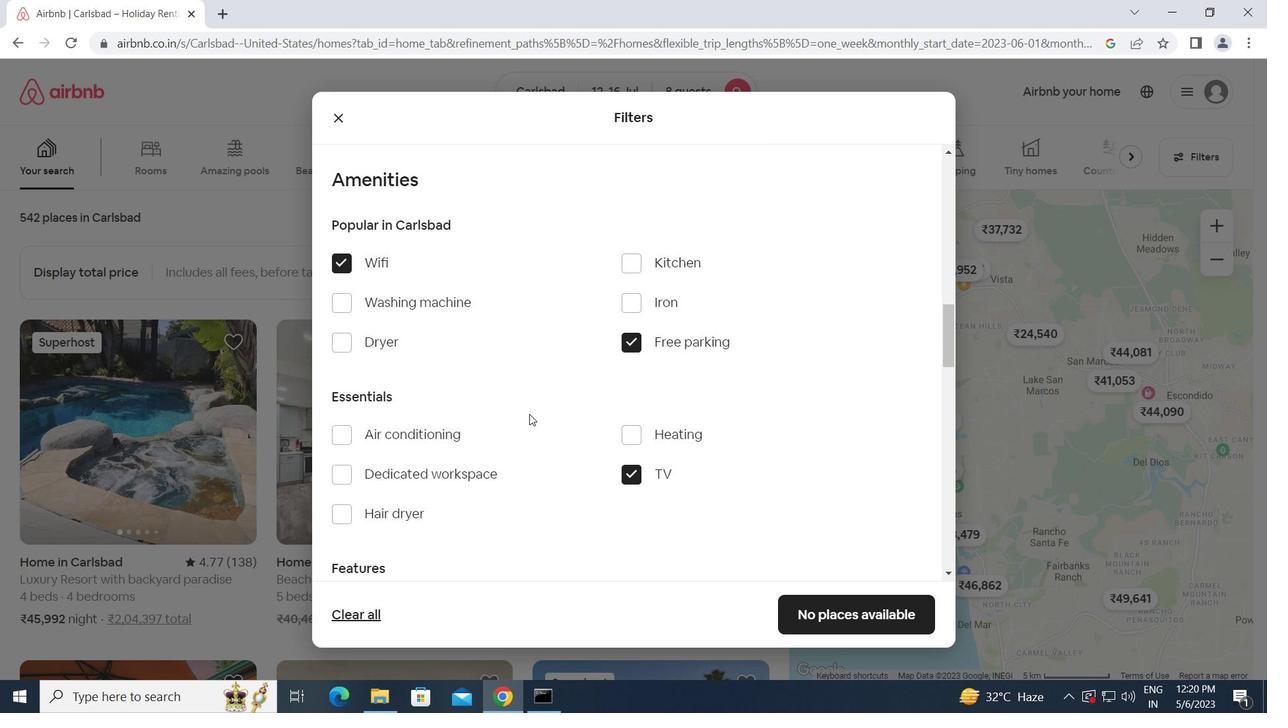
Action: Mouse scrolled (530, 413) with delta (0, 0)
Screenshot: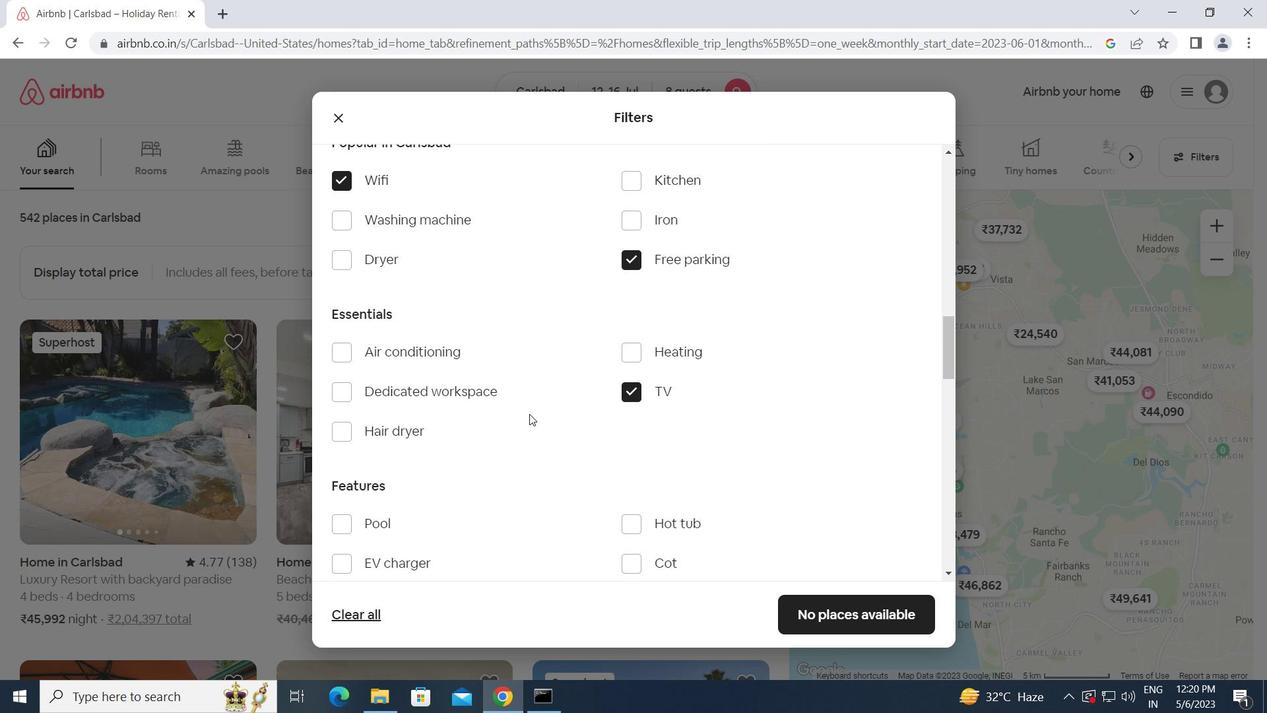 
Action: Mouse scrolled (530, 413) with delta (0, 0)
Screenshot: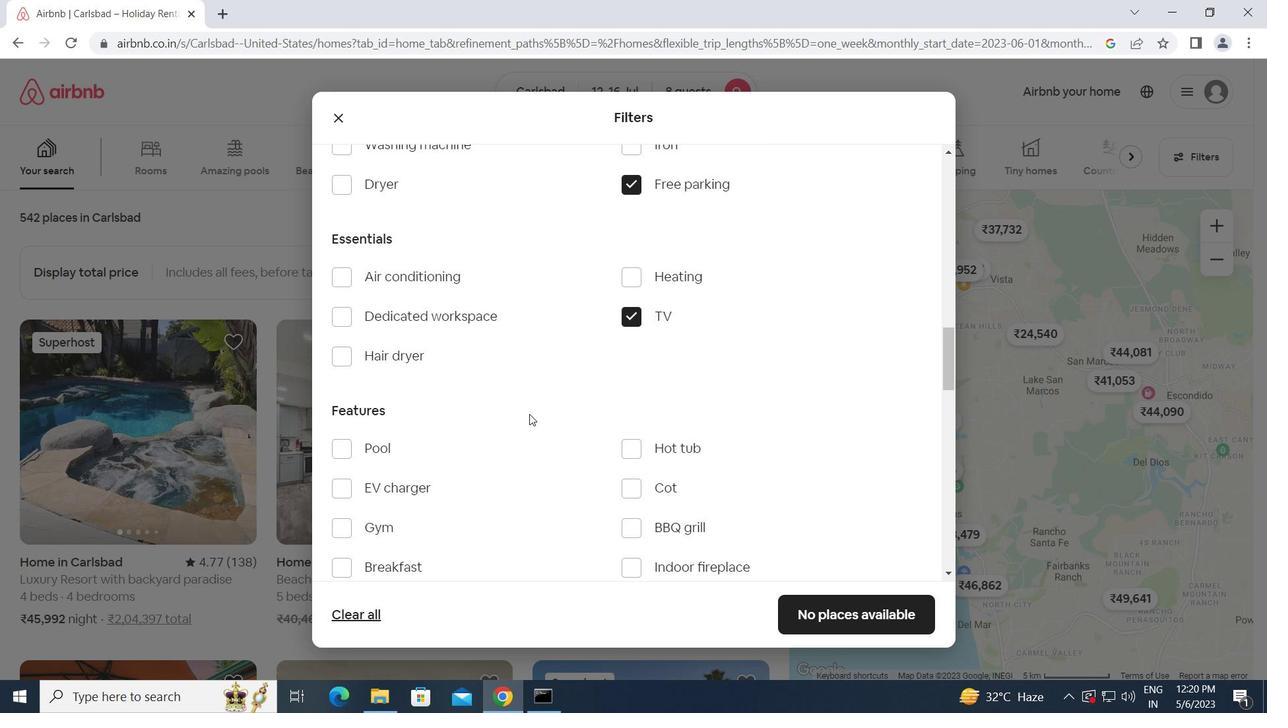 
Action: Mouse moved to (336, 435)
Screenshot: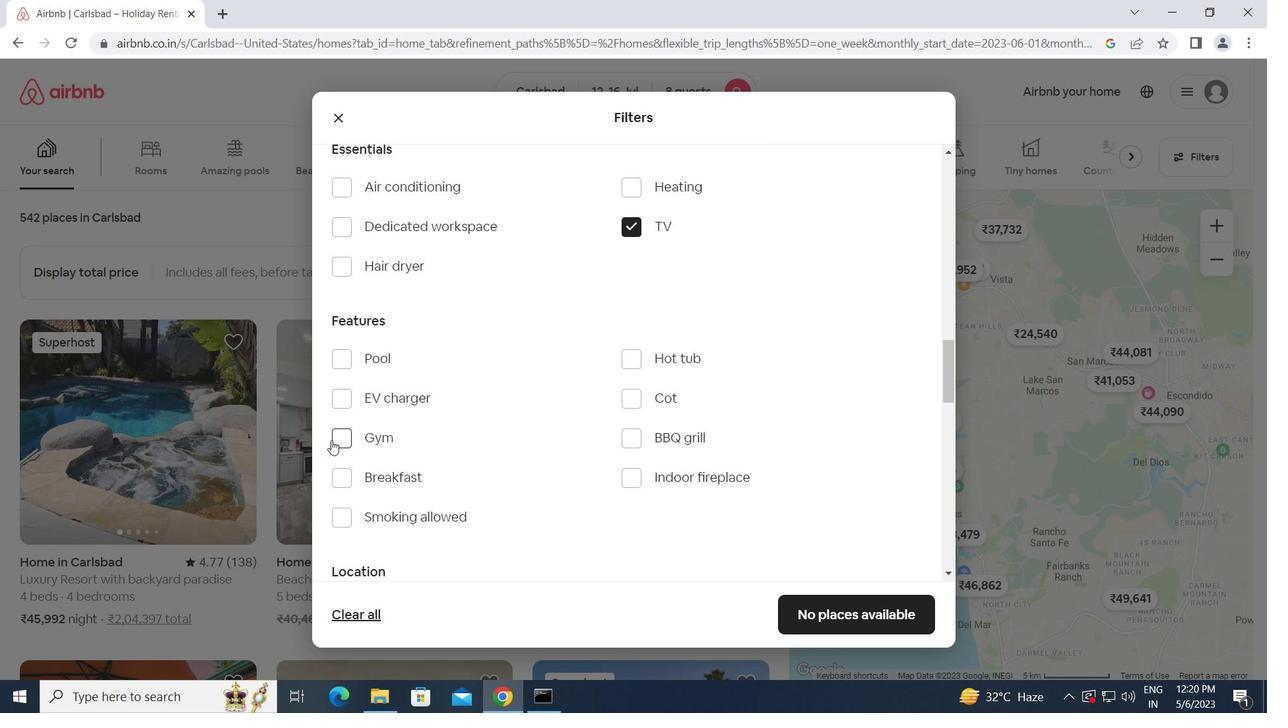 
Action: Mouse pressed left at (336, 435)
Screenshot: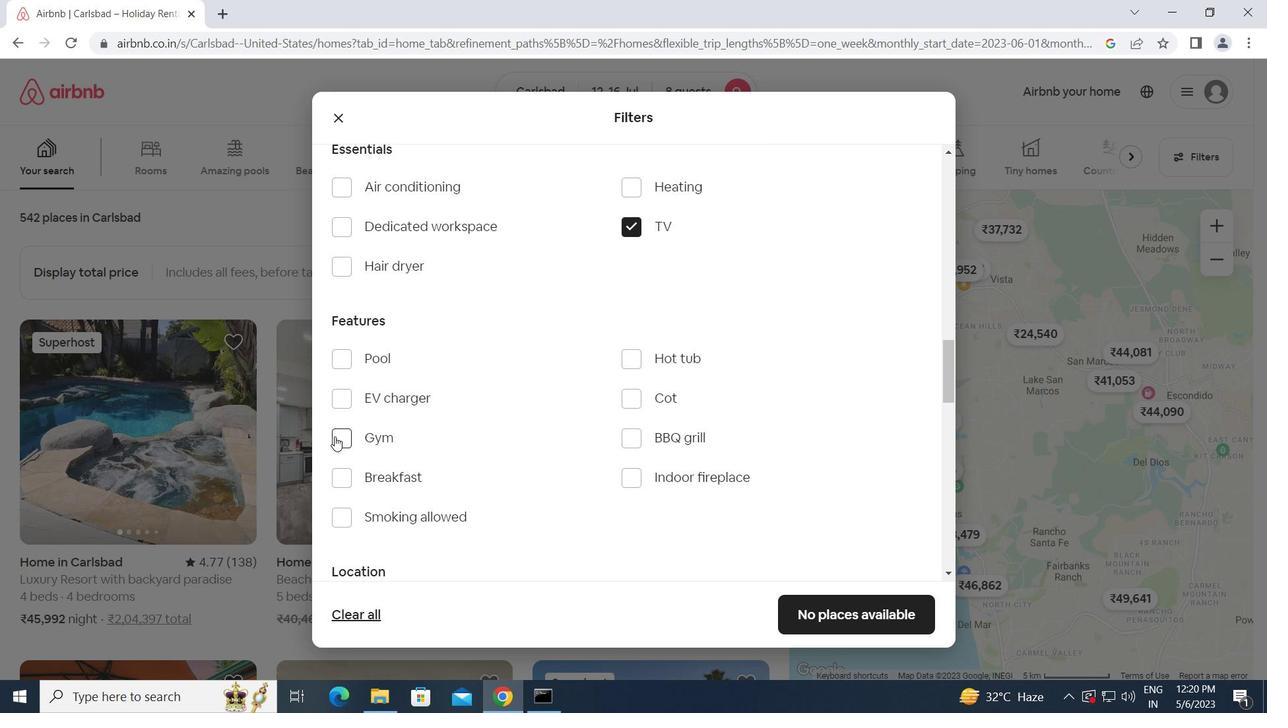 
Action: Mouse moved to (344, 481)
Screenshot: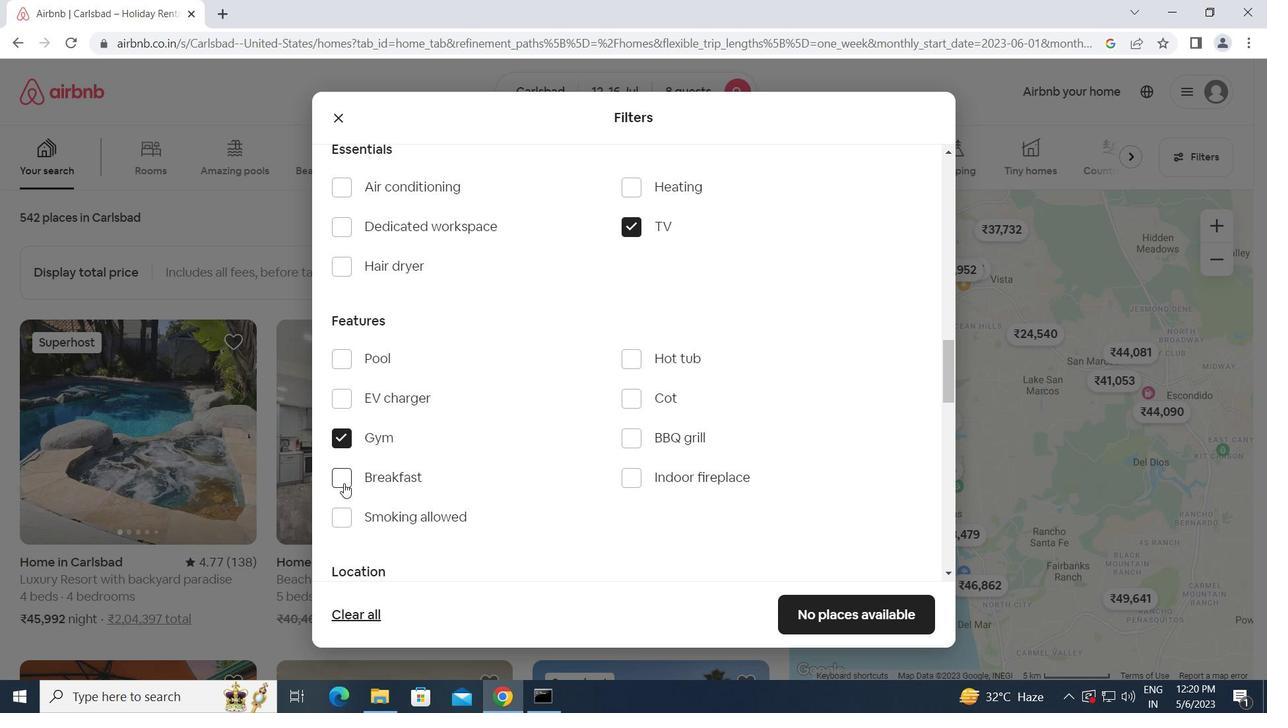 
Action: Mouse pressed left at (344, 481)
Screenshot: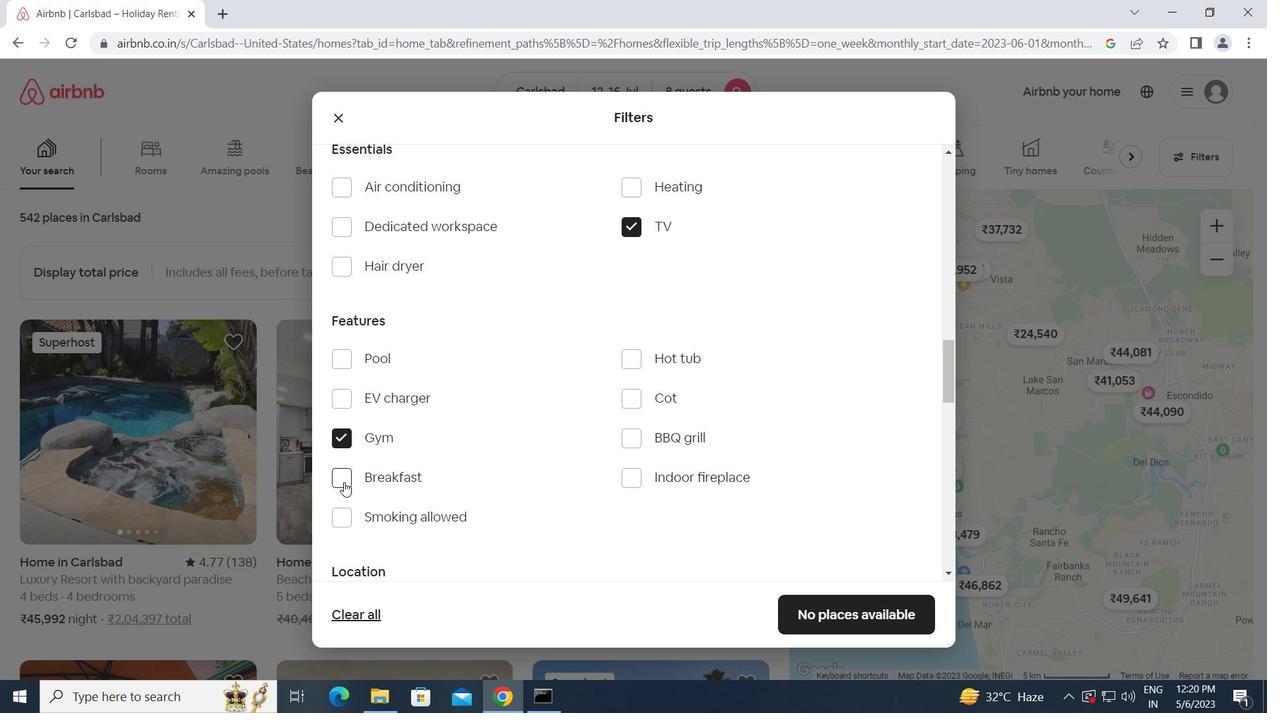 
Action: Mouse moved to (528, 505)
Screenshot: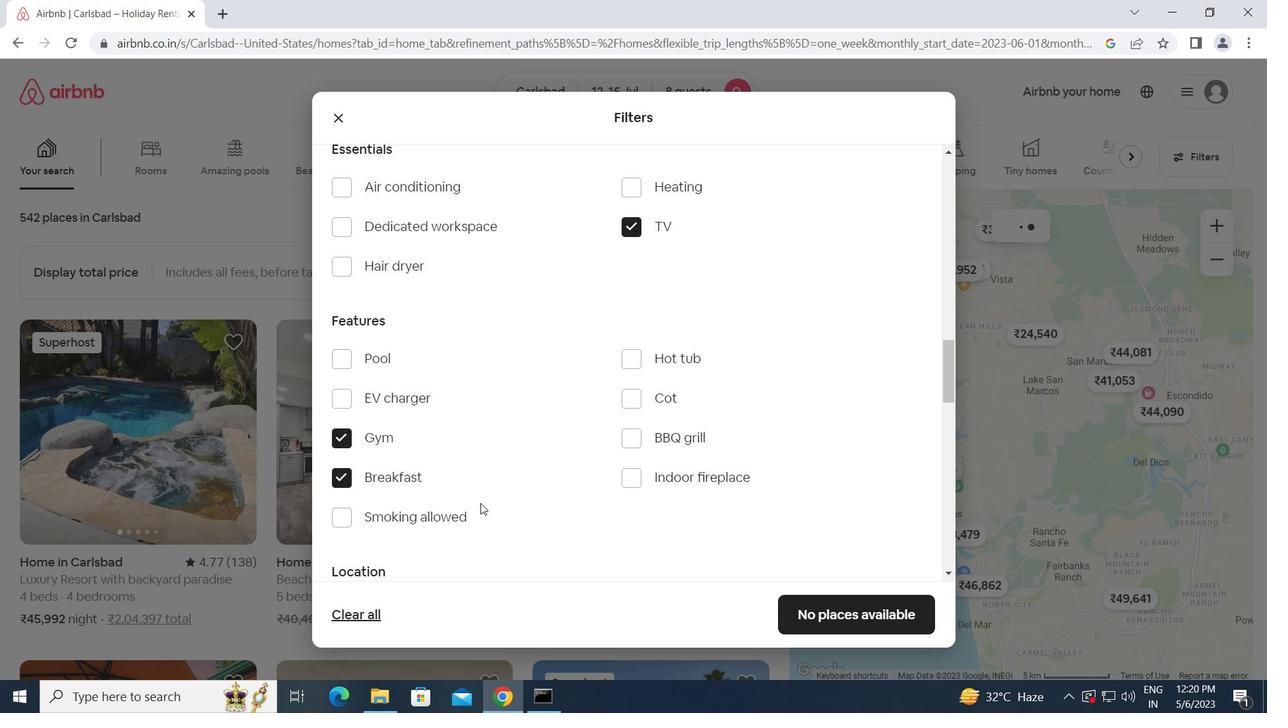 
Action: Mouse scrolled (528, 504) with delta (0, 0)
Screenshot: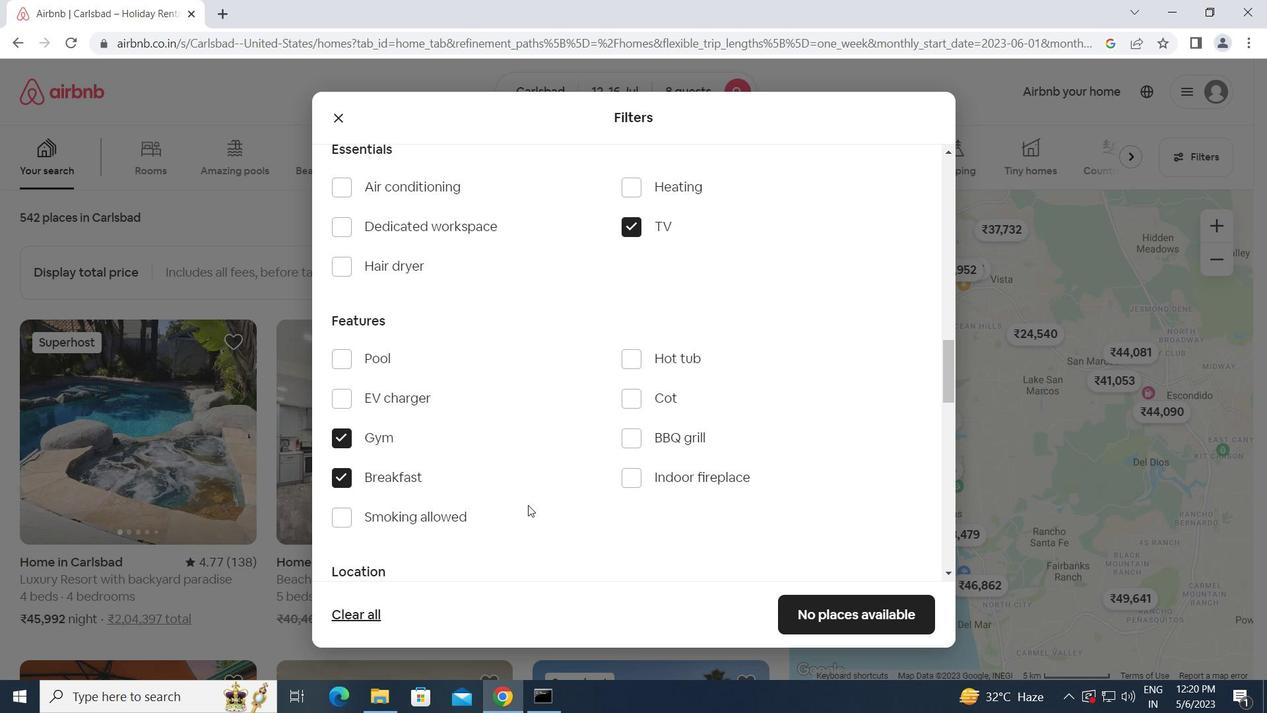 
Action: Mouse scrolled (528, 504) with delta (0, 0)
Screenshot: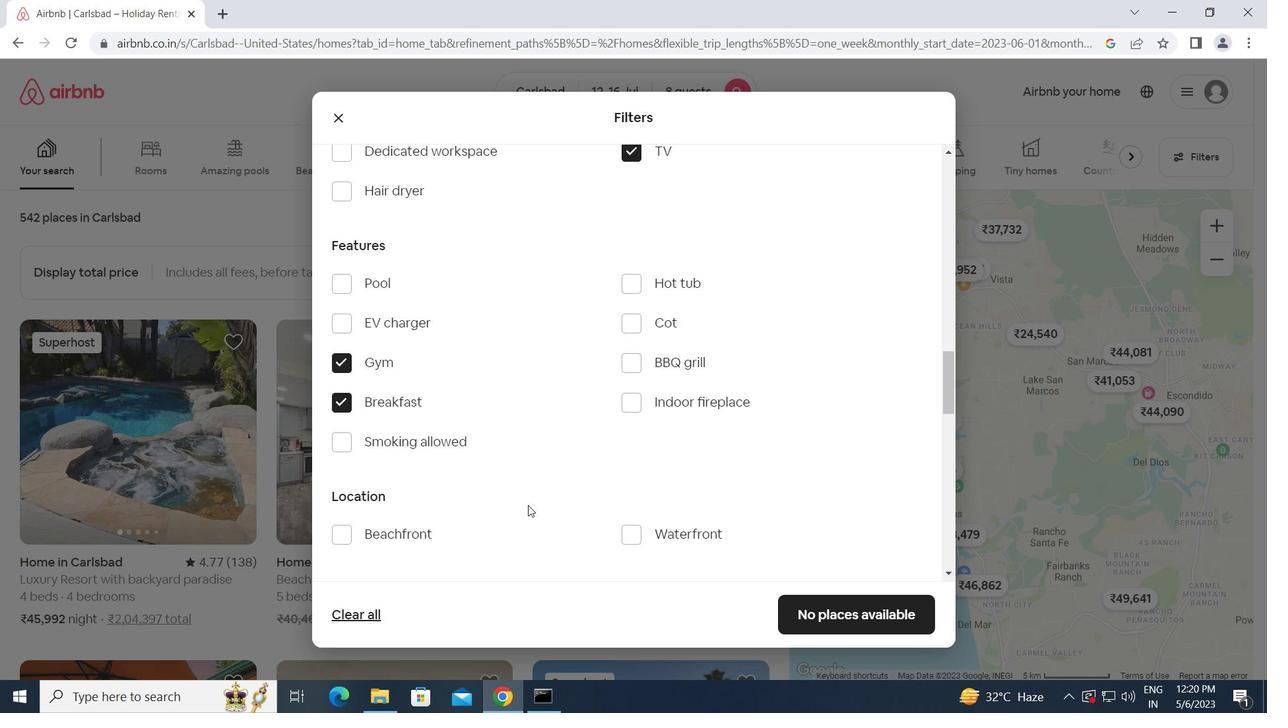 
Action: Mouse scrolled (528, 504) with delta (0, 0)
Screenshot: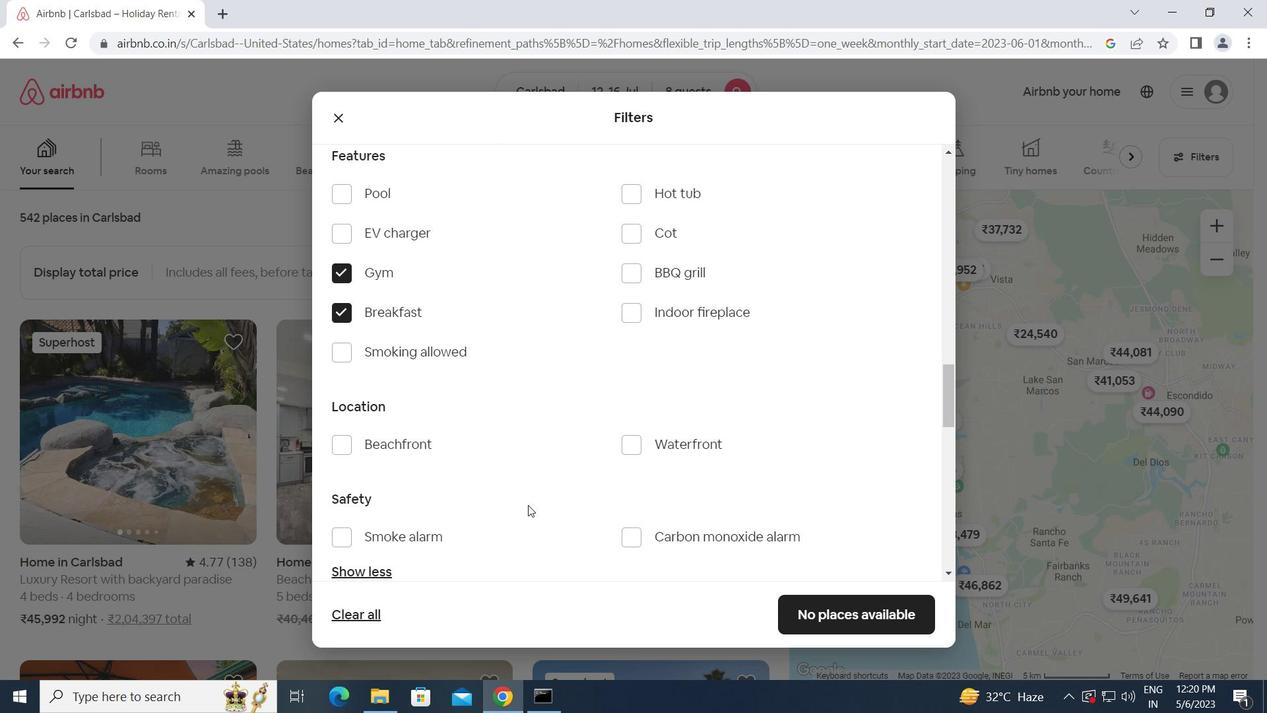 
Action: Mouse scrolled (528, 504) with delta (0, 0)
Screenshot: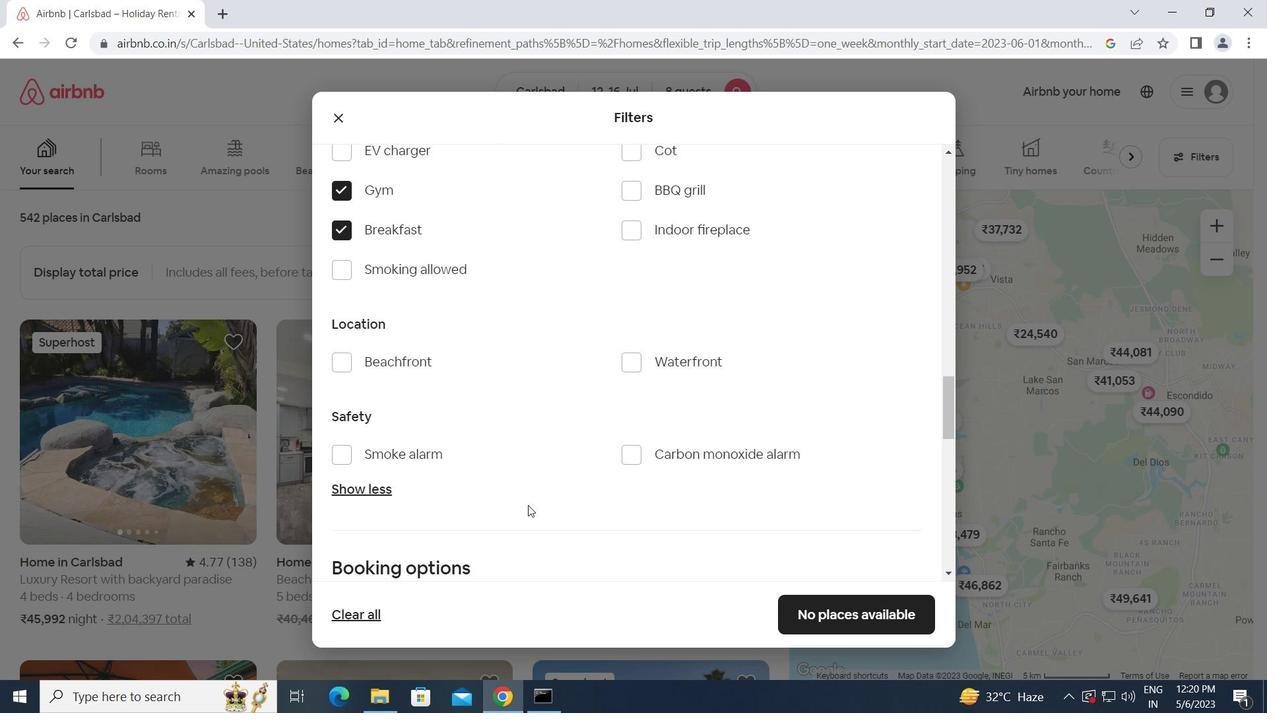 
Action: Mouse scrolled (528, 504) with delta (0, 0)
Screenshot: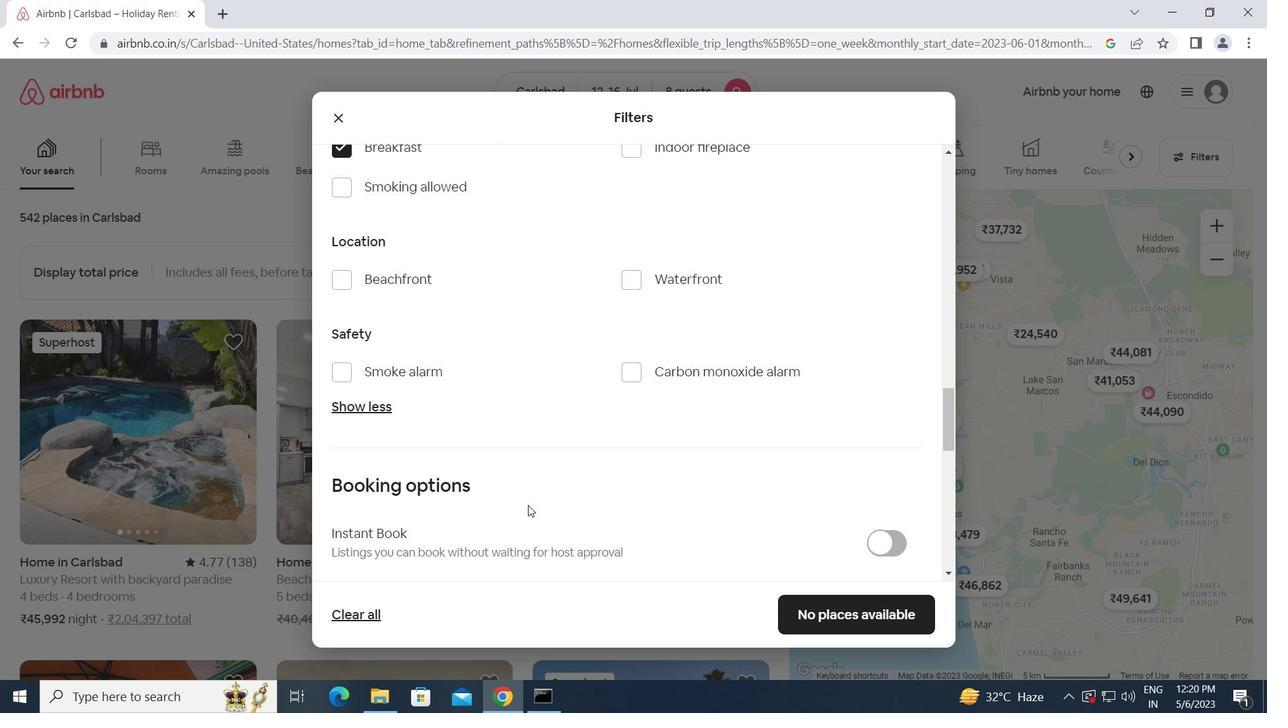 
Action: Mouse scrolled (528, 504) with delta (0, 0)
Screenshot: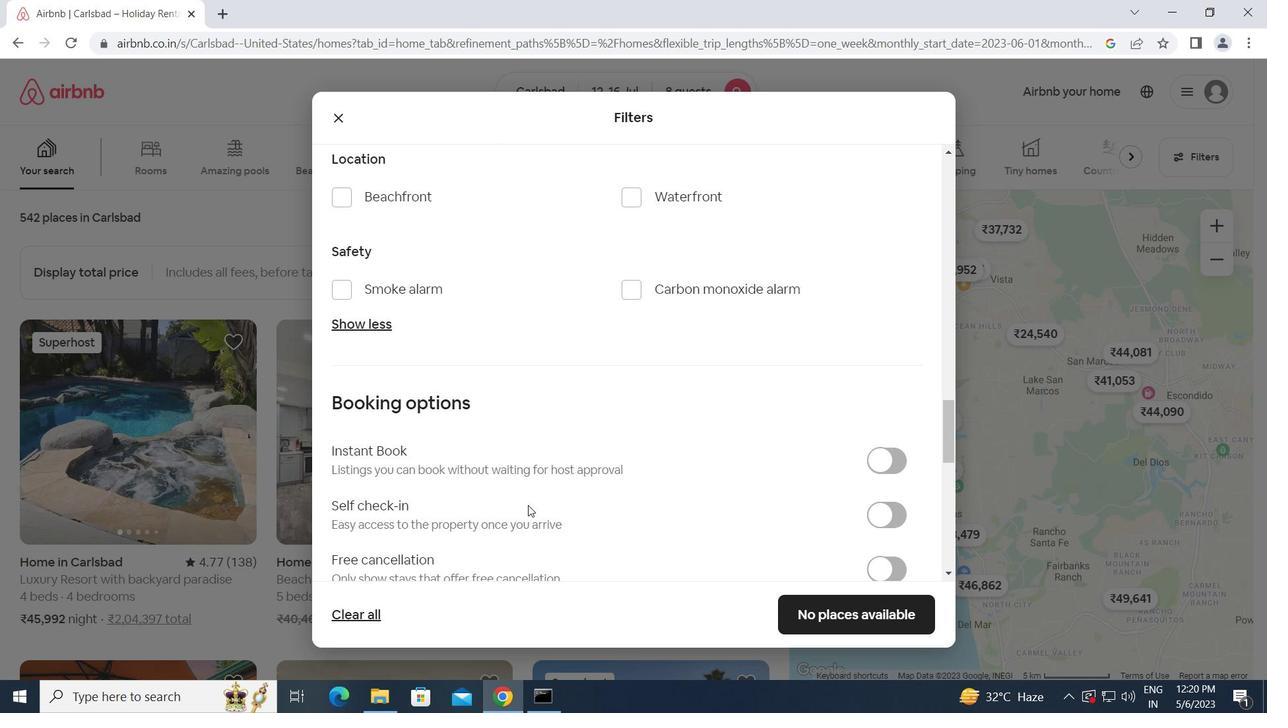 
Action: Mouse moved to (886, 435)
Screenshot: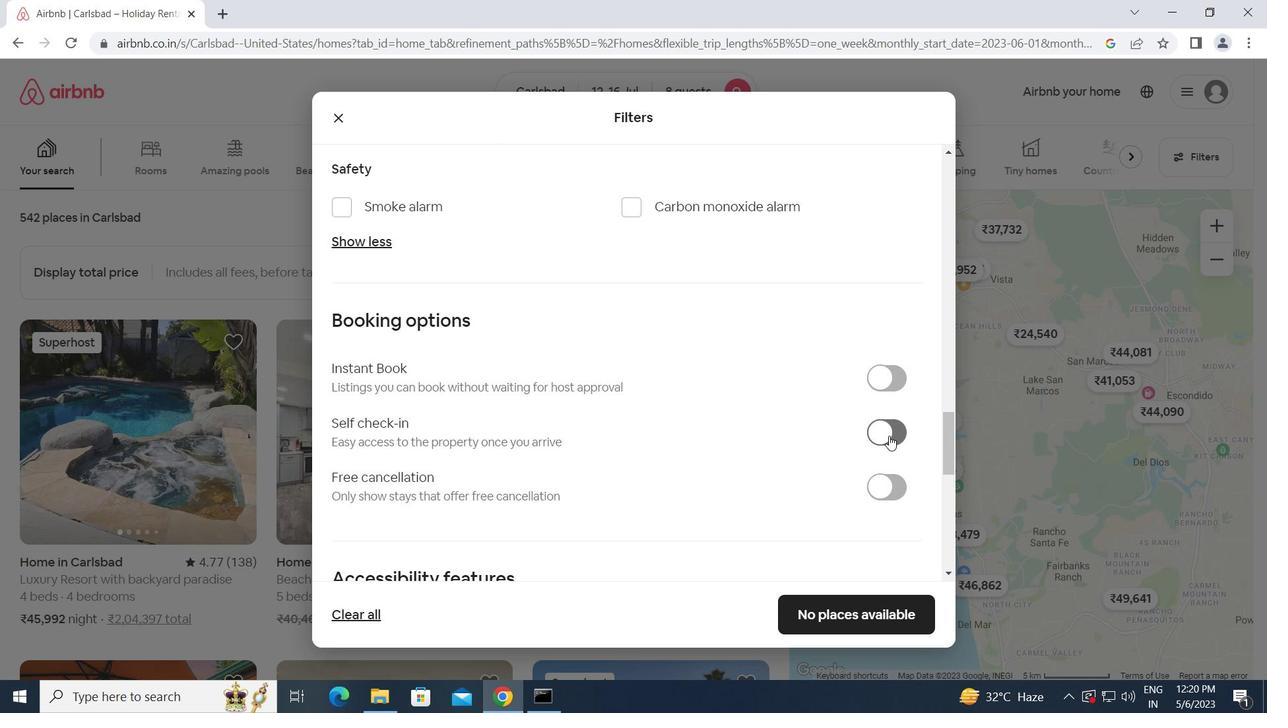
Action: Mouse pressed left at (886, 435)
Screenshot: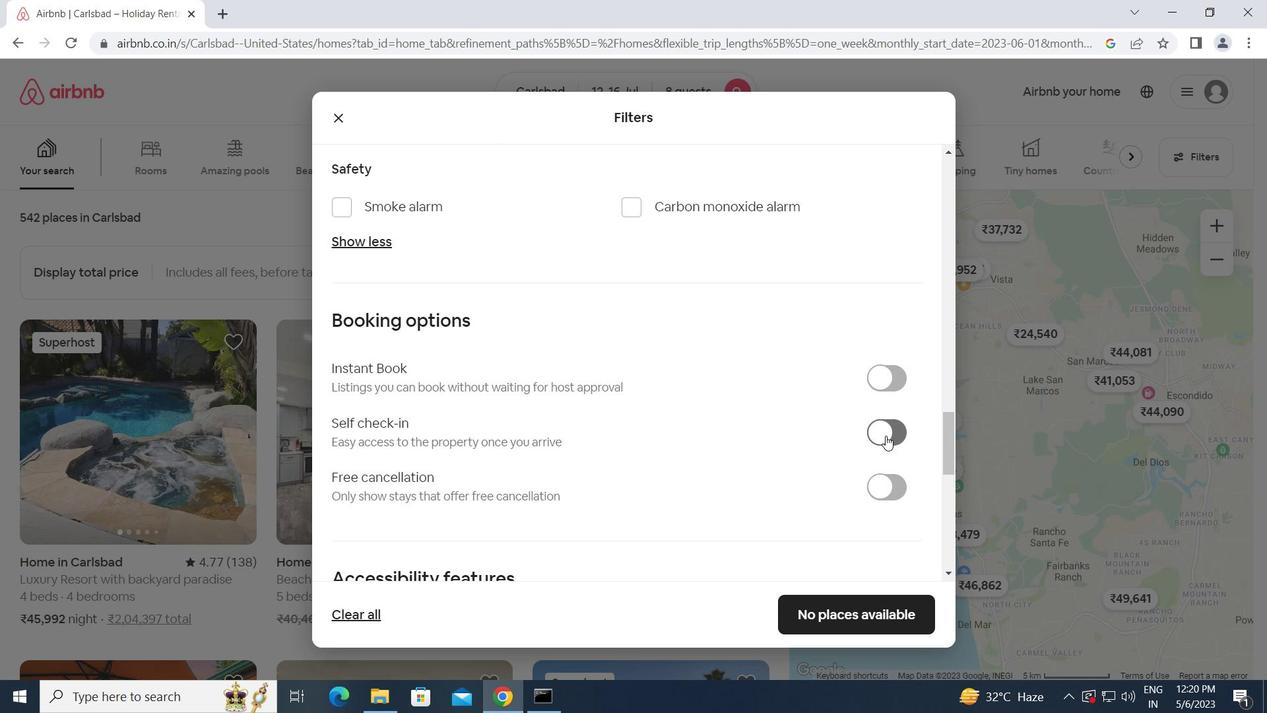 
Action: Mouse moved to (783, 470)
Screenshot: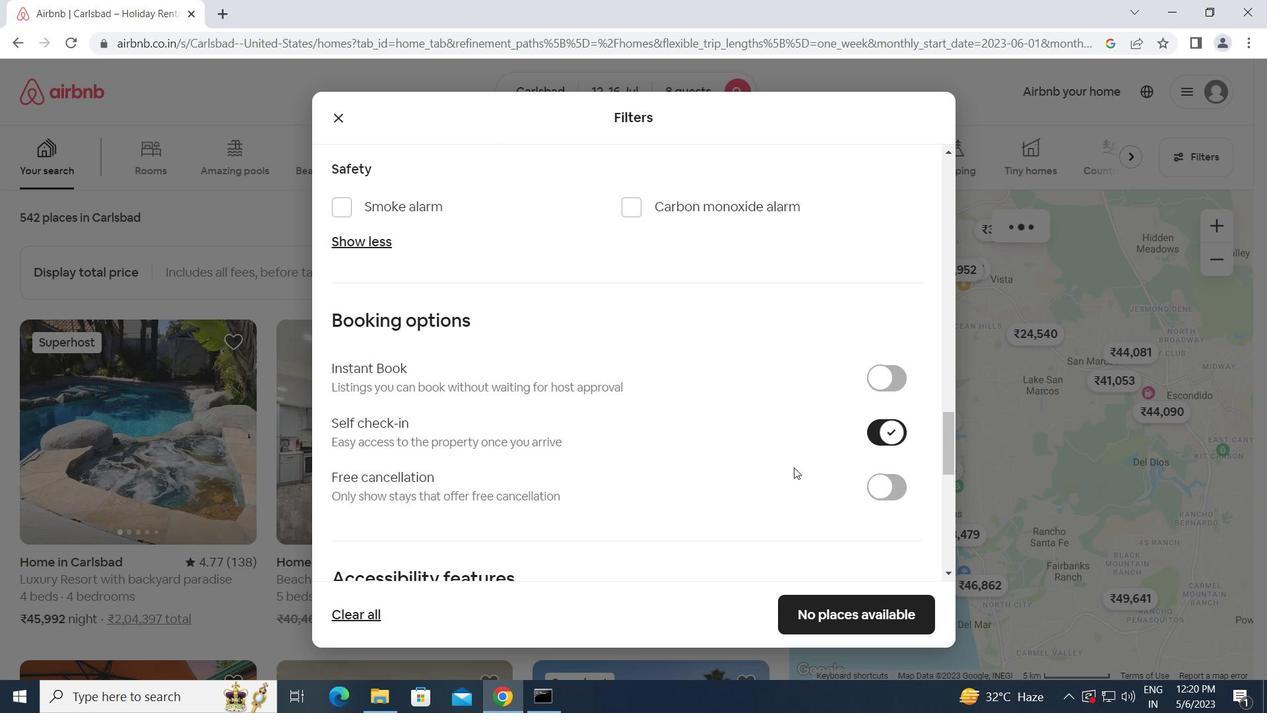 
Action: Mouse scrolled (783, 469) with delta (0, 0)
Screenshot: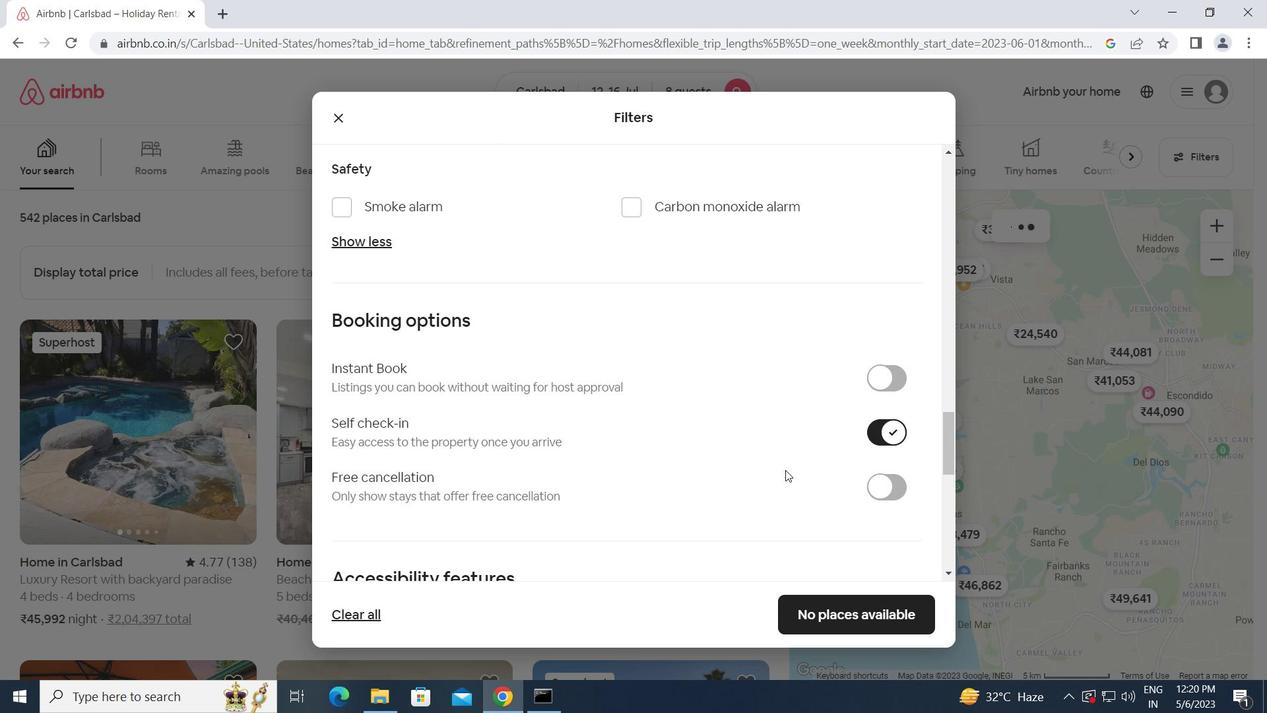 
Action: Mouse scrolled (783, 469) with delta (0, 0)
Screenshot: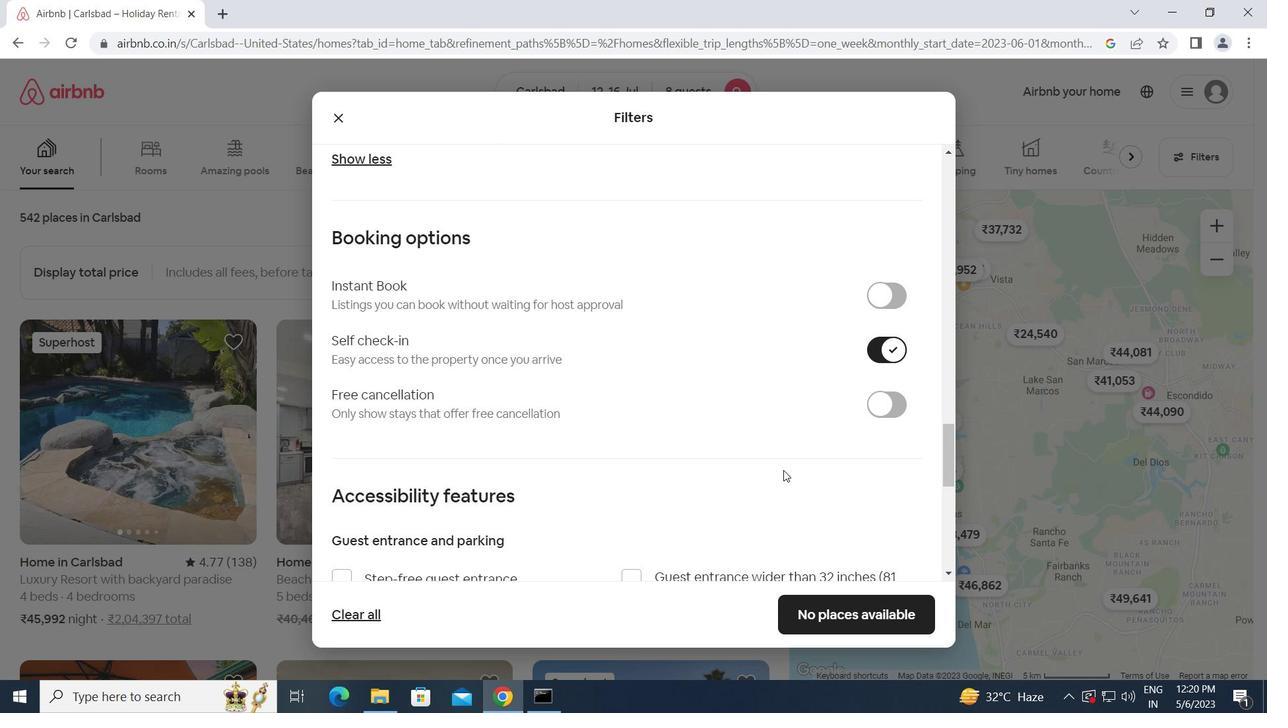 
Action: Mouse scrolled (783, 469) with delta (0, 0)
Screenshot: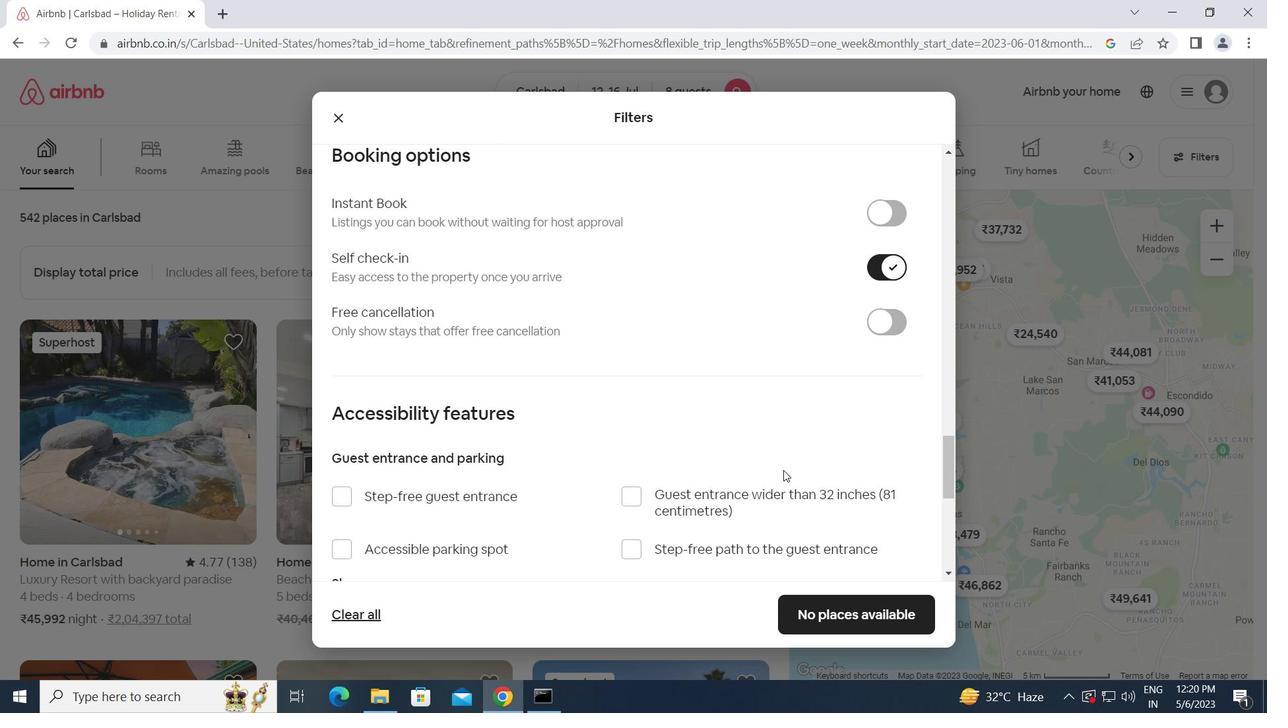 
Action: Mouse scrolled (783, 469) with delta (0, 0)
Screenshot: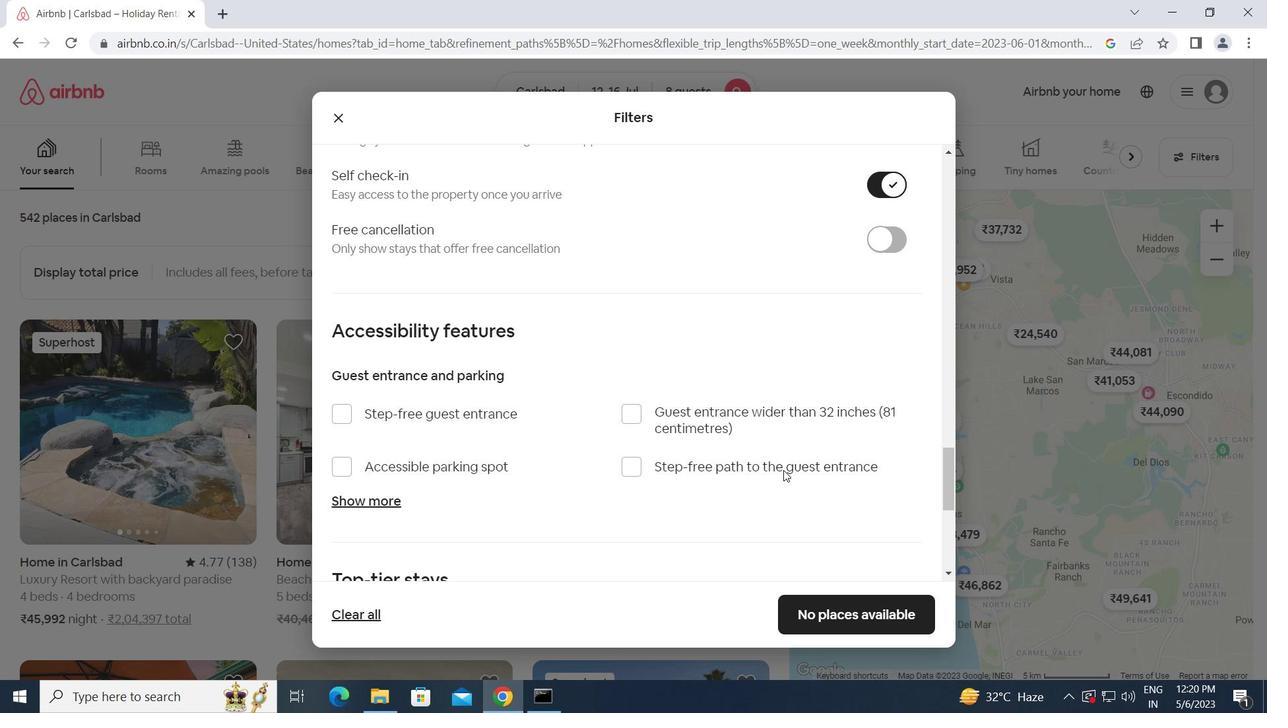 
Action: Mouse scrolled (783, 469) with delta (0, 0)
Screenshot: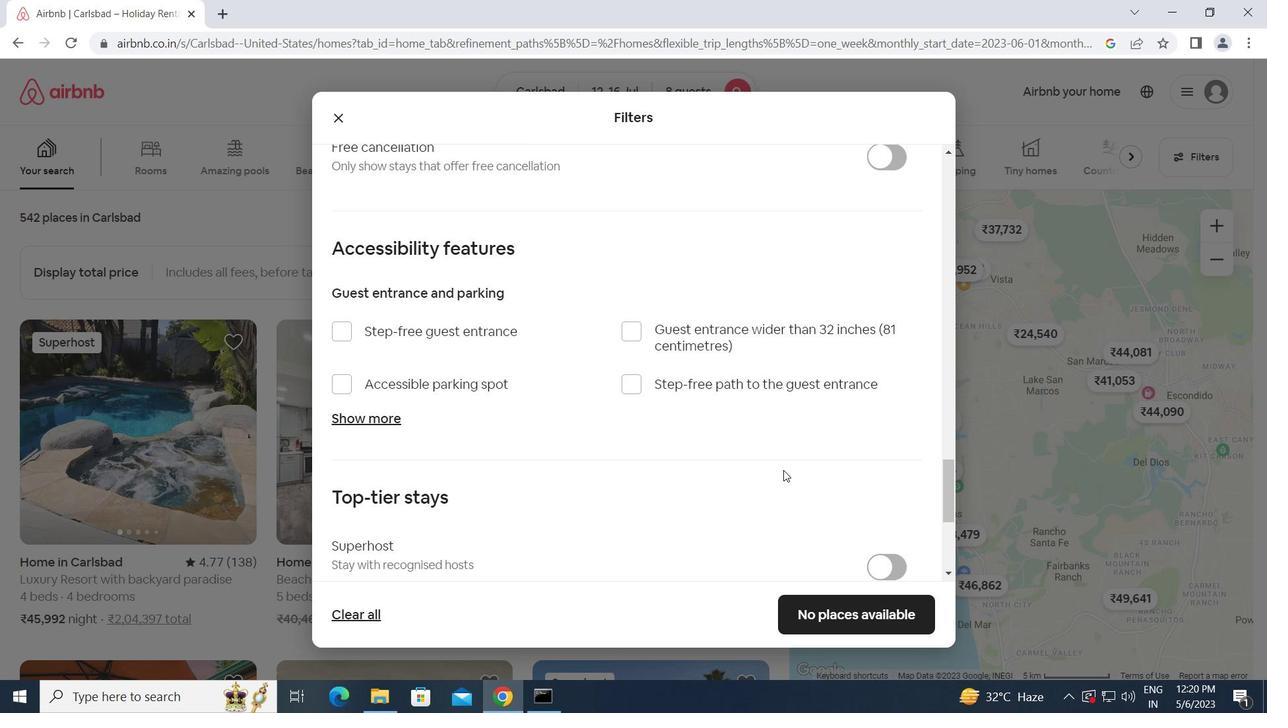 
Action: Mouse scrolled (783, 469) with delta (0, 0)
Screenshot: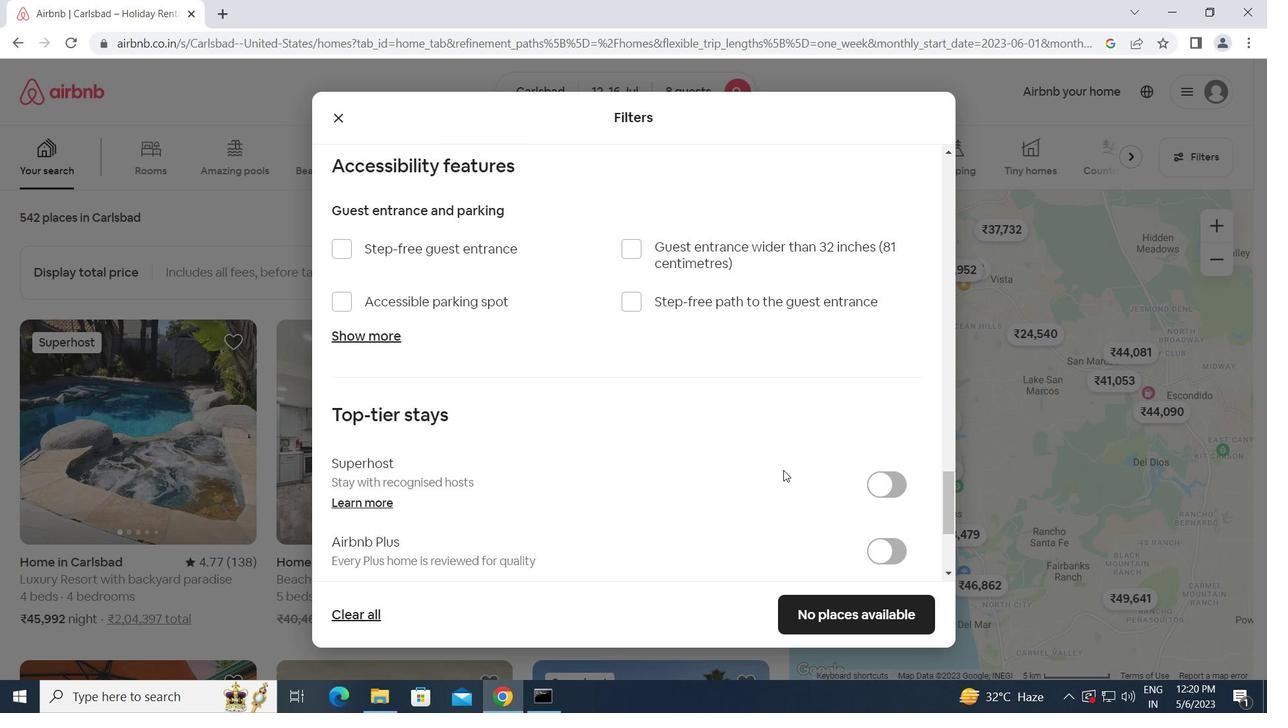 
Action: Mouse scrolled (783, 469) with delta (0, 0)
Screenshot: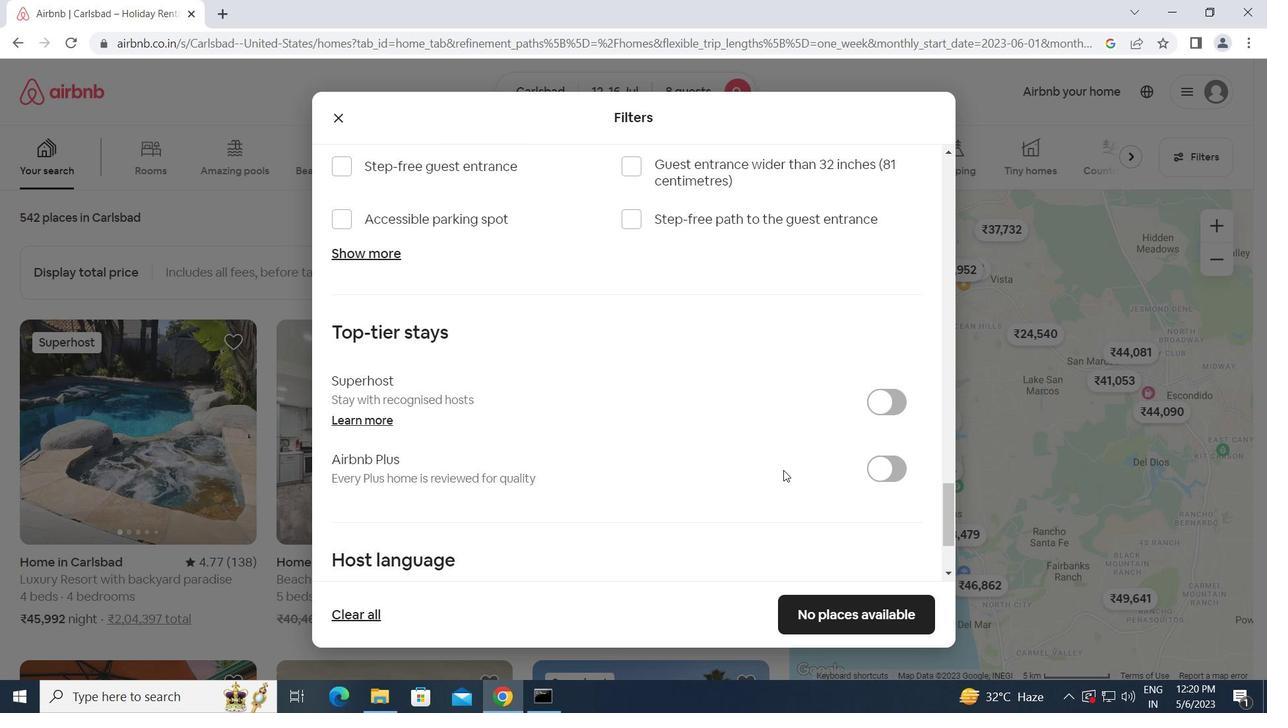 
Action: Mouse scrolled (783, 469) with delta (0, 0)
Screenshot: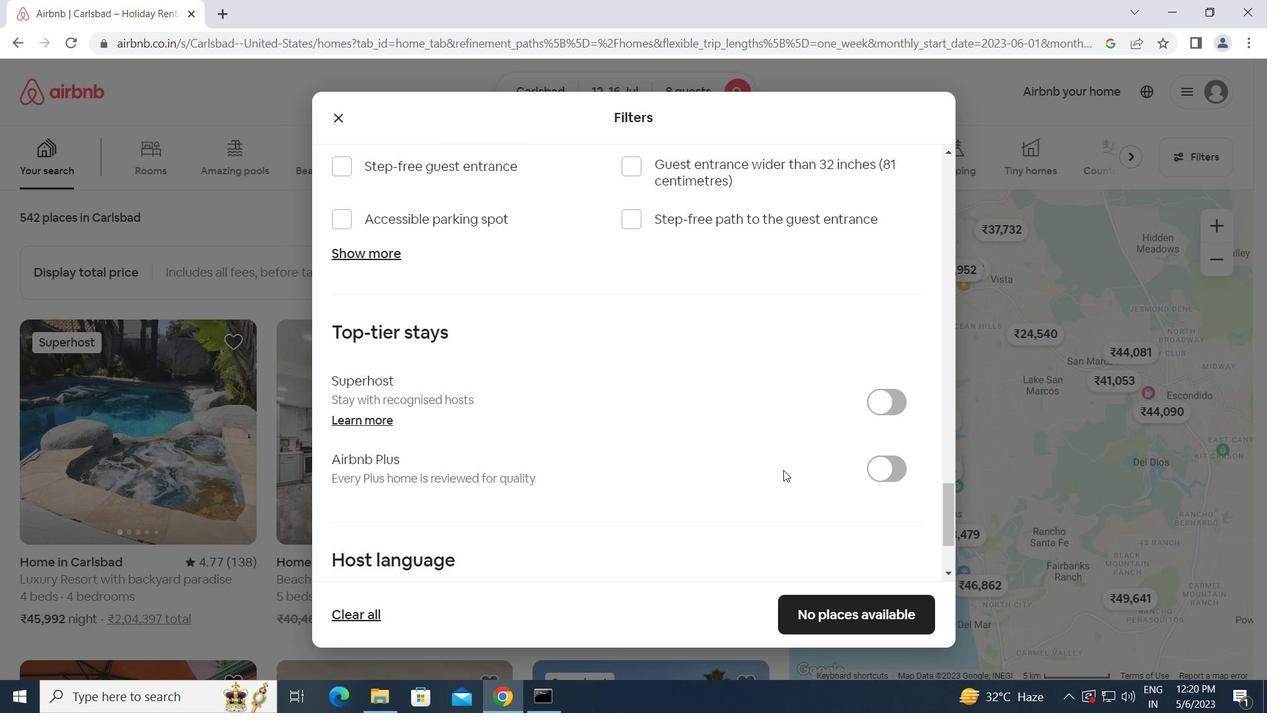 
Action: Mouse scrolled (783, 469) with delta (0, 0)
Screenshot: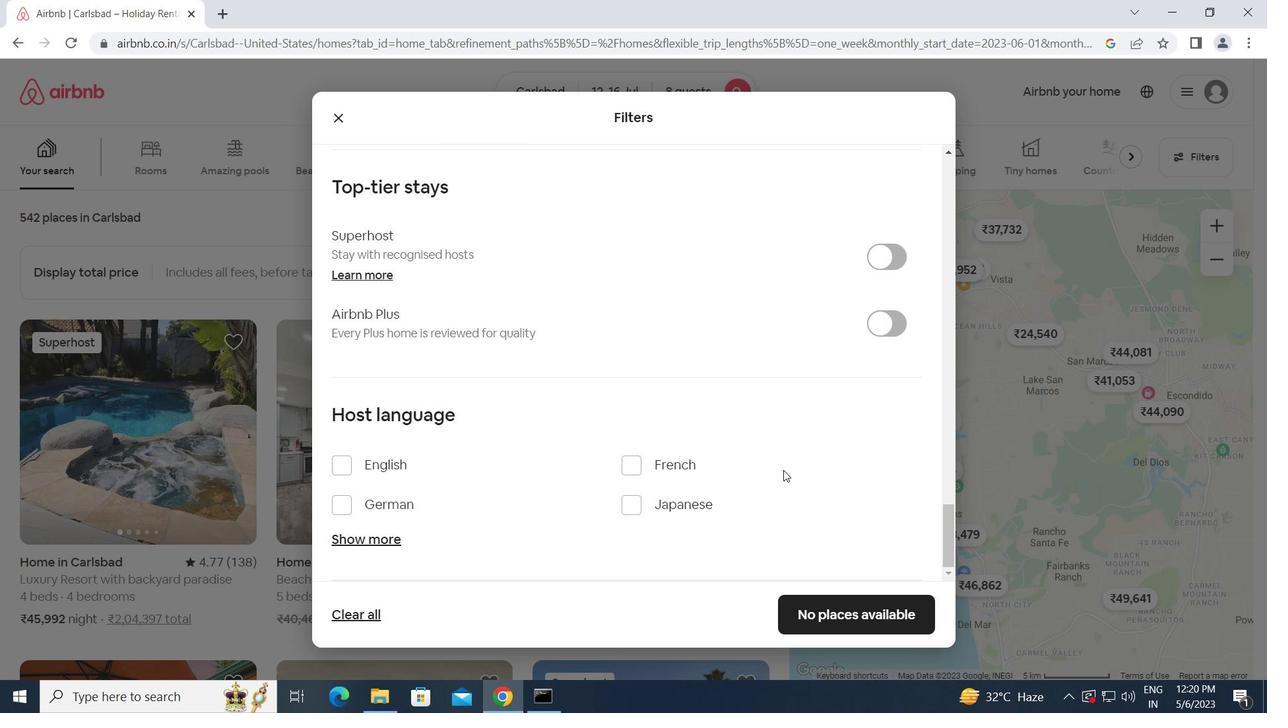 
Action: Mouse moved to (345, 460)
Screenshot: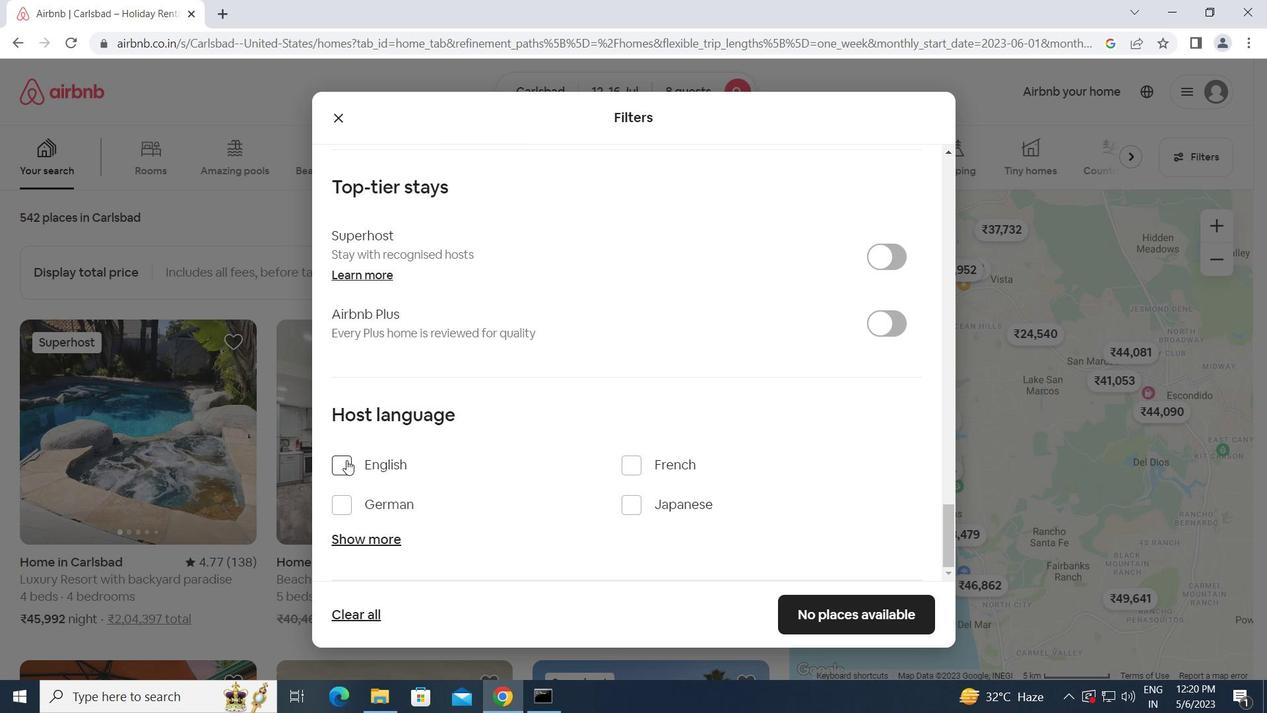 
Action: Mouse pressed left at (345, 460)
Screenshot: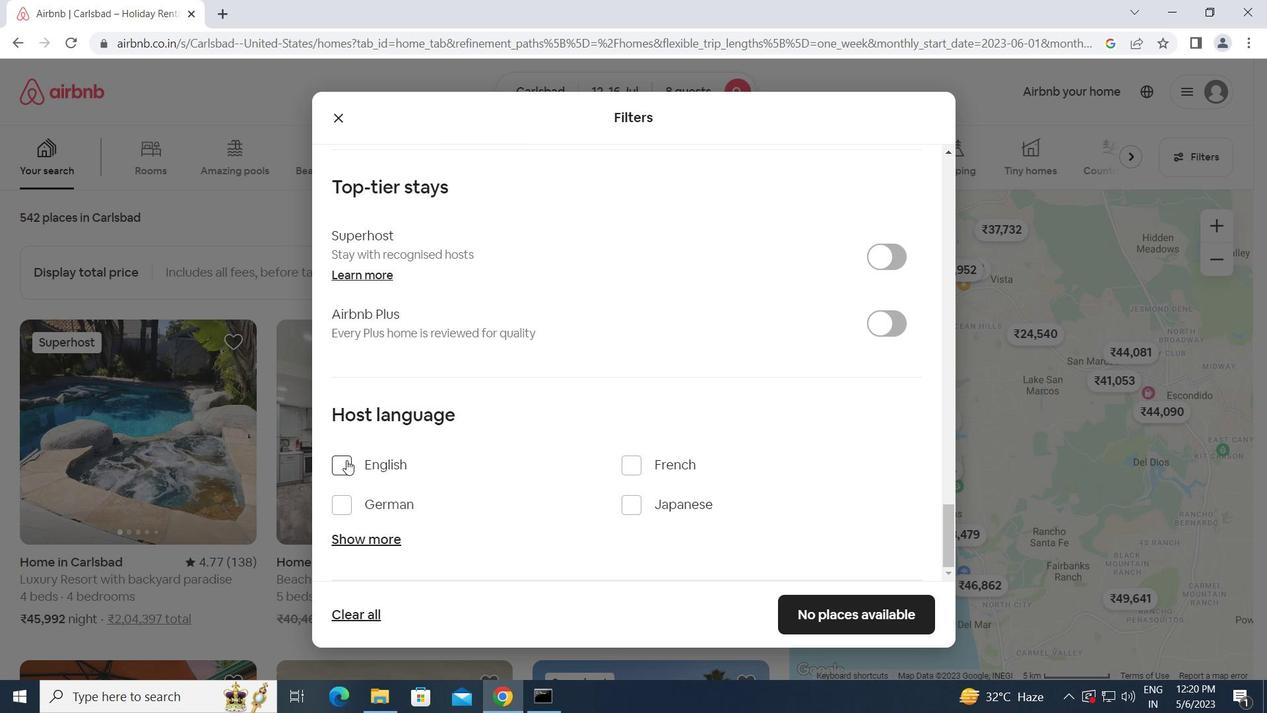 
Action: Mouse moved to (803, 604)
Screenshot: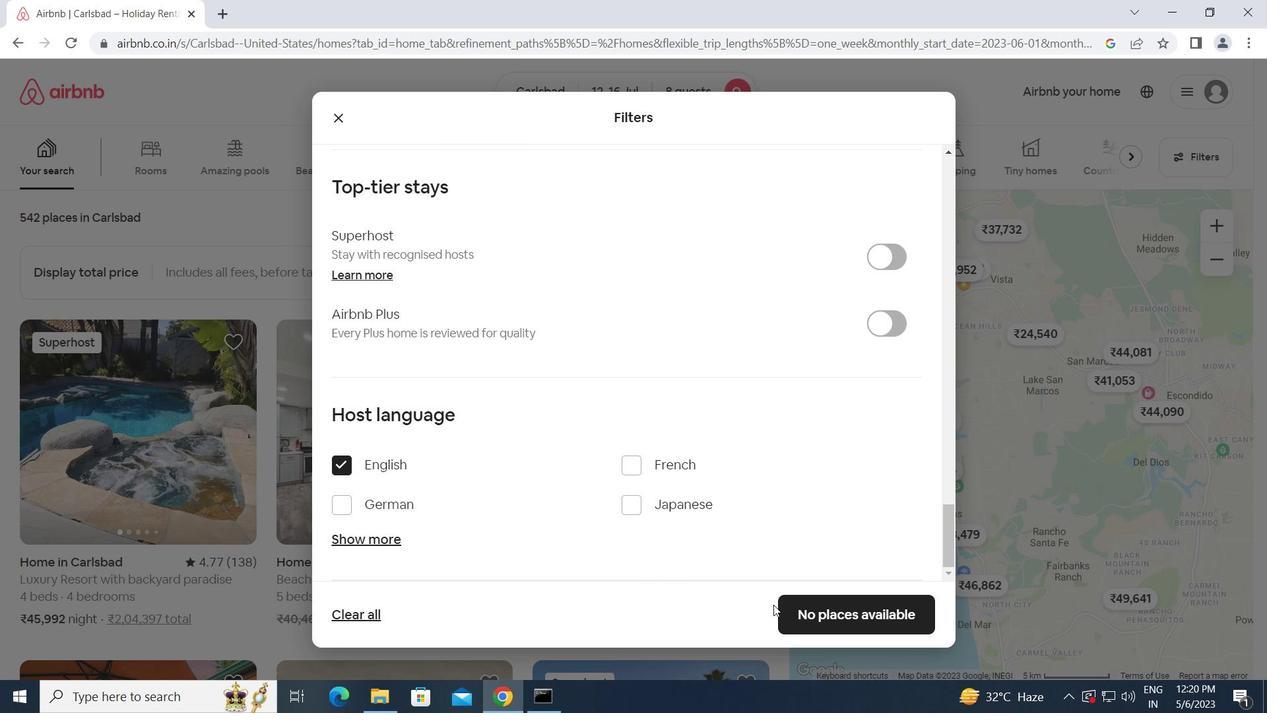 
Action: Mouse pressed left at (803, 604)
Screenshot: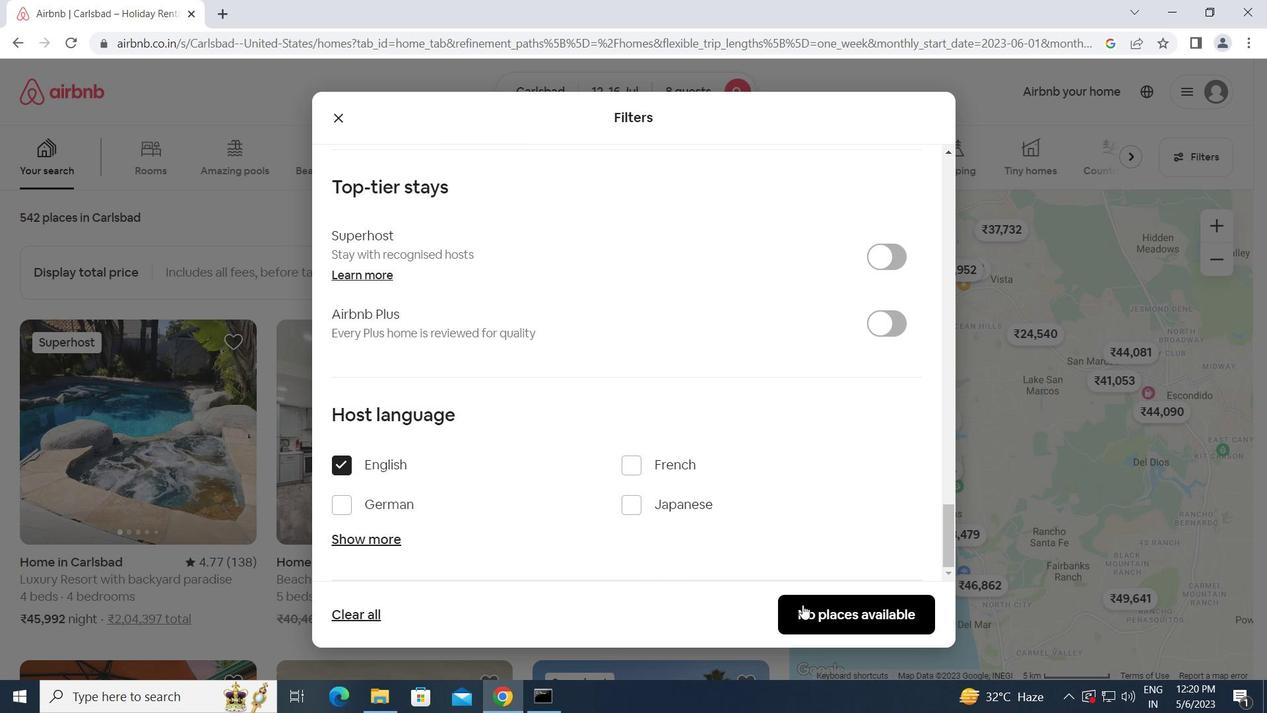 
